 Task: Use LinkedIn's search filters to find people who work at 'Republic', talk about '#entrepreneur', speak 'English', offer 'Loans' services, attended 'Mumbai University', work in 'Correctional' industry, and are located in 'Xinjiang'.
Action: Mouse moved to (693, 86)
Screenshot: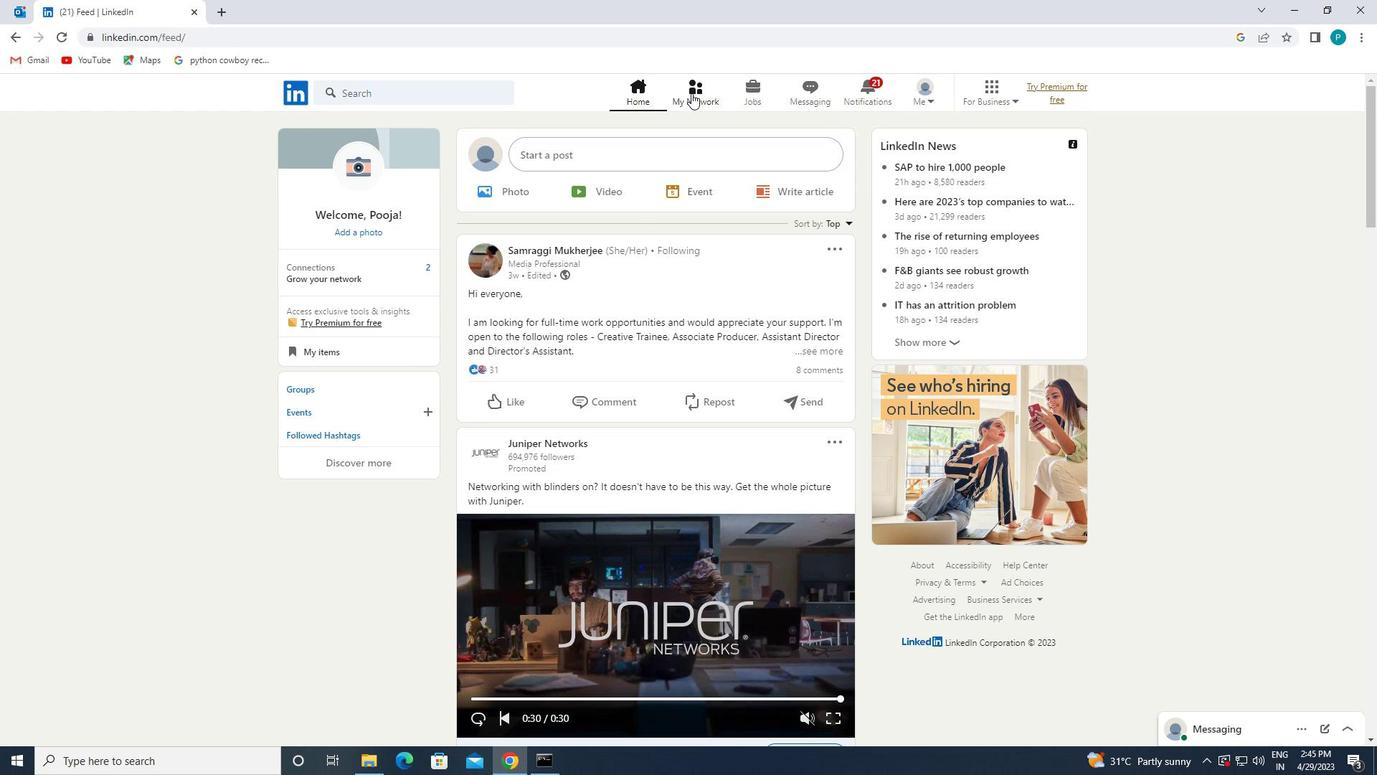 
Action: Mouse pressed left at (693, 86)
Screenshot: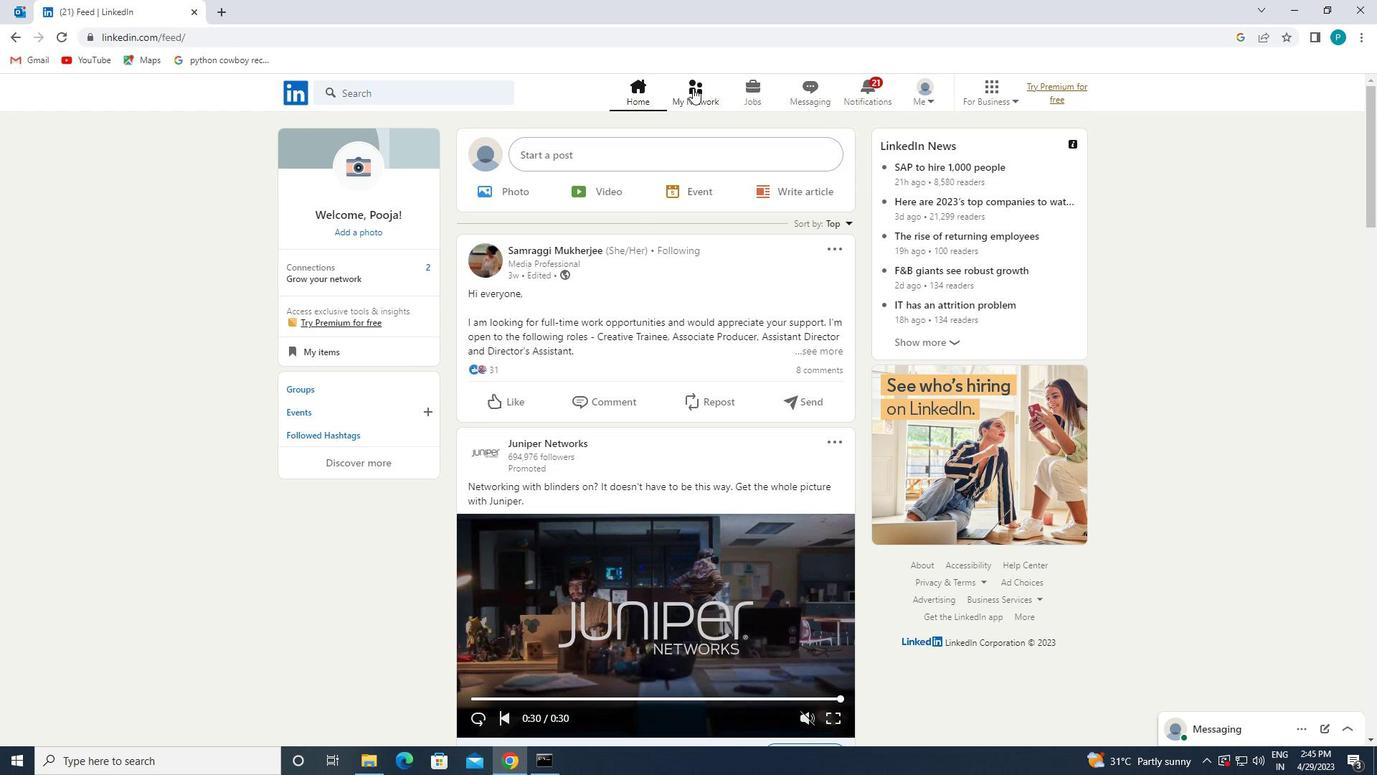 
Action: Mouse moved to (361, 180)
Screenshot: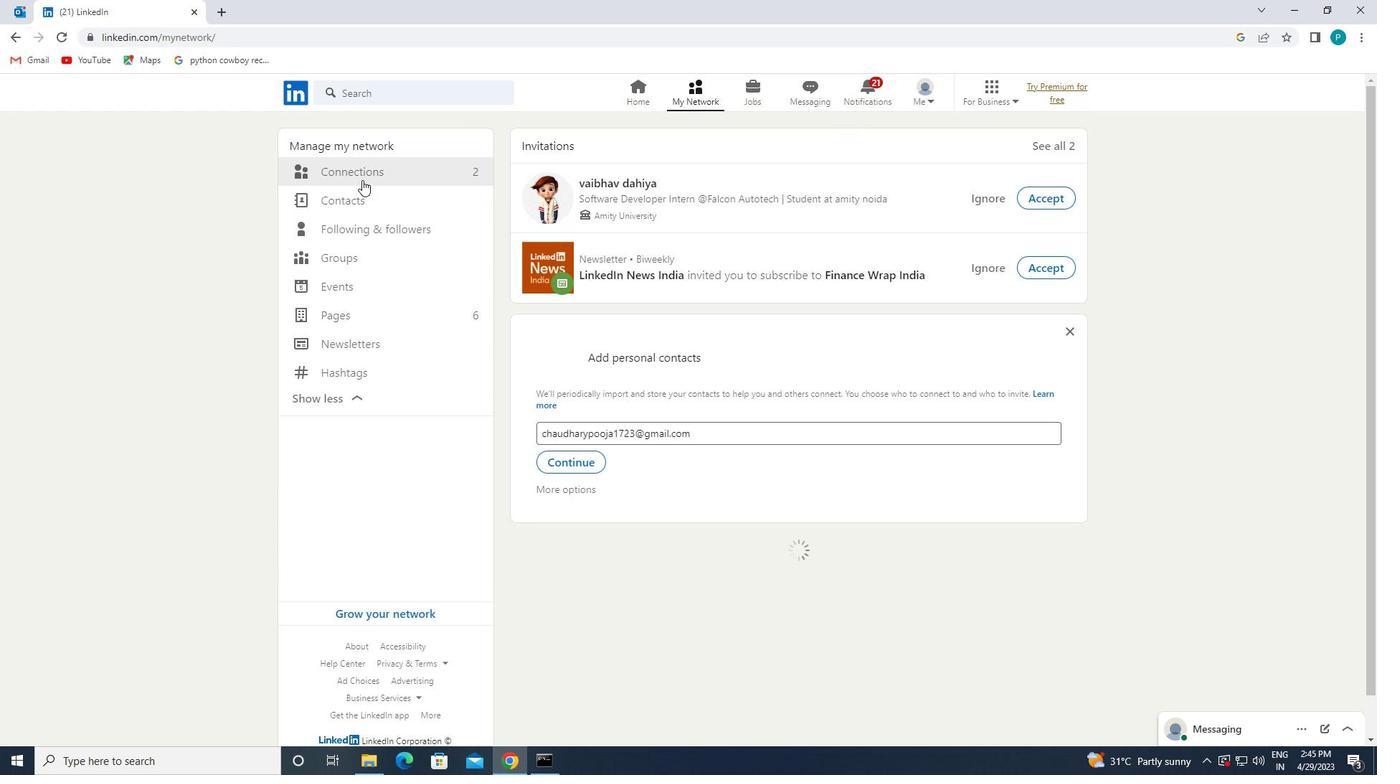 
Action: Mouse pressed left at (361, 180)
Screenshot: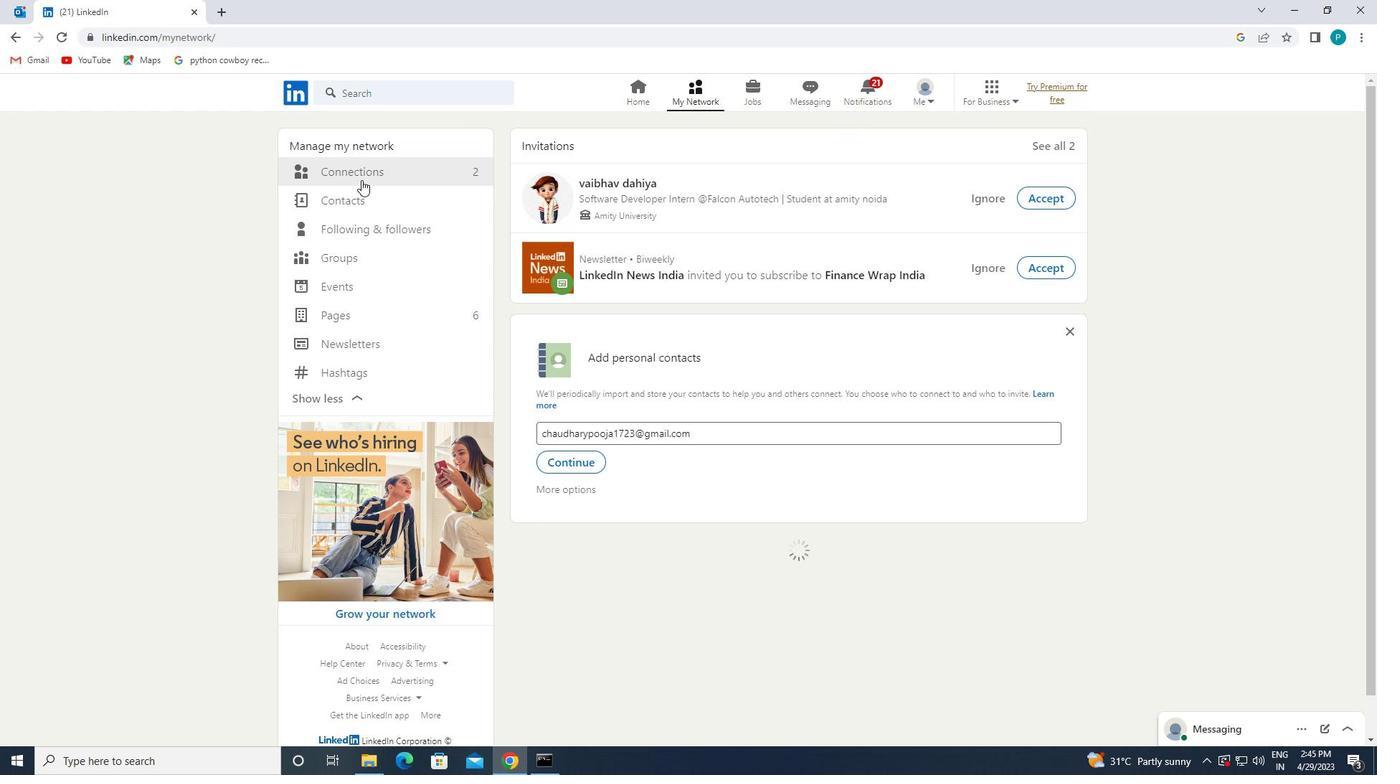
Action: Mouse moved to (391, 177)
Screenshot: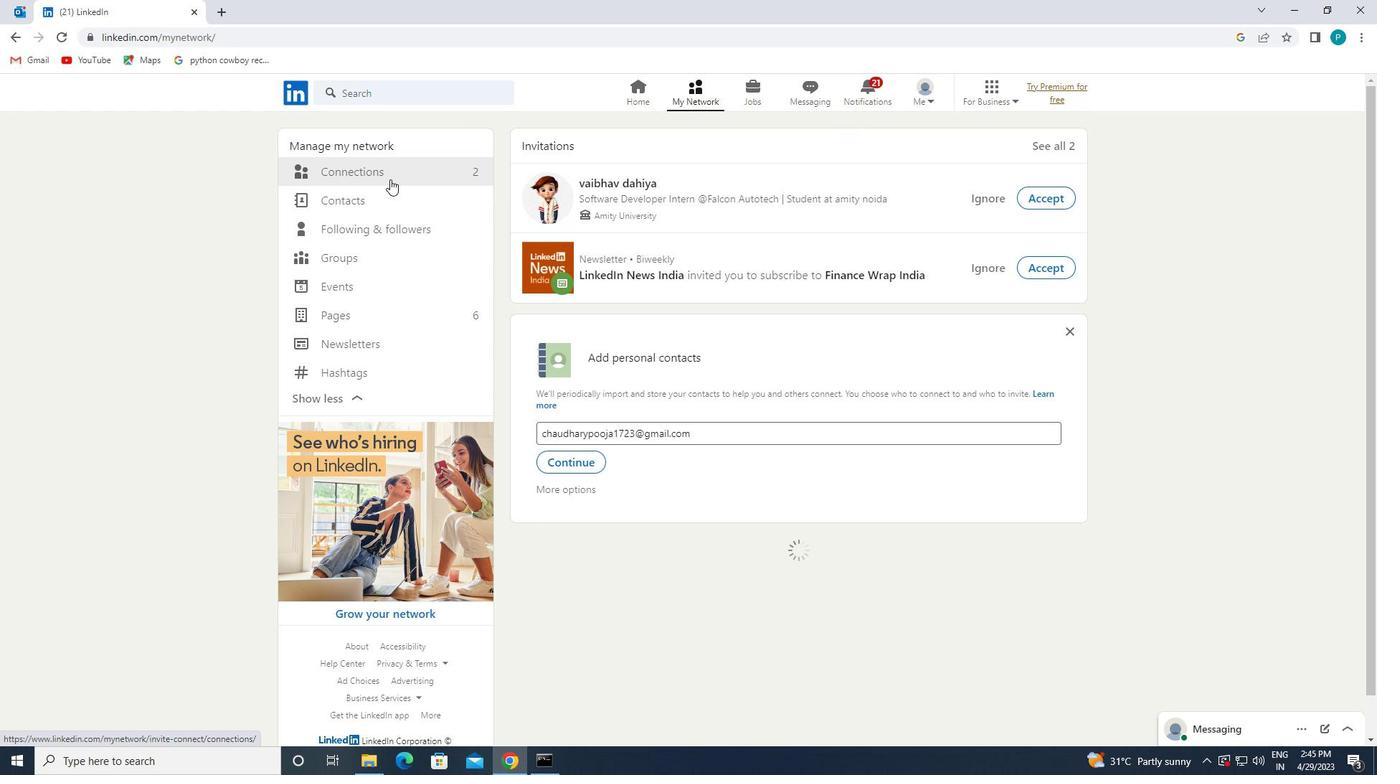 
Action: Mouse pressed left at (391, 177)
Screenshot: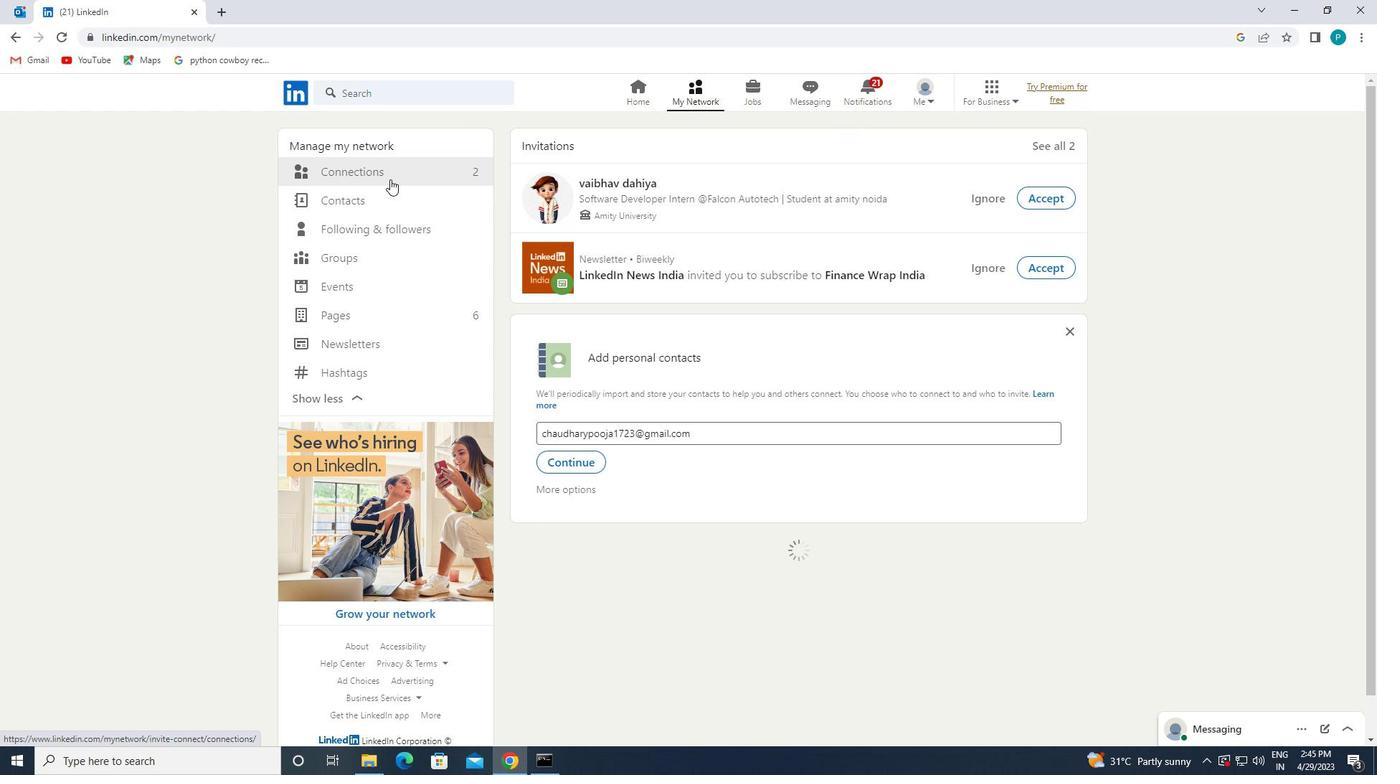 
Action: Mouse moved to (394, 166)
Screenshot: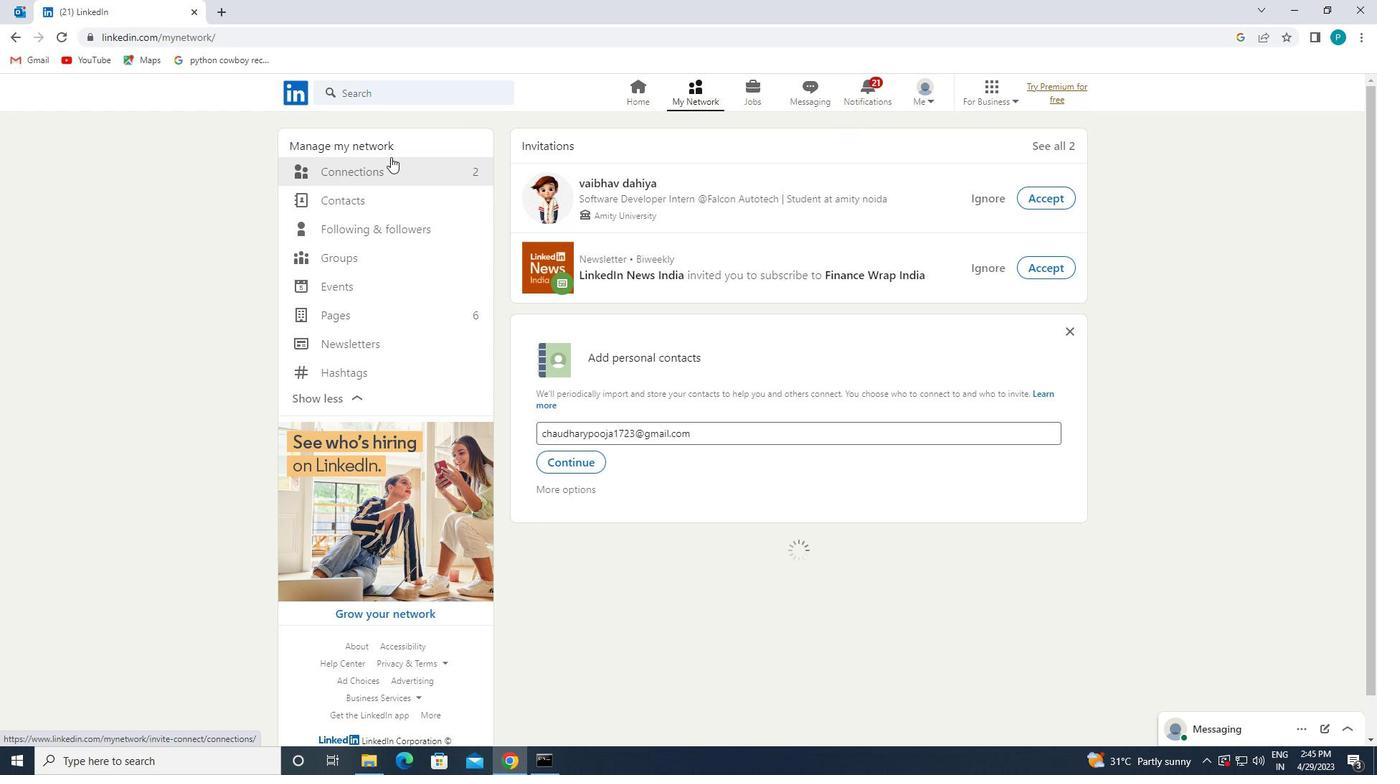 
Action: Mouse pressed left at (394, 166)
Screenshot: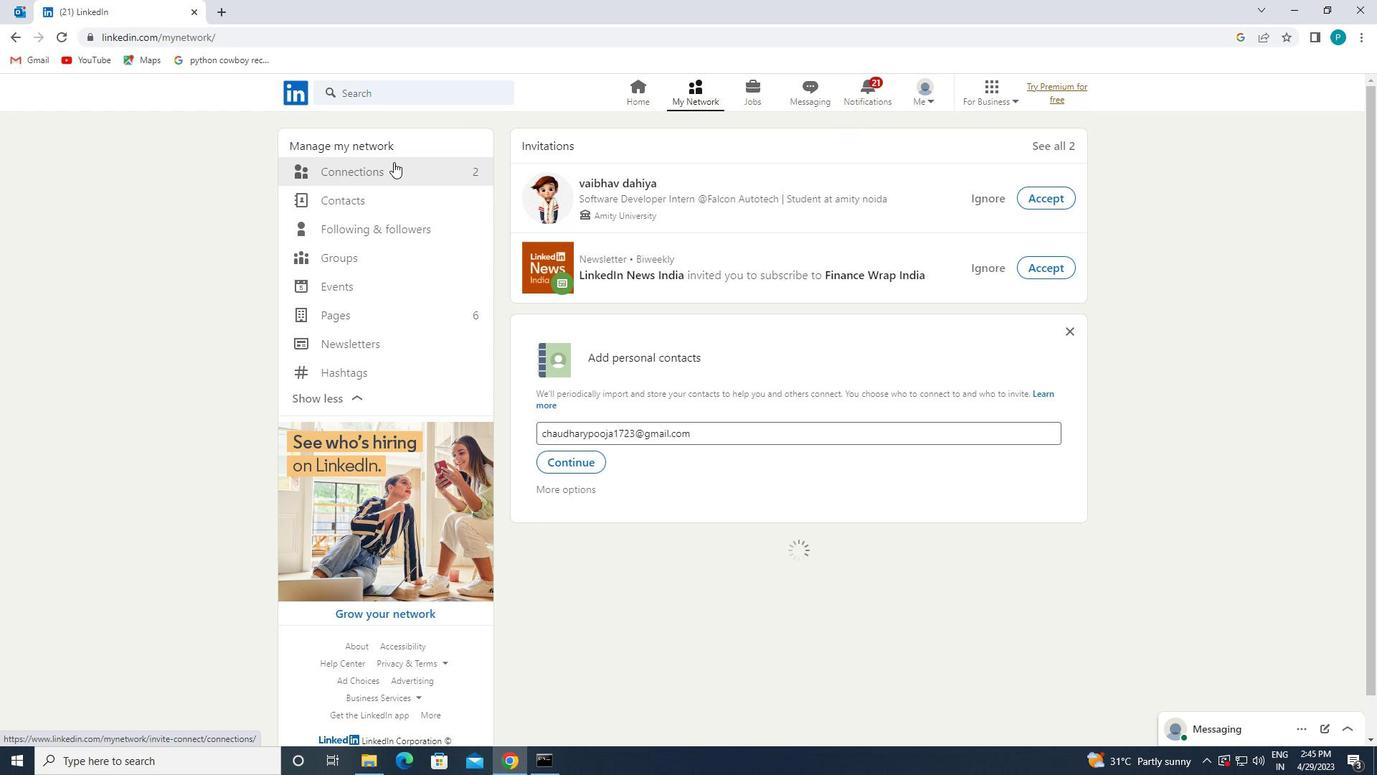 
Action: Mouse moved to (794, 170)
Screenshot: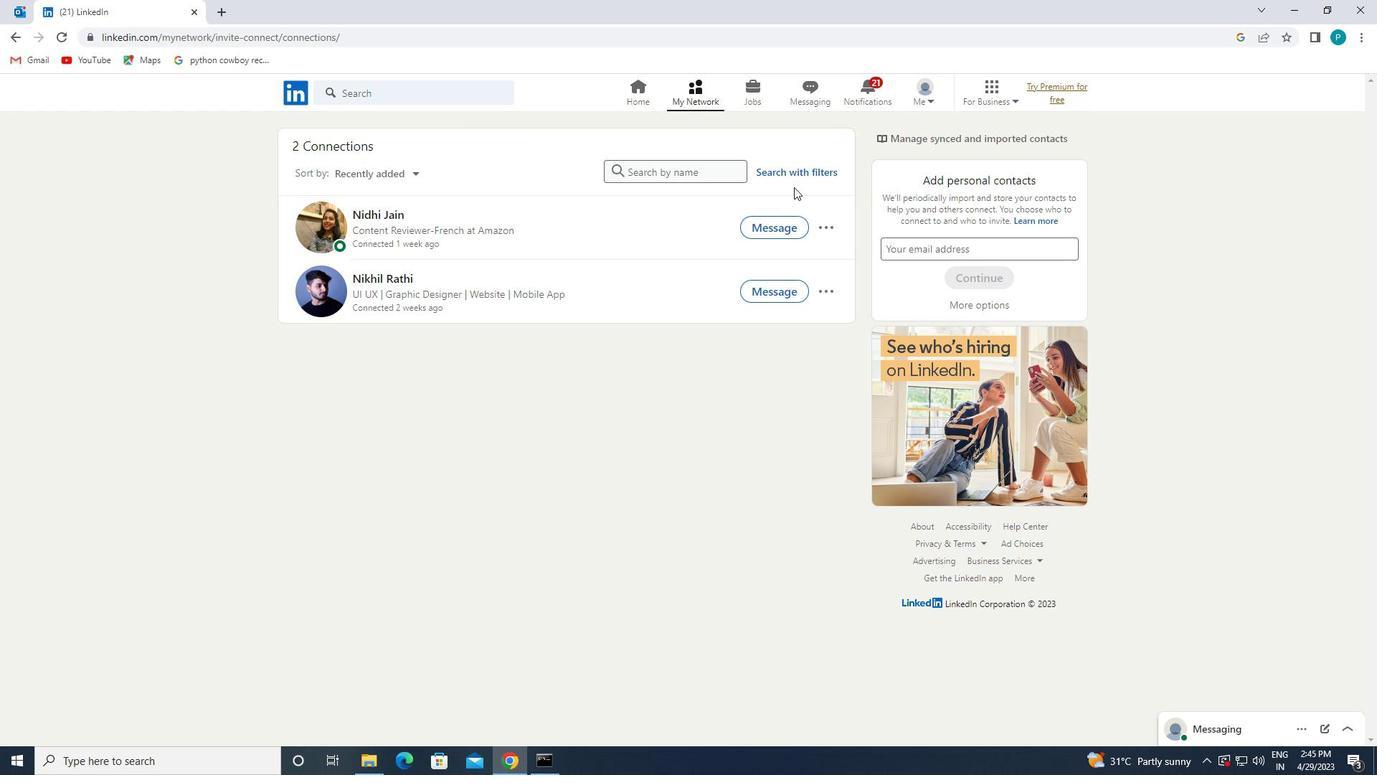 
Action: Mouse pressed left at (794, 170)
Screenshot: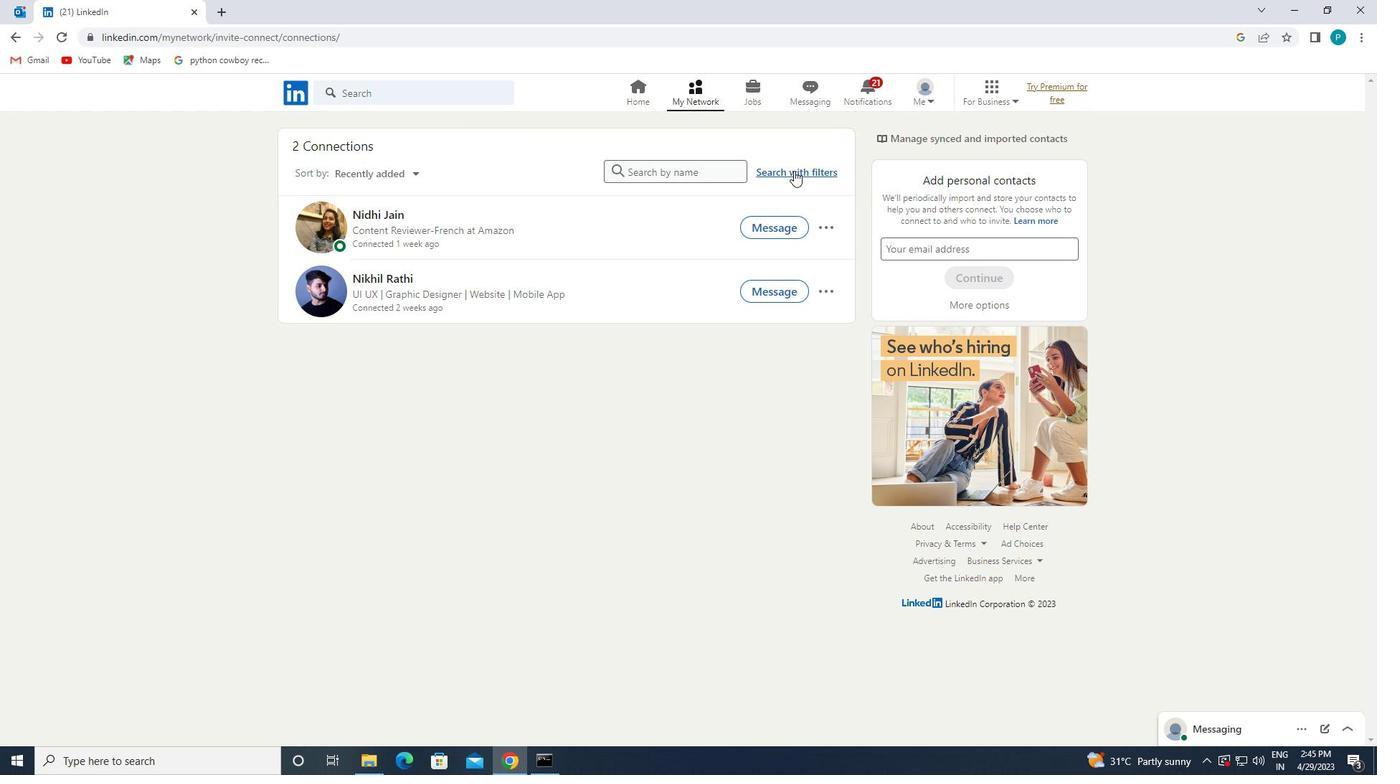 
Action: Mouse moved to (716, 136)
Screenshot: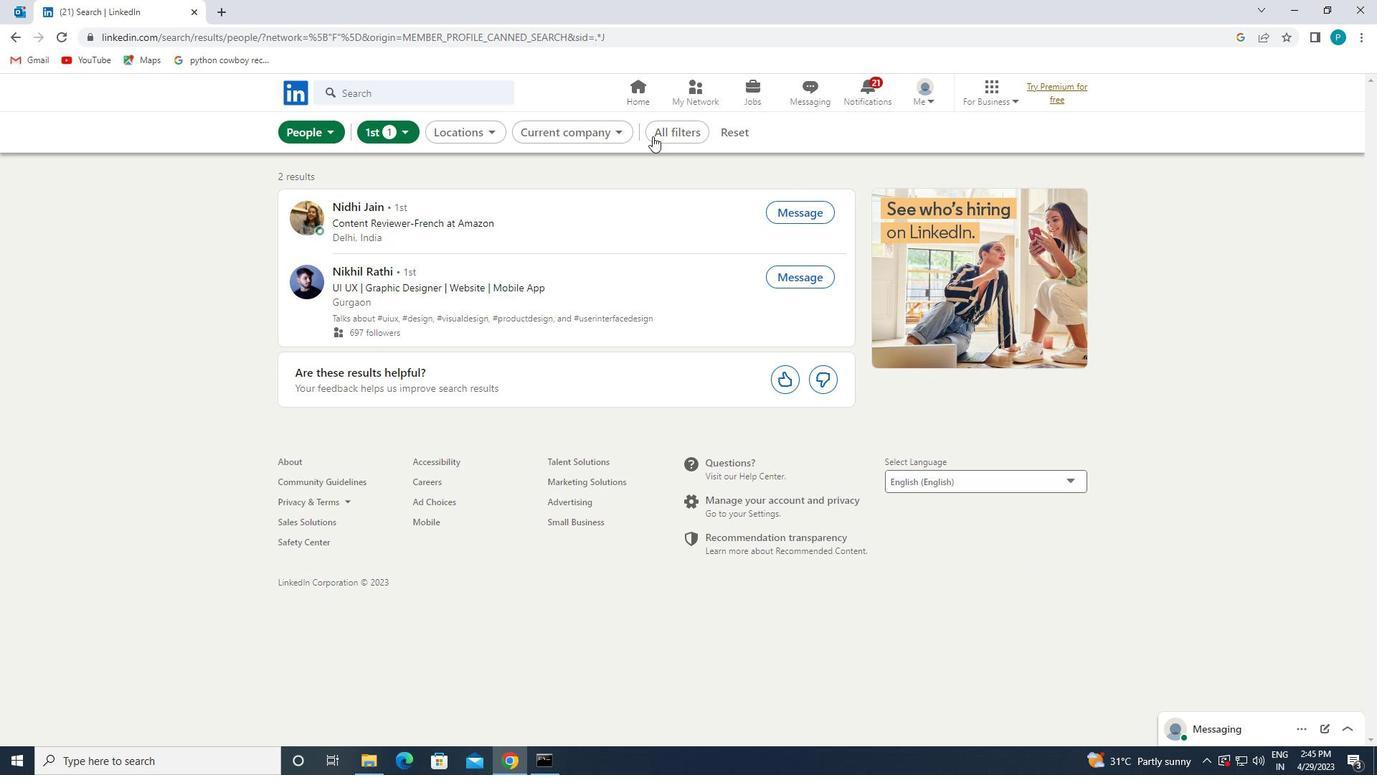 
Action: Mouse pressed left at (716, 136)
Screenshot: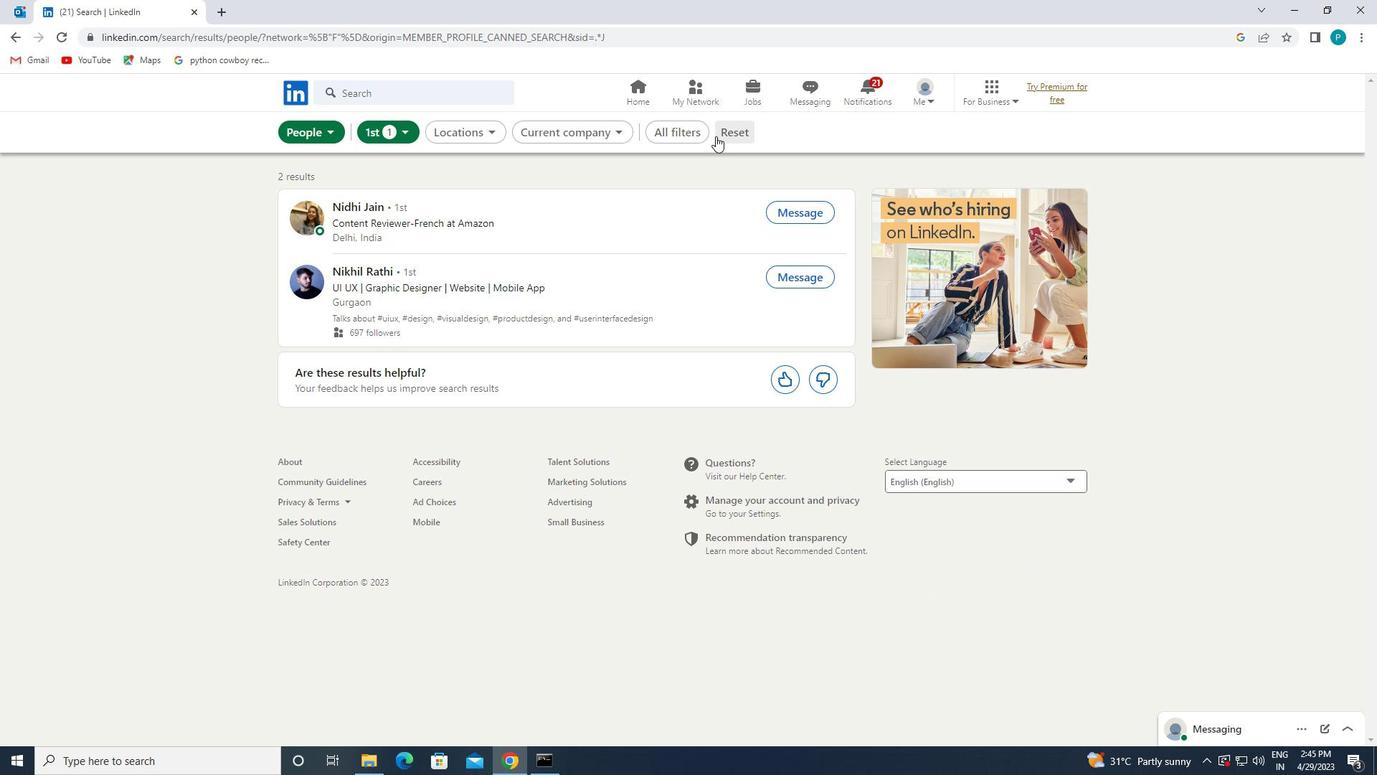 
Action: Mouse moved to (707, 131)
Screenshot: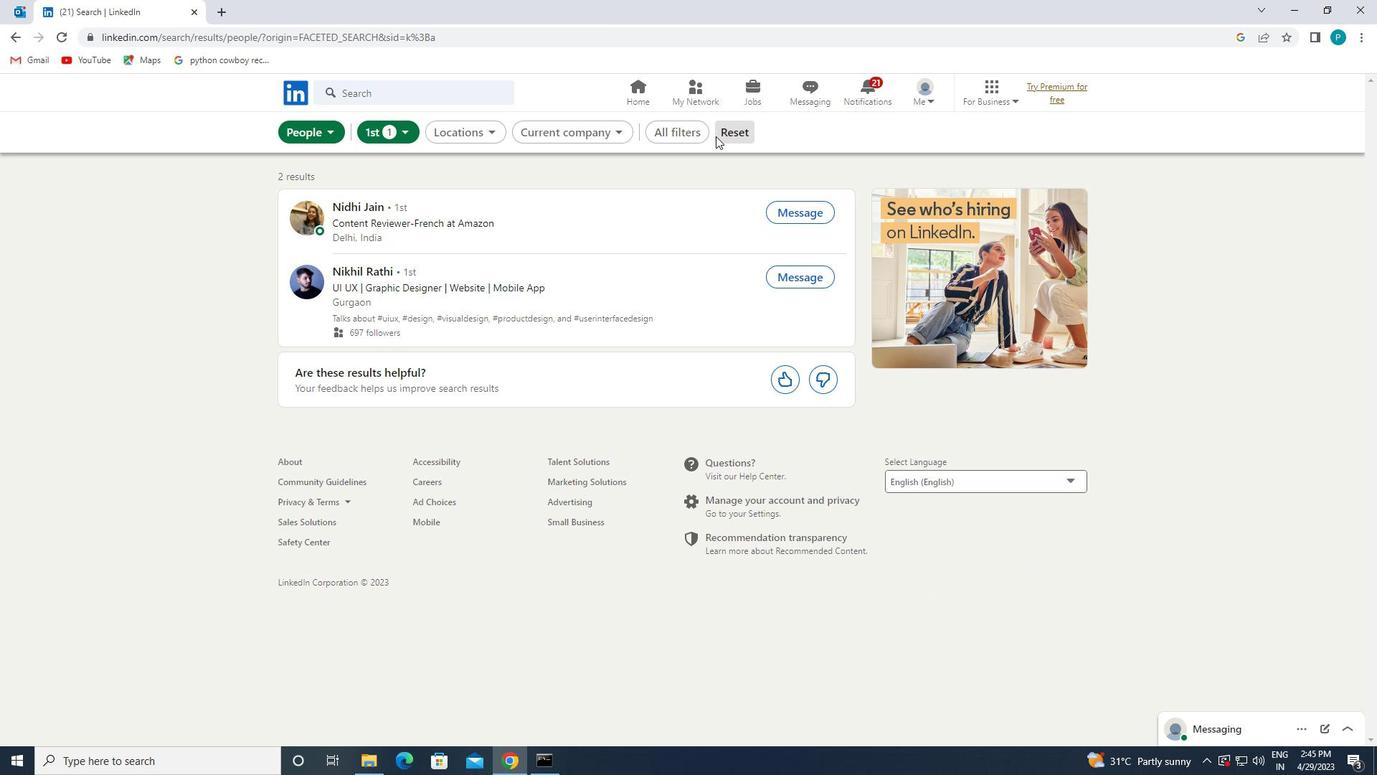 
Action: Mouse pressed left at (707, 131)
Screenshot: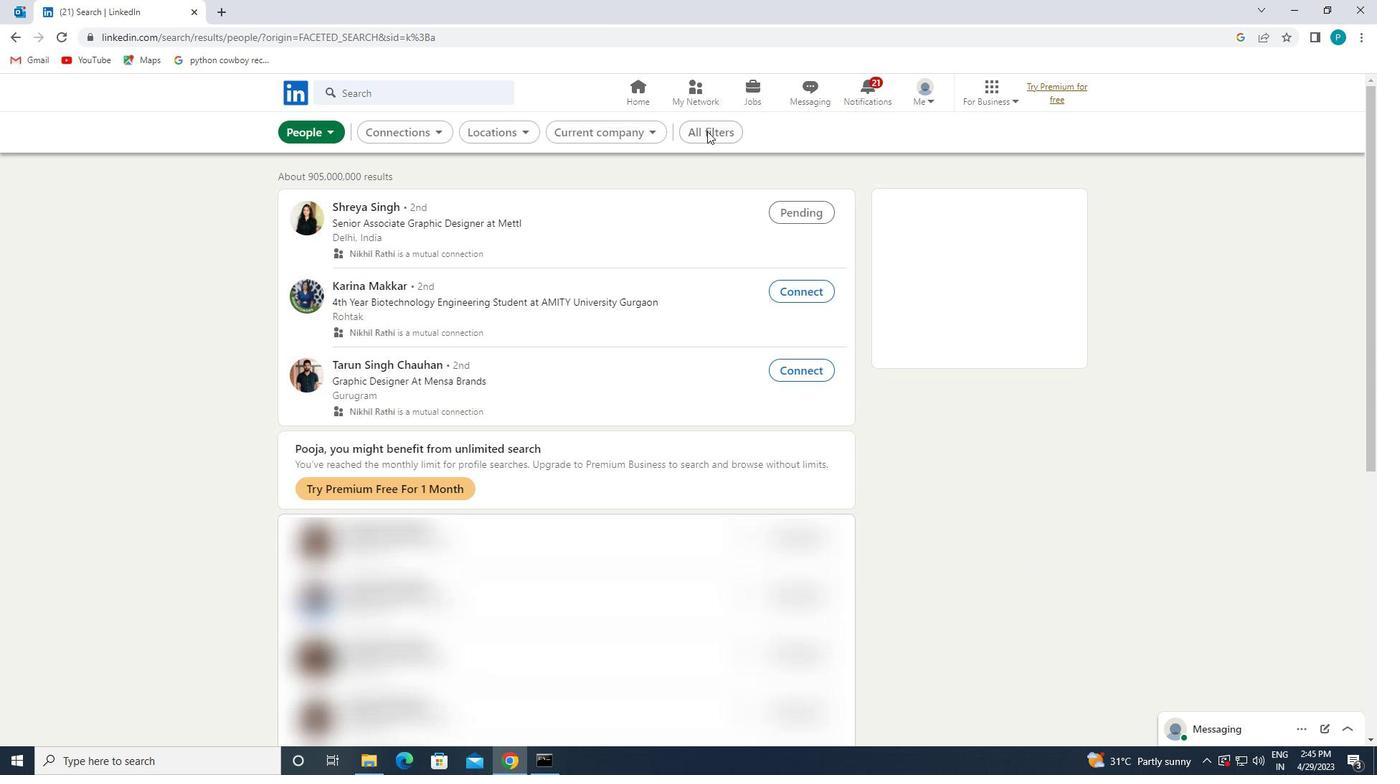 
Action: Mouse moved to (1318, 383)
Screenshot: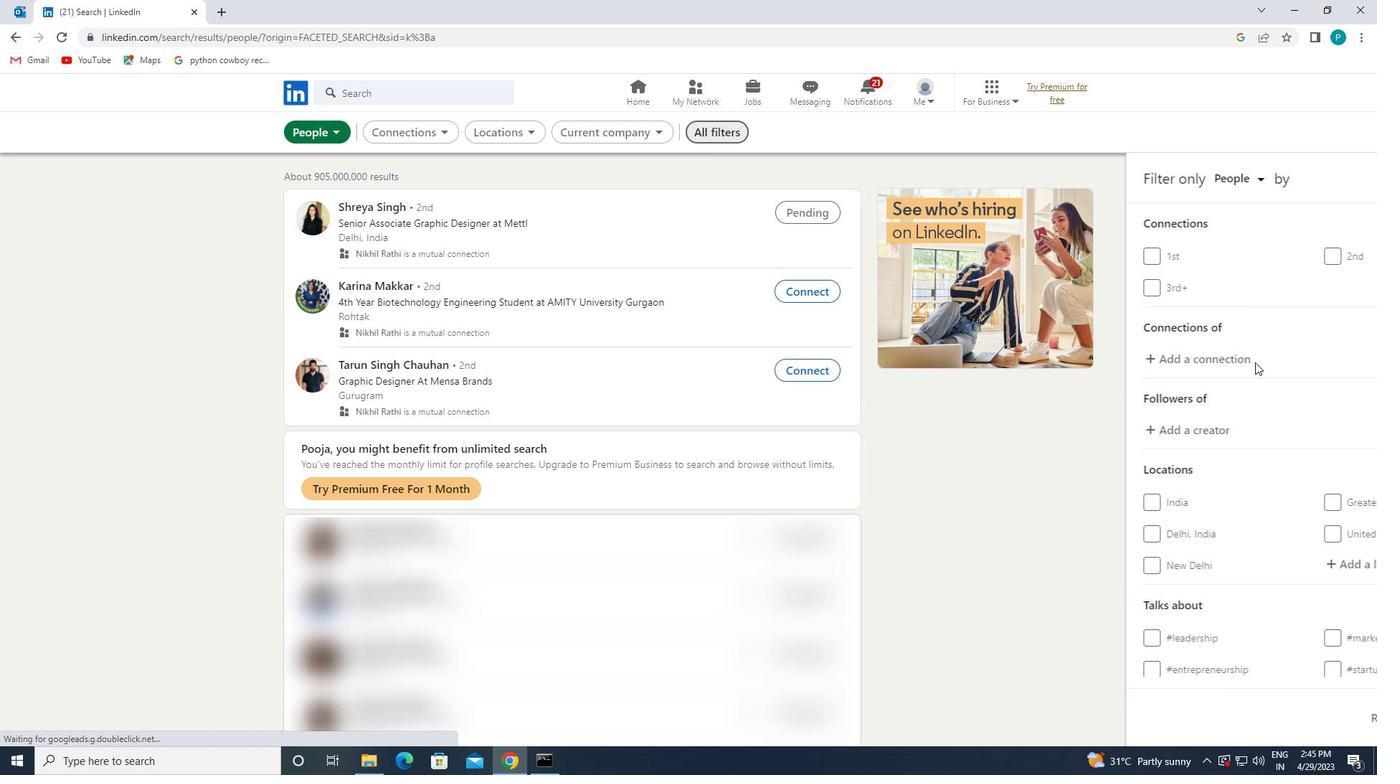 
Action: Mouse scrolled (1318, 383) with delta (0, 0)
Screenshot: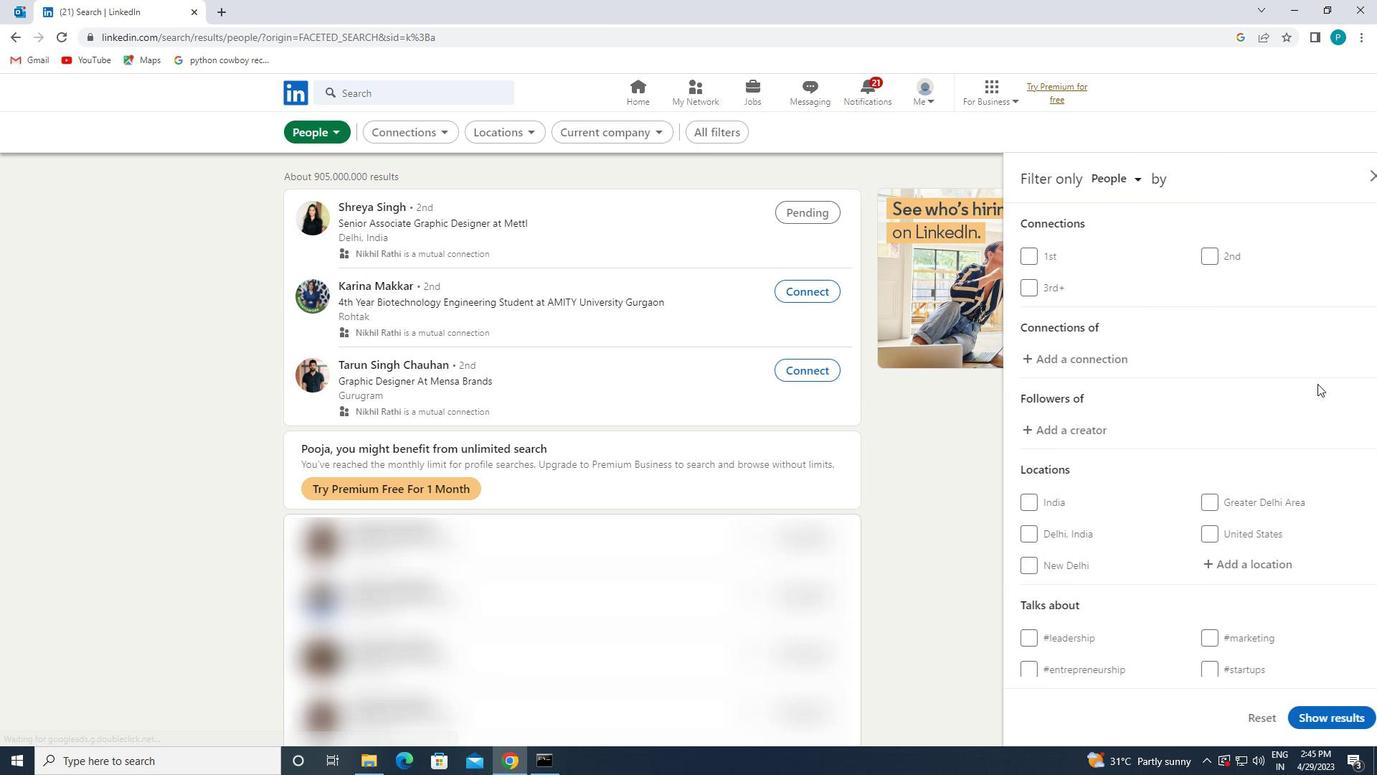
Action: Mouse scrolled (1318, 383) with delta (0, 0)
Screenshot: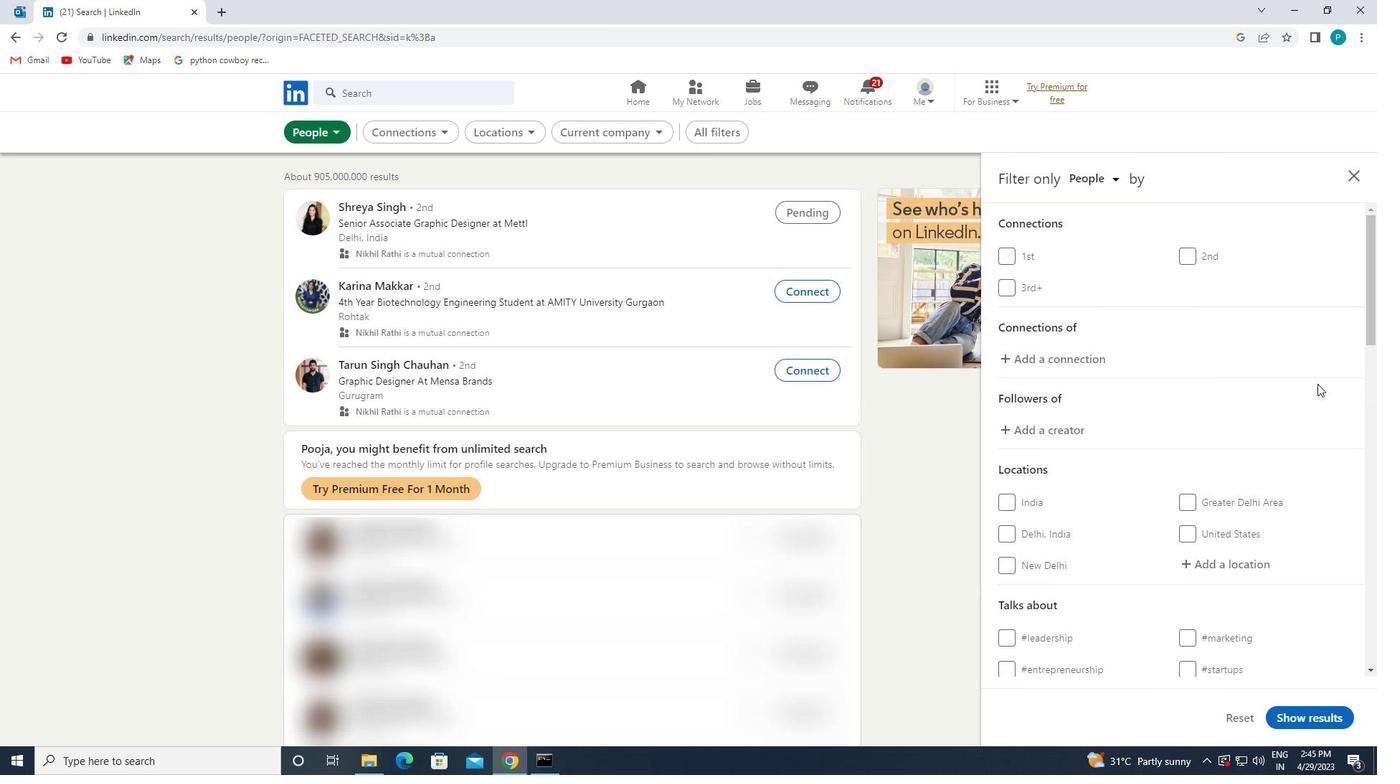 
Action: Mouse moved to (1273, 416)
Screenshot: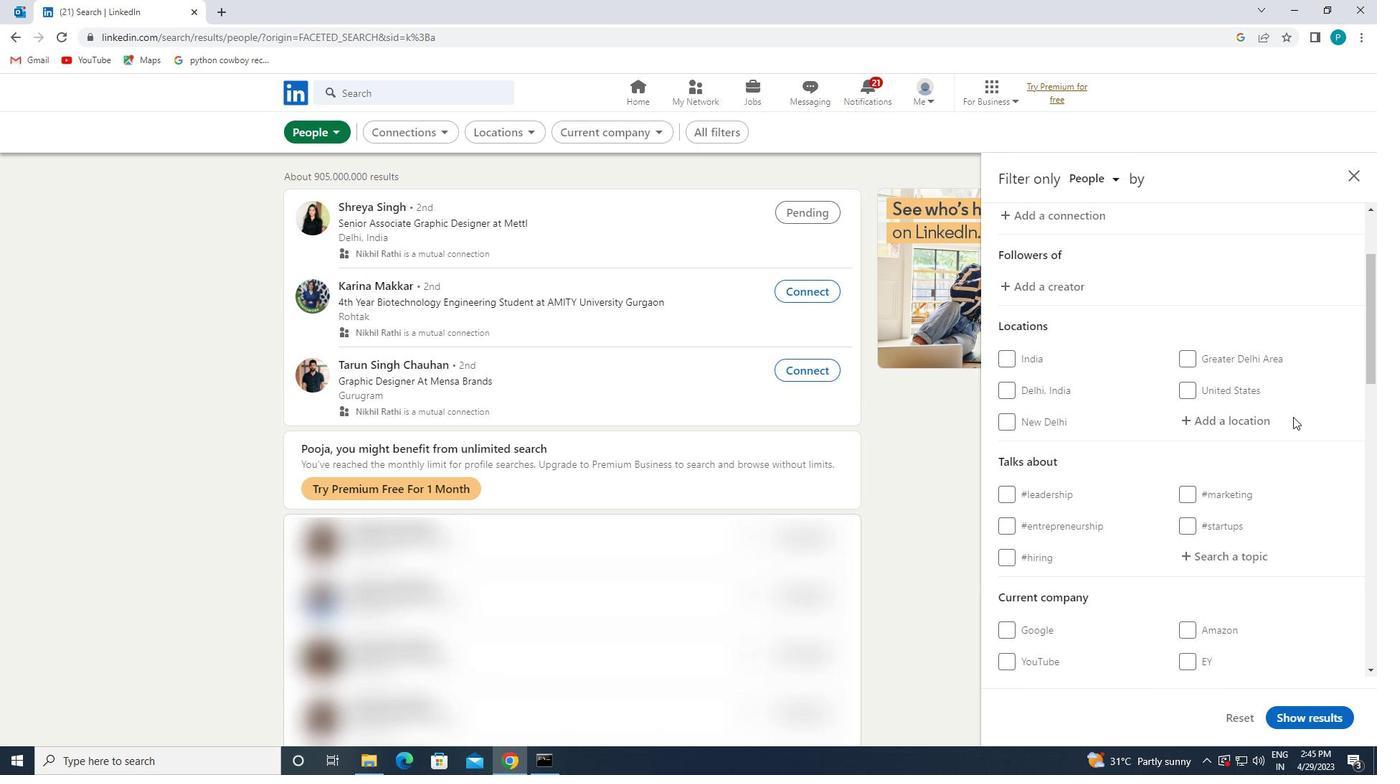 
Action: Mouse pressed left at (1273, 416)
Screenshot: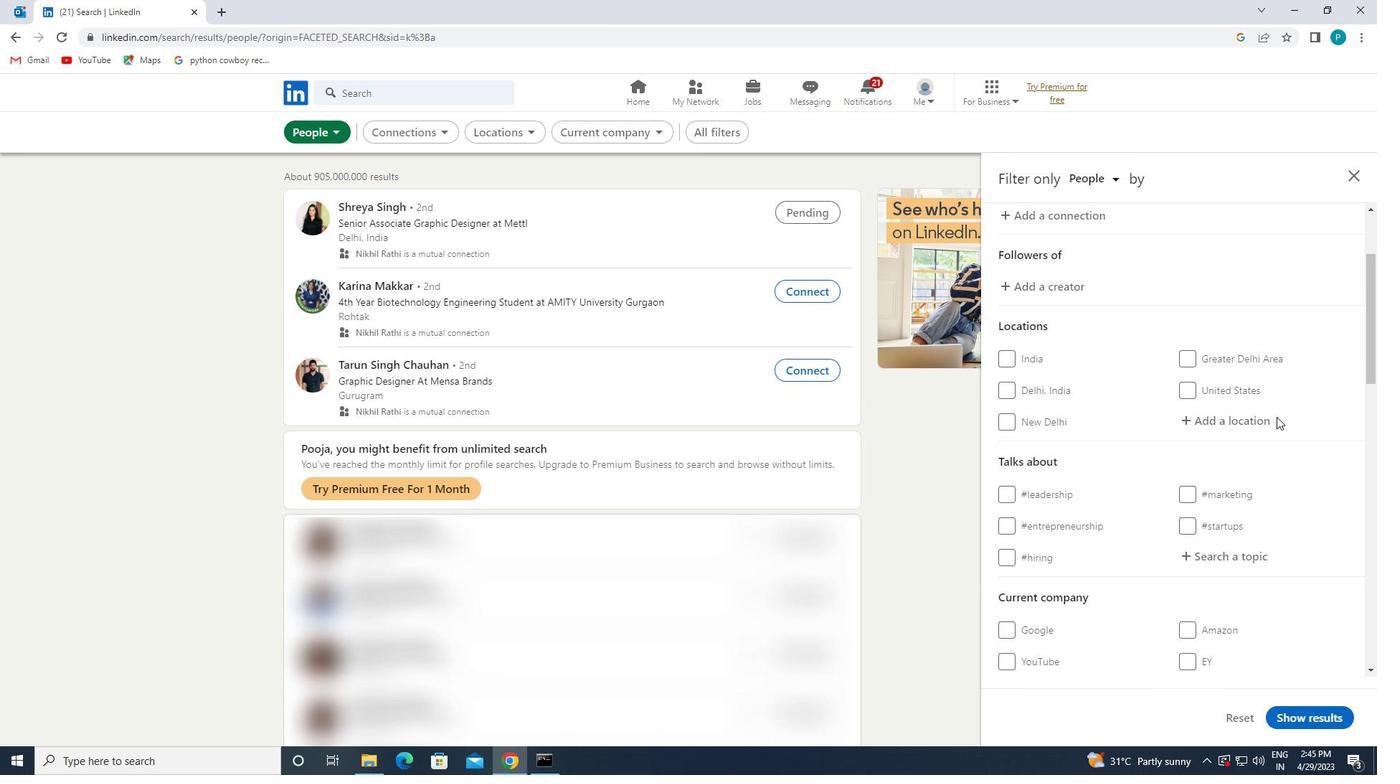 
Action: Key pressed <Key.caps_lock>x<Key.caps_lock>inji
Screenshot: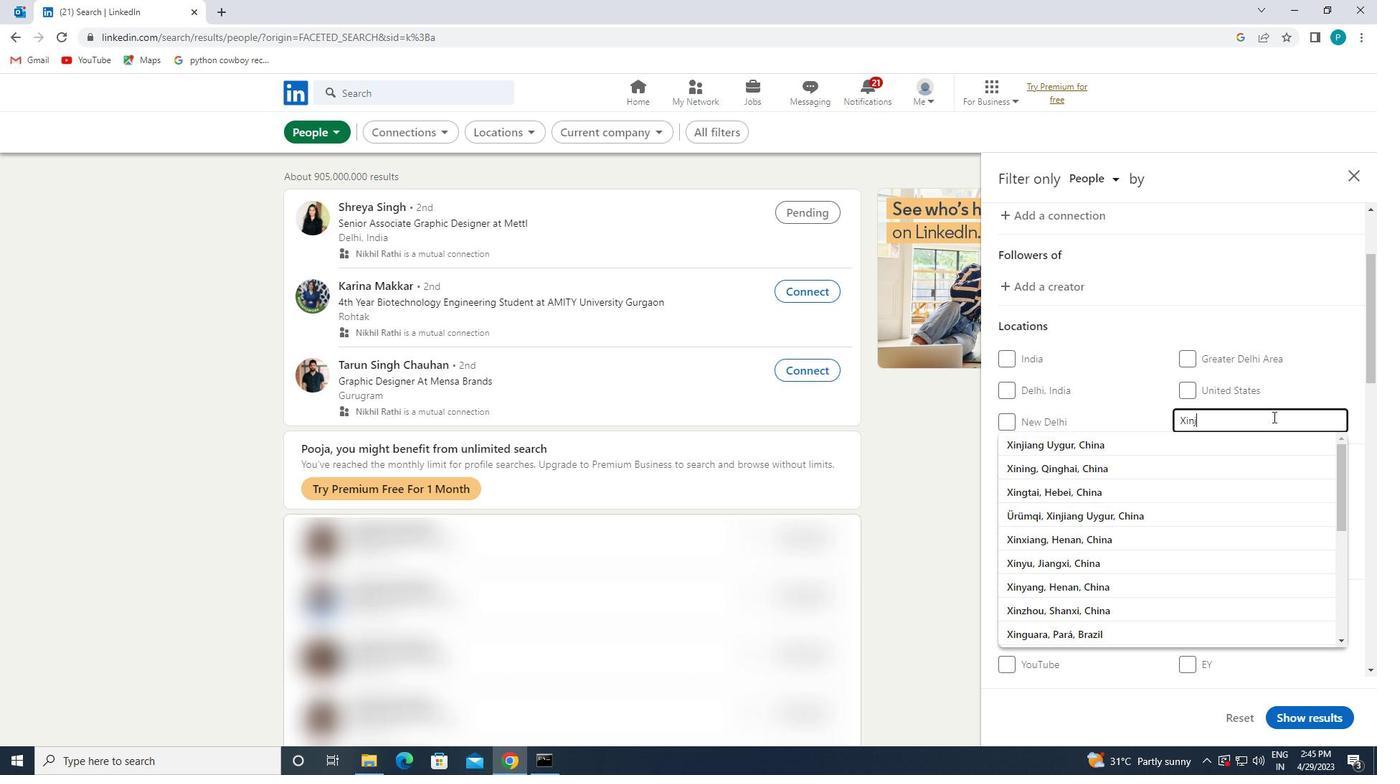 
Action: Mouse moved to (1269, 434)
Screenshot: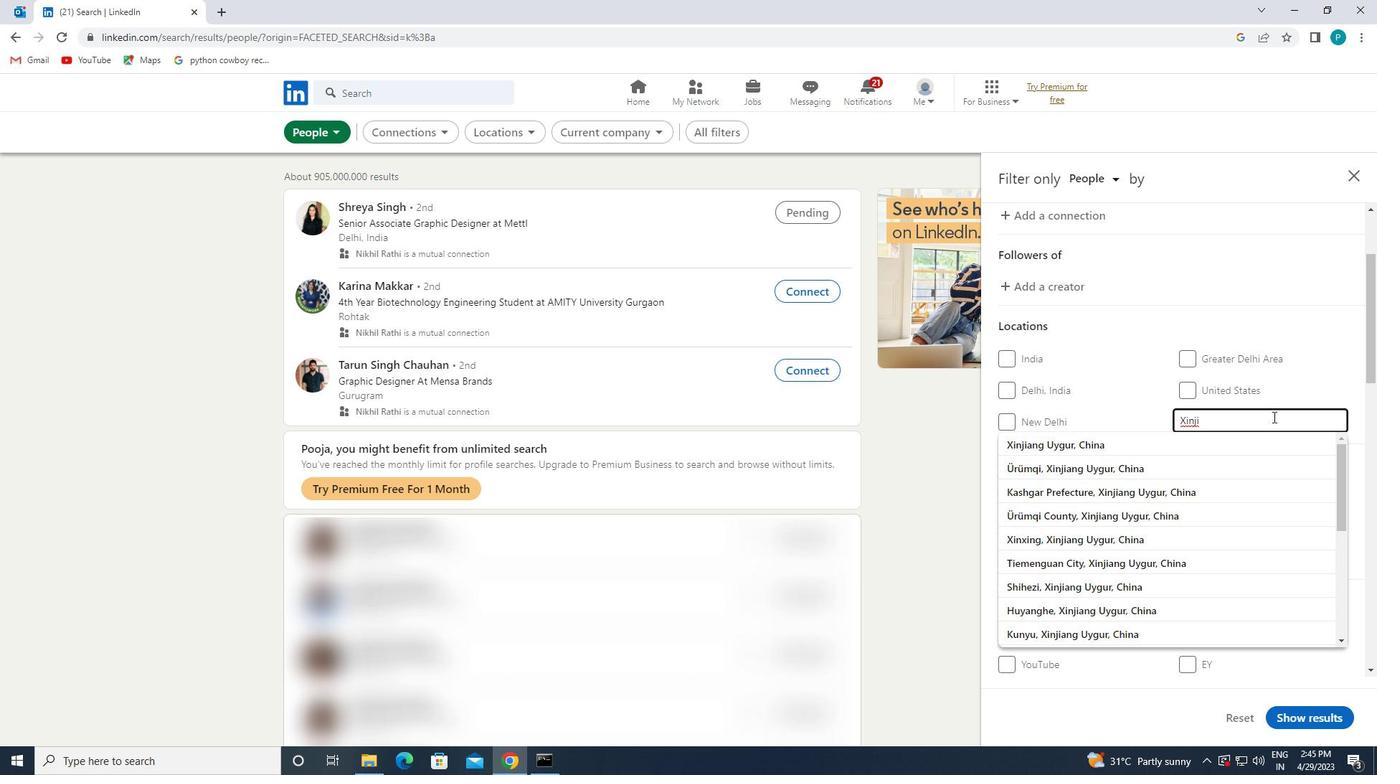
Action: Key pressed <Key.enter>
Screenshot: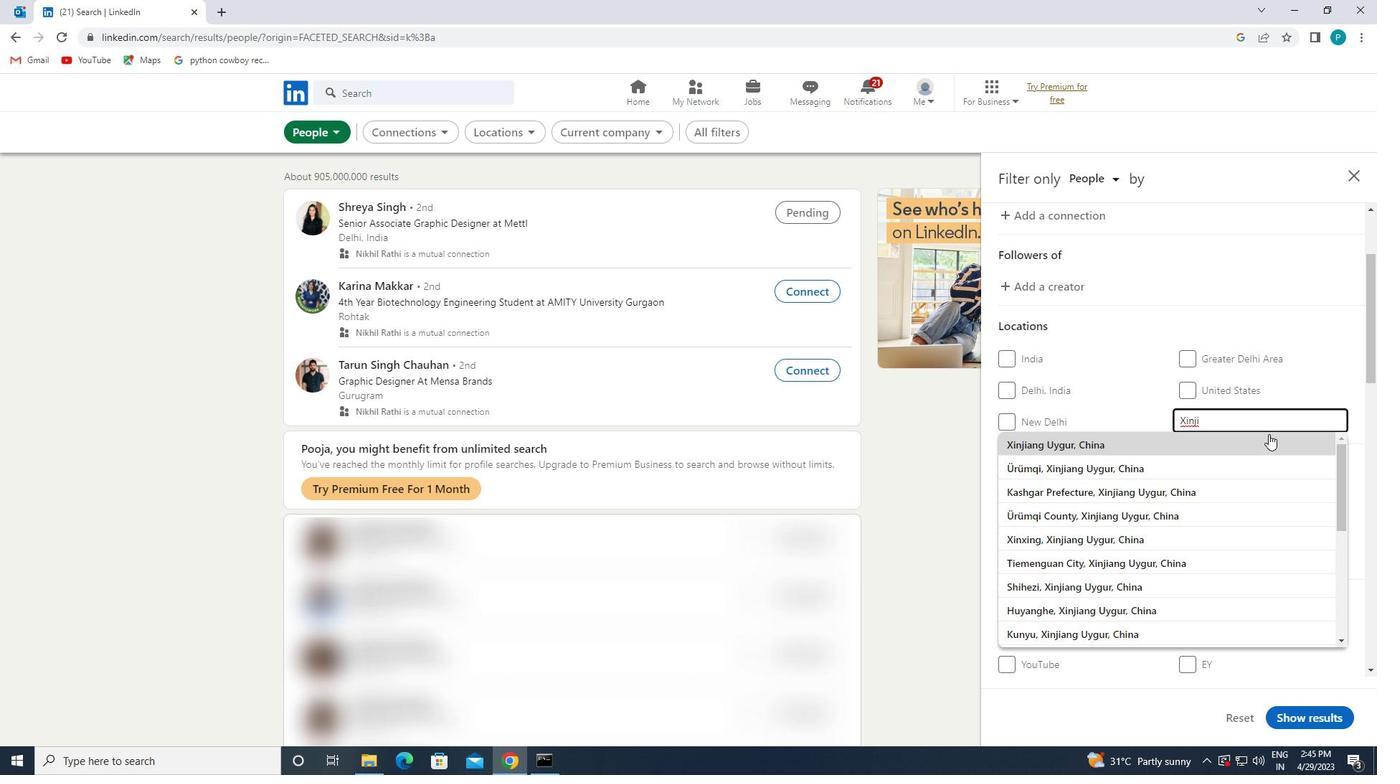 
Action: Mouse moved to (1229, 550)
Screenshot: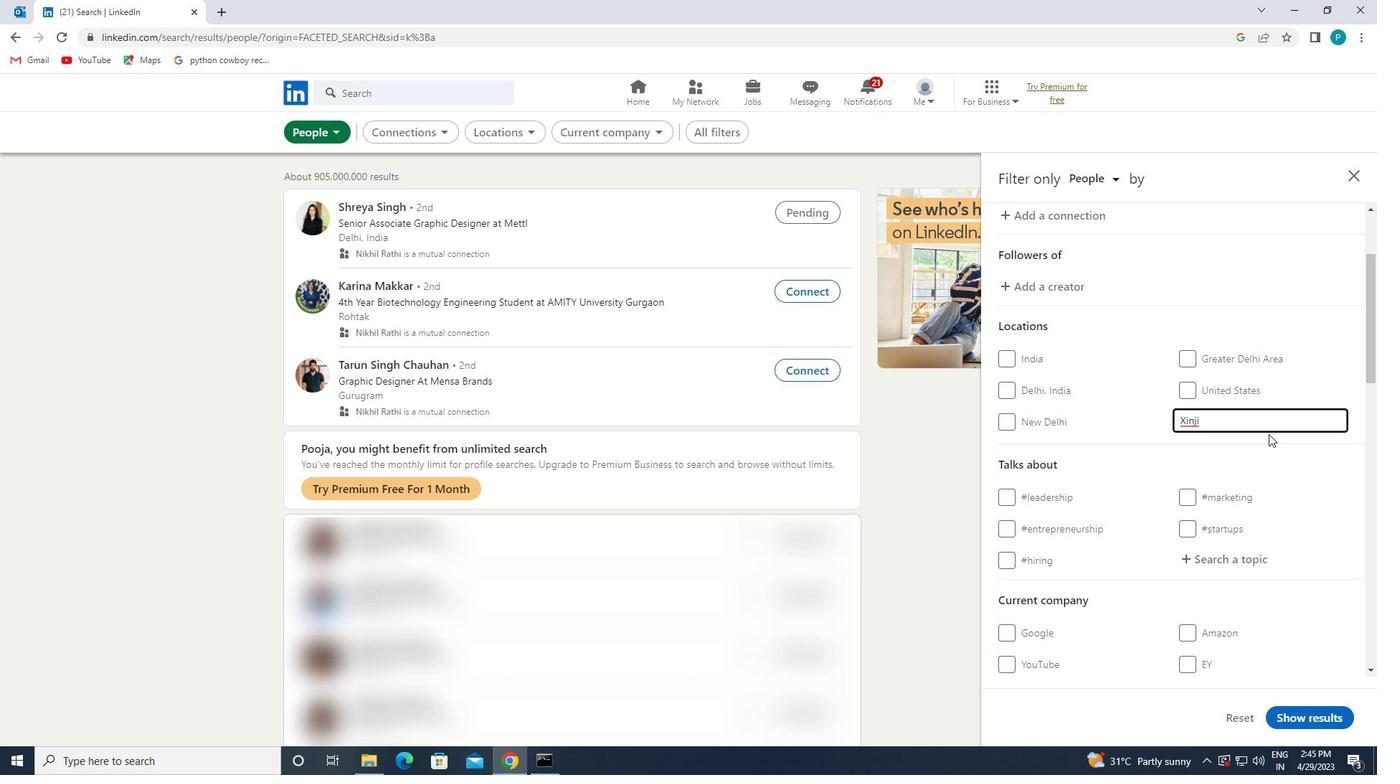 
Action: Mouse pressed left at (1229, 550)
Screenshot: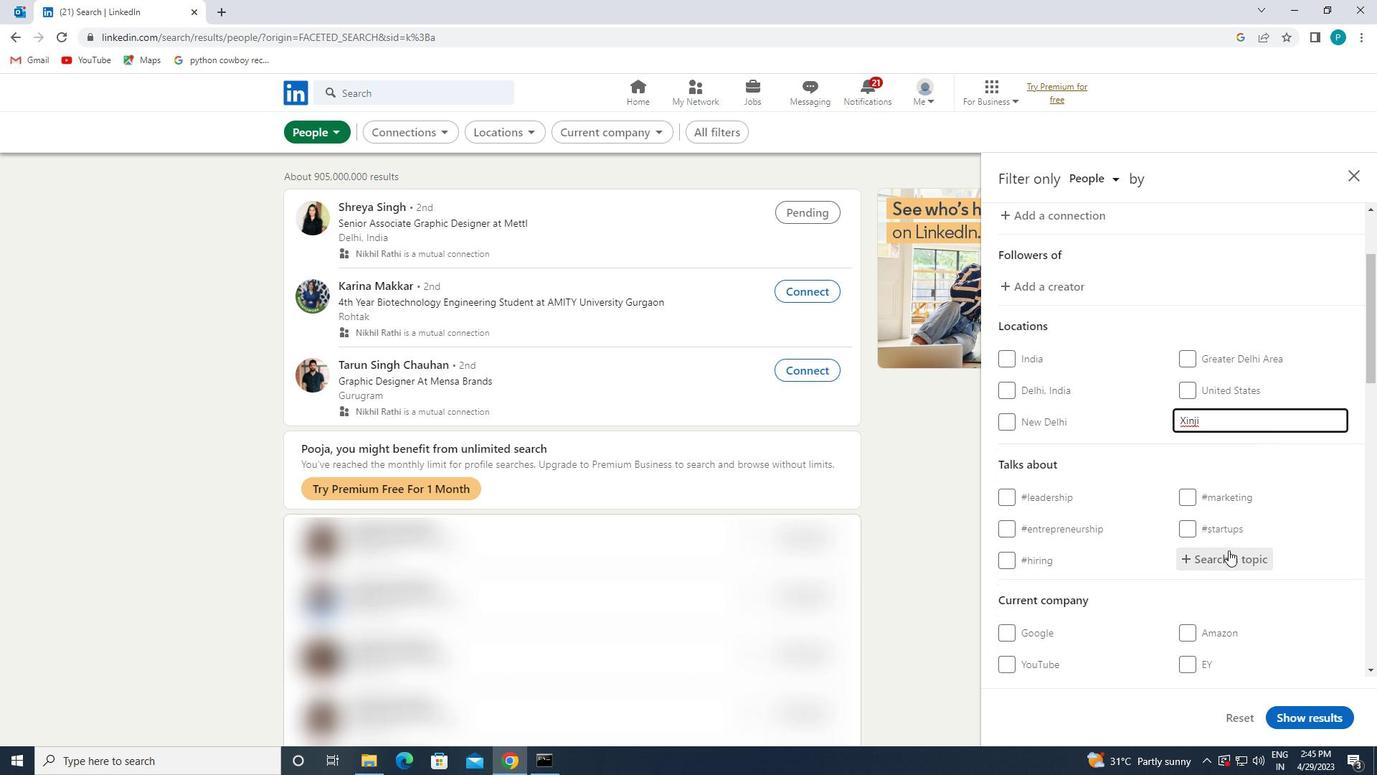 
Action: Key pressed <Key.shift>#ENTREPRENEUR
Screenshot: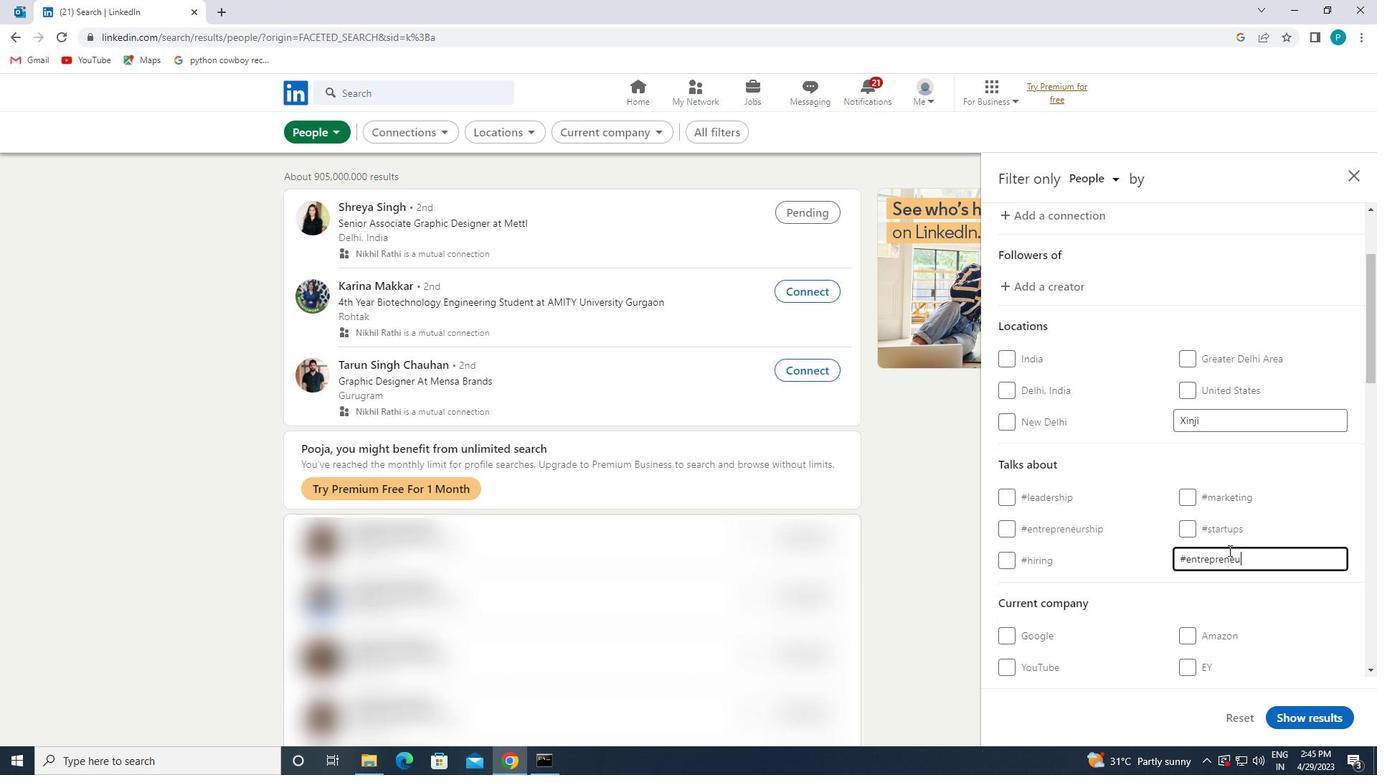 
Action: Mouse moved to (1204, 548)
Screenshot: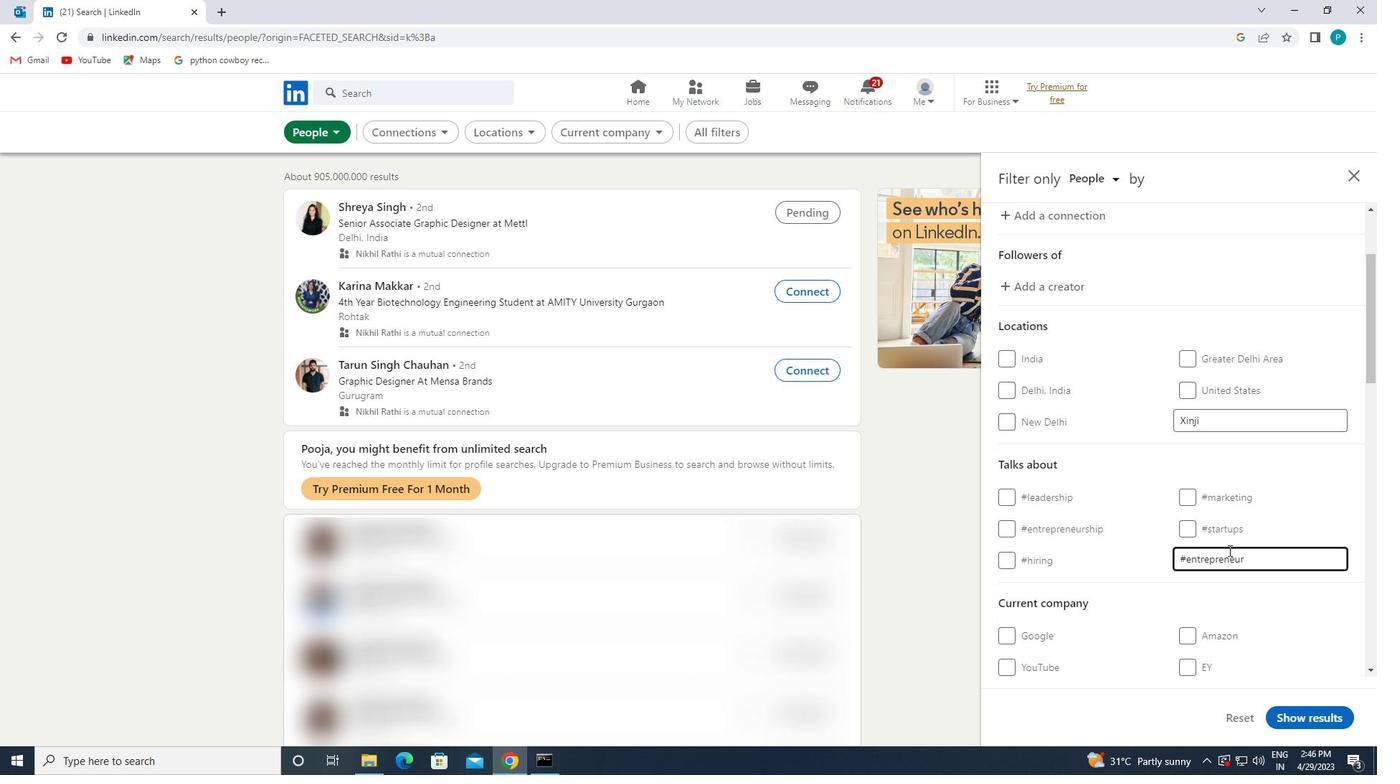 
Action: Mouse scrolled (1204, 548) with delta (0, 0)
Screenshot: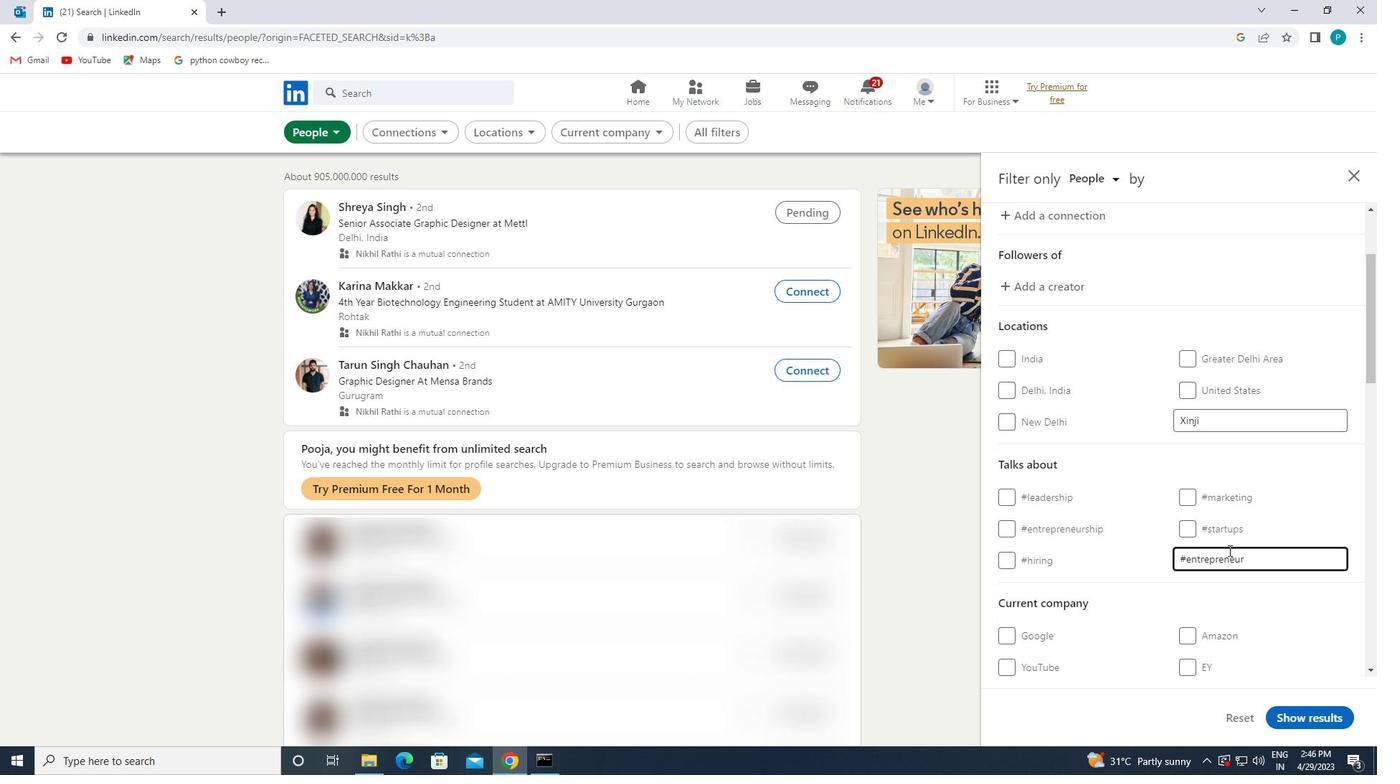 
Action: Mouse scrolled (1204, 548) with delta (0, 0)
Screenshot: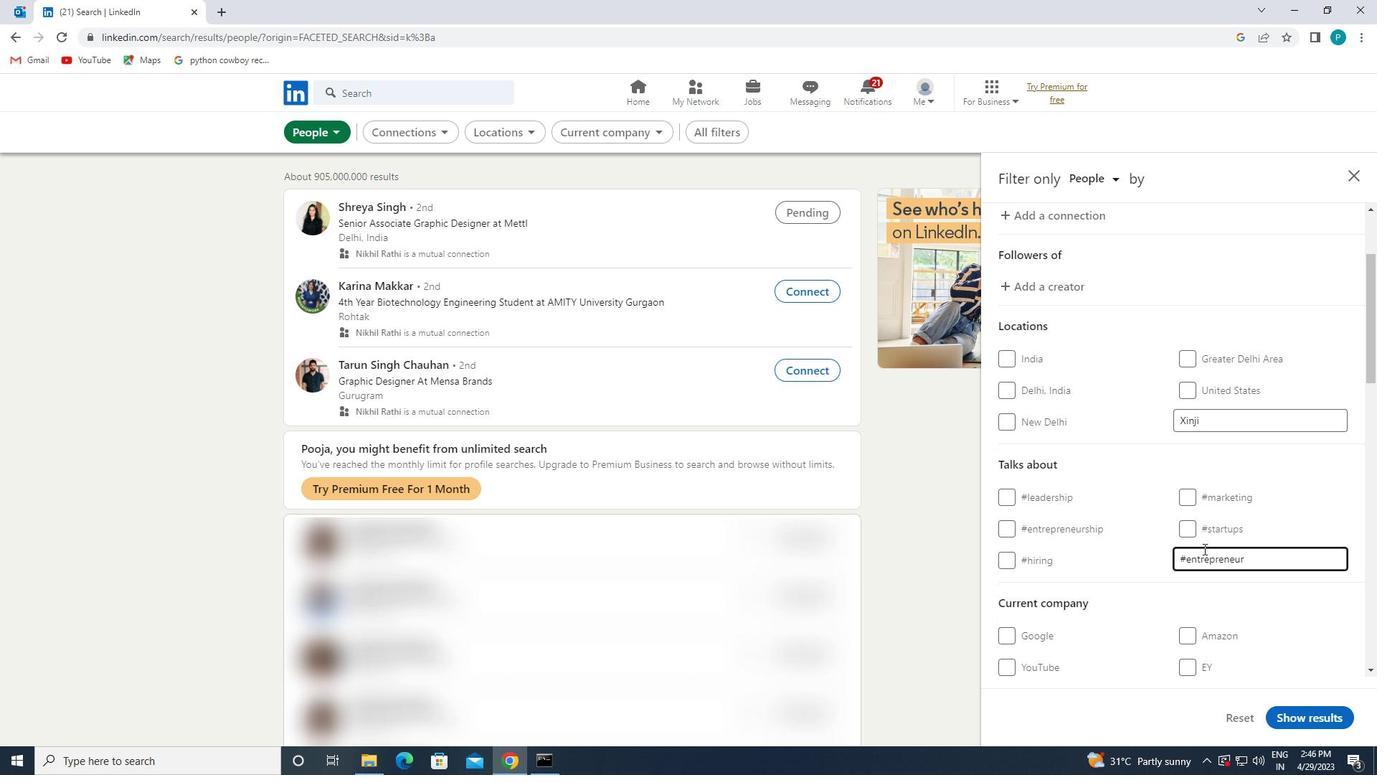 
Action: Mouse scrolled (1204, 548) with delta (0, 0)
Screenshot: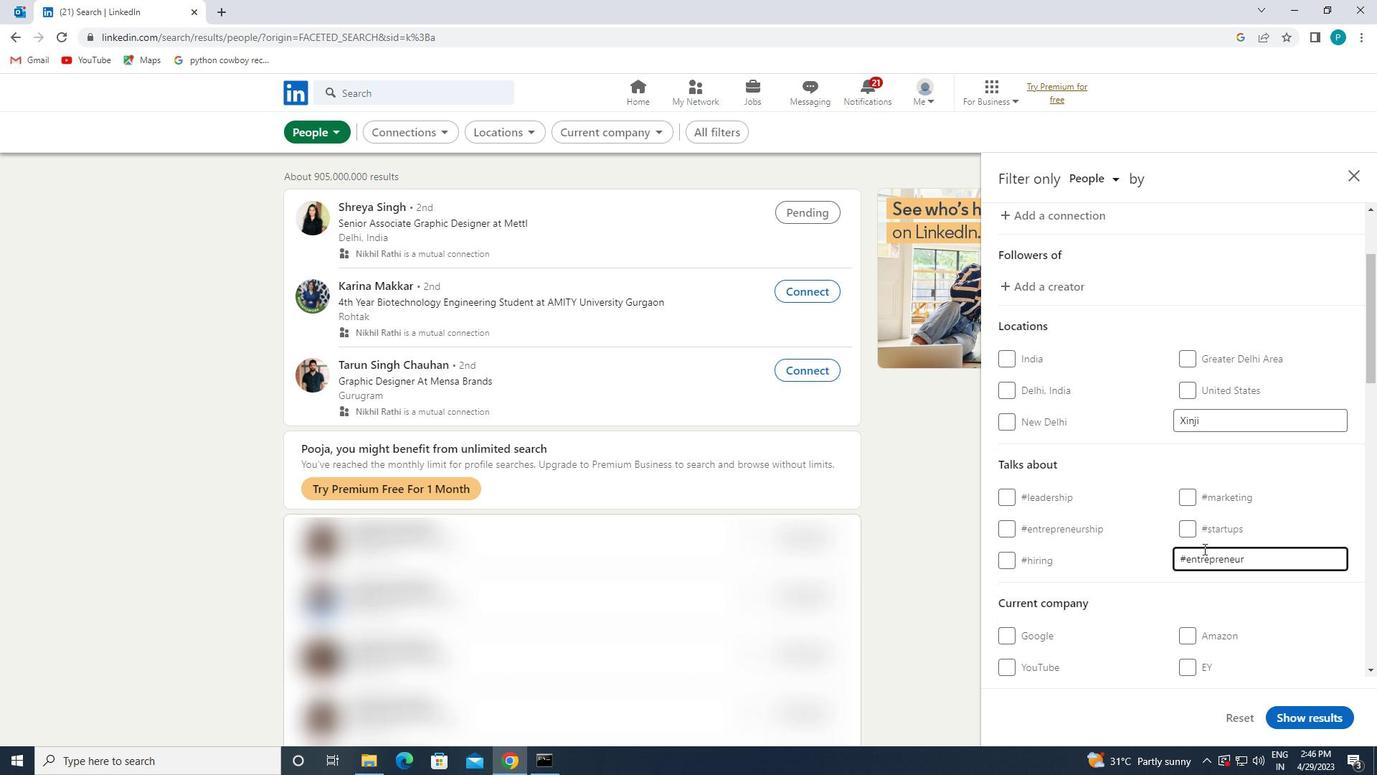 
Action: Mouse moved to (1182, 494)
Screenshot: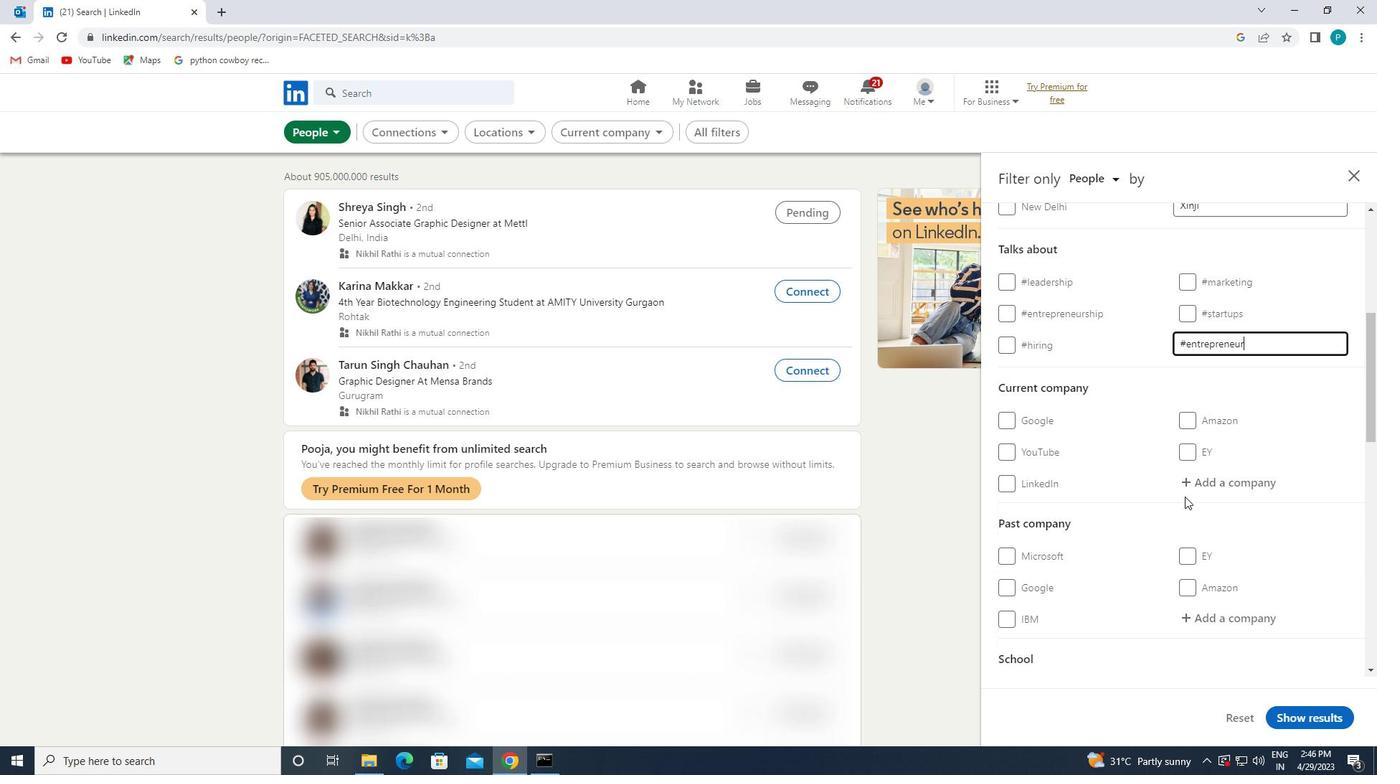 
Action: Mouse scrolled (1182, 493) with delta (0, 0)
Screenshot: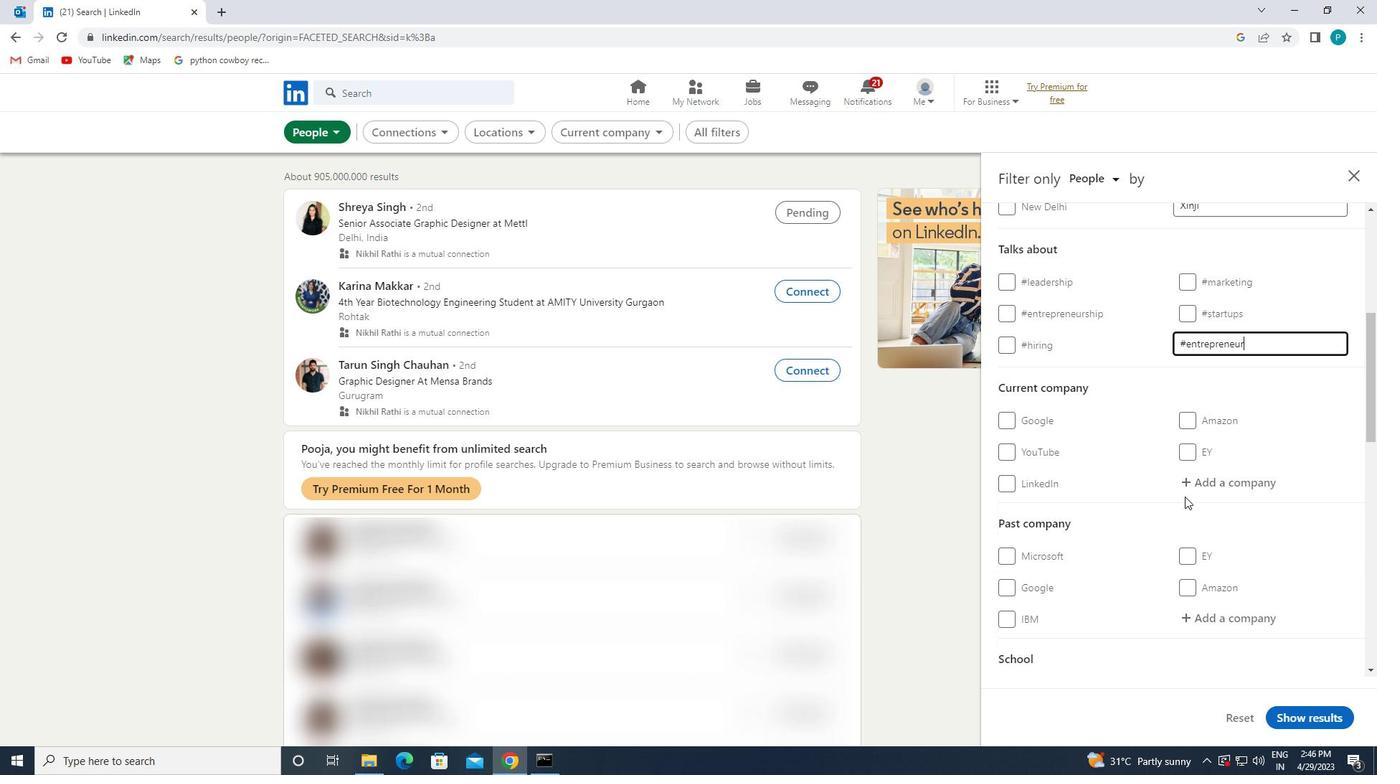 
Action: Mouse moved to (1157, 500)
Screenshot: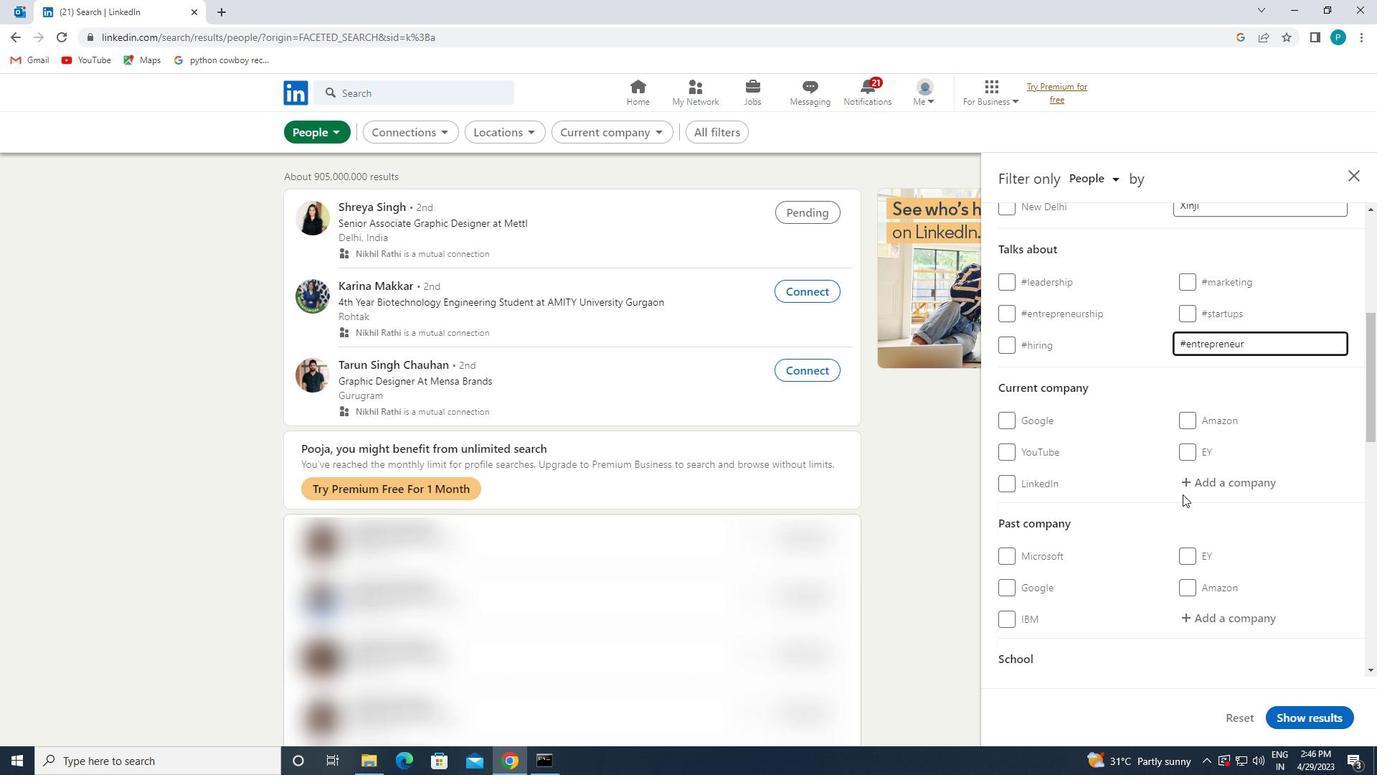 
Action: Mouse scrolled (1157, 500) with delta (0, 0)
Screenshot: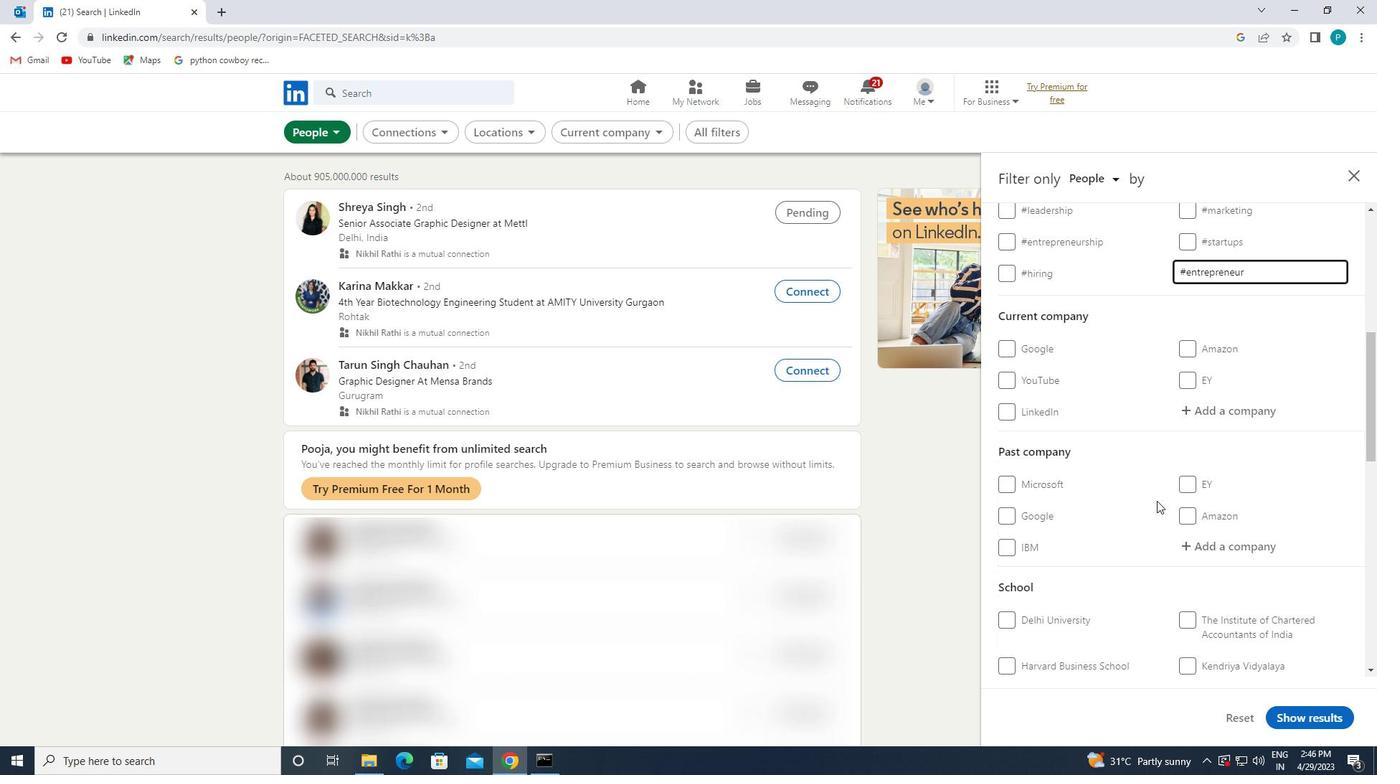 
Action: Mouse scrolled (1157, 500) with delta (0, 0)
Screenshot: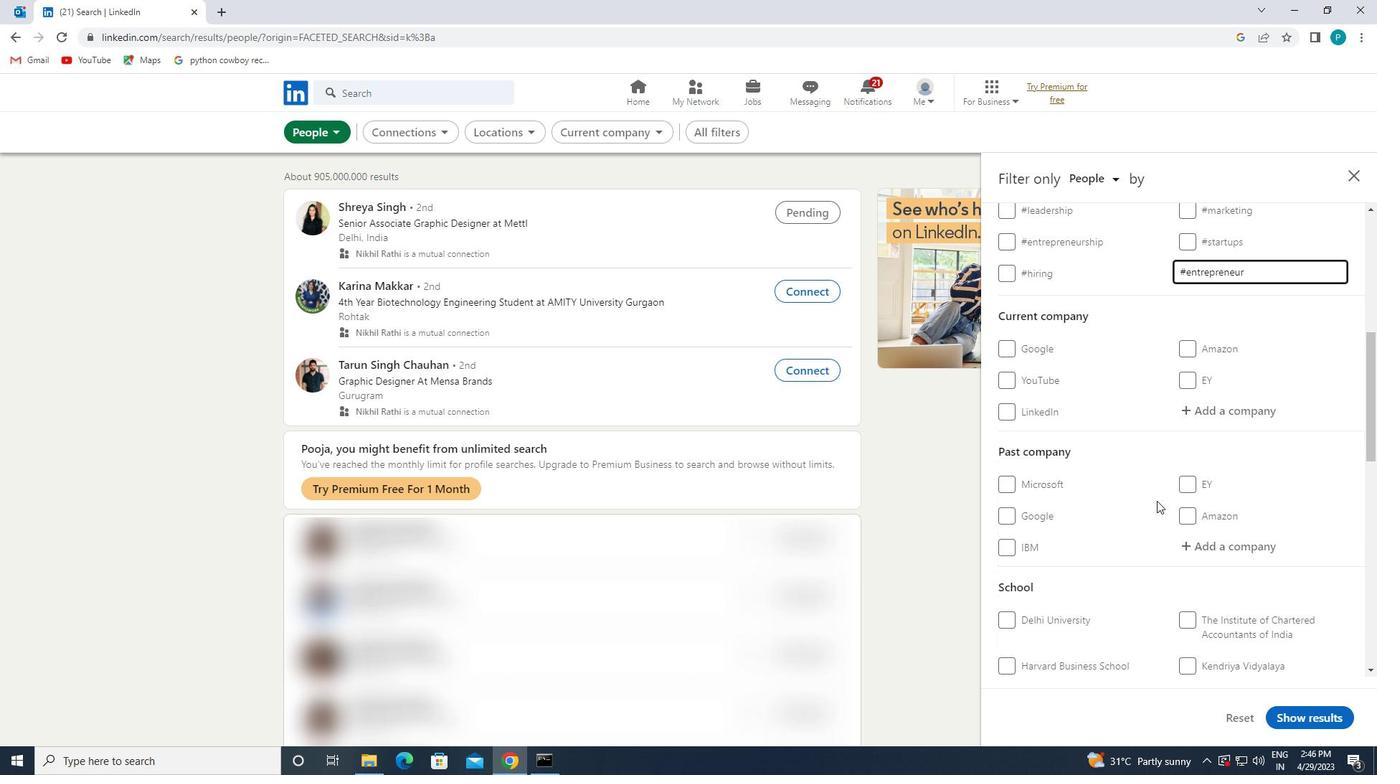 
Action: Mouse scrolled (1157, 500) with delta (0, 0)
Screenshot: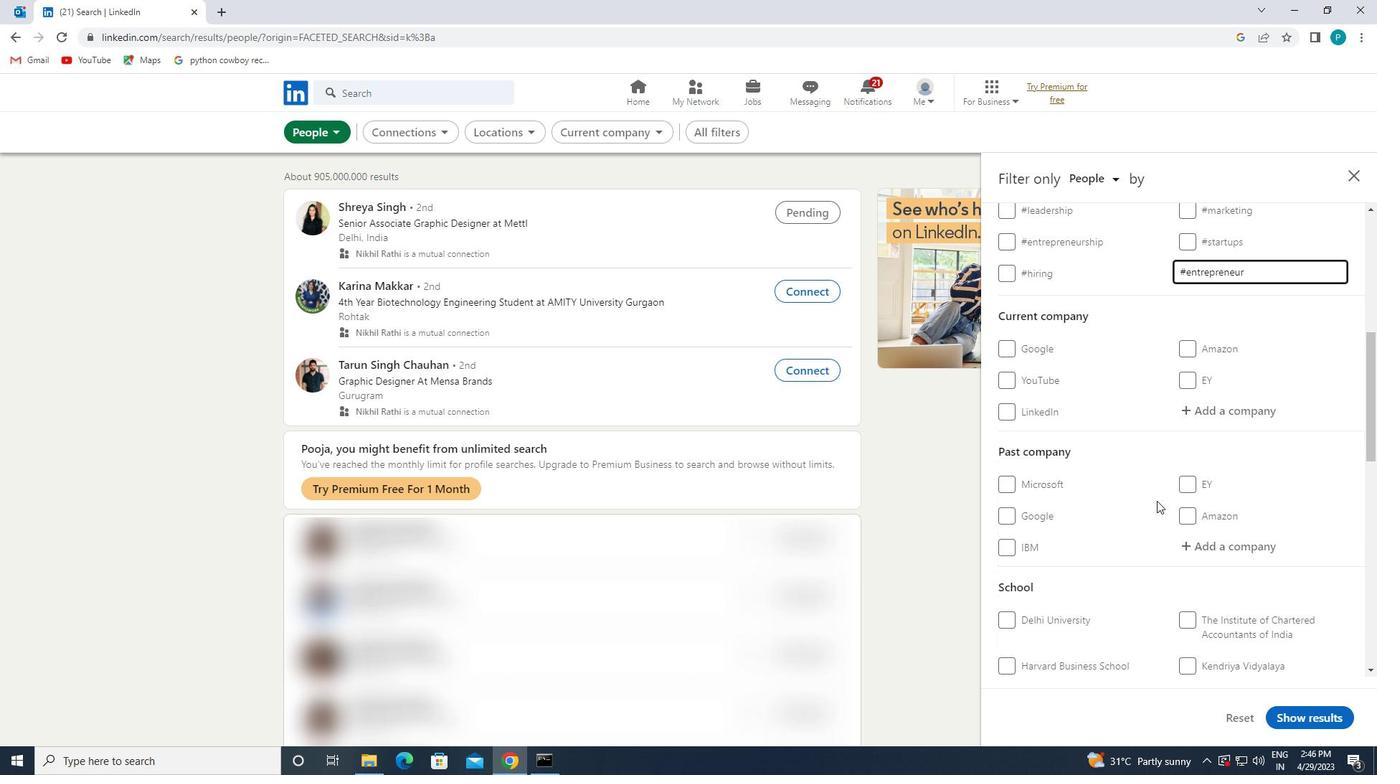 
Action: Mouse moved to (1156, 500)
Screenshot: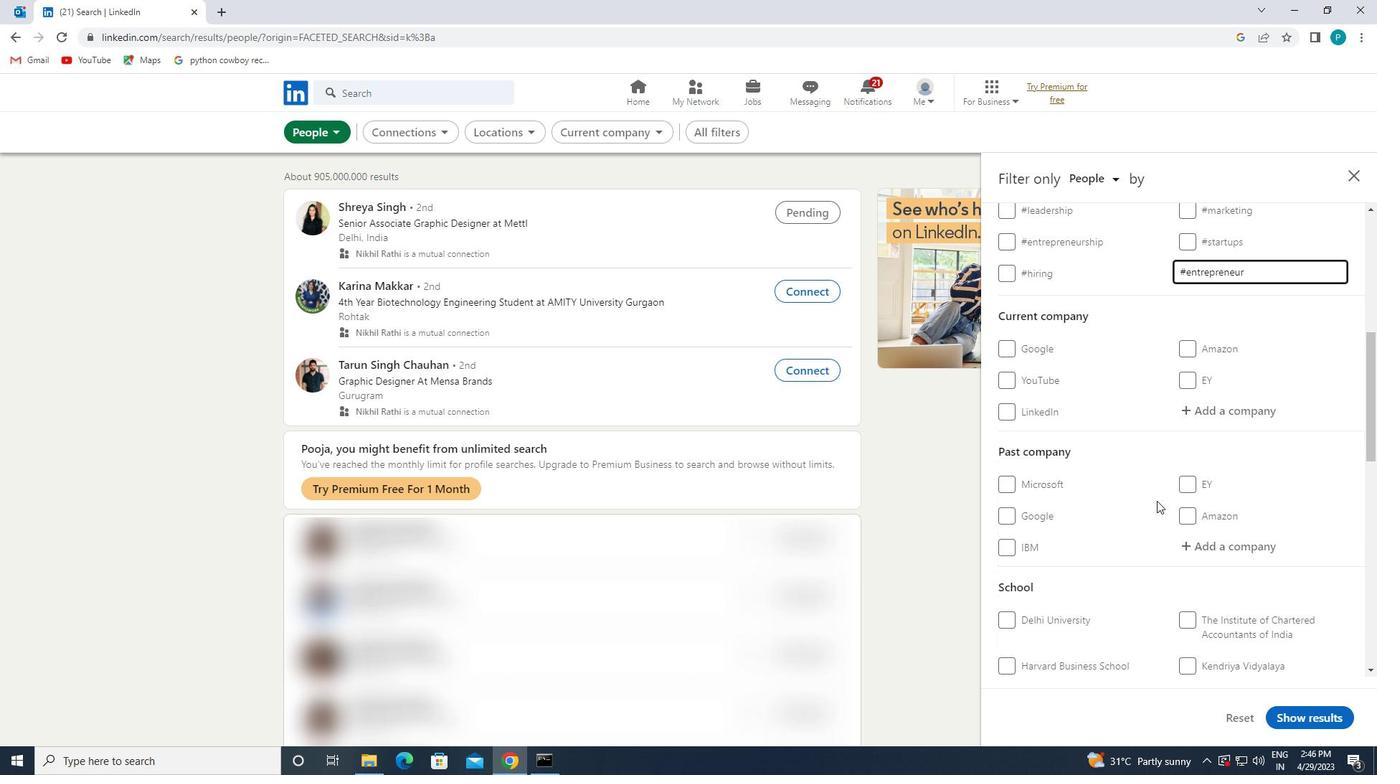 
Action: Mouse scrolled (1156, 500) with delta (0, 0)
Screenshot: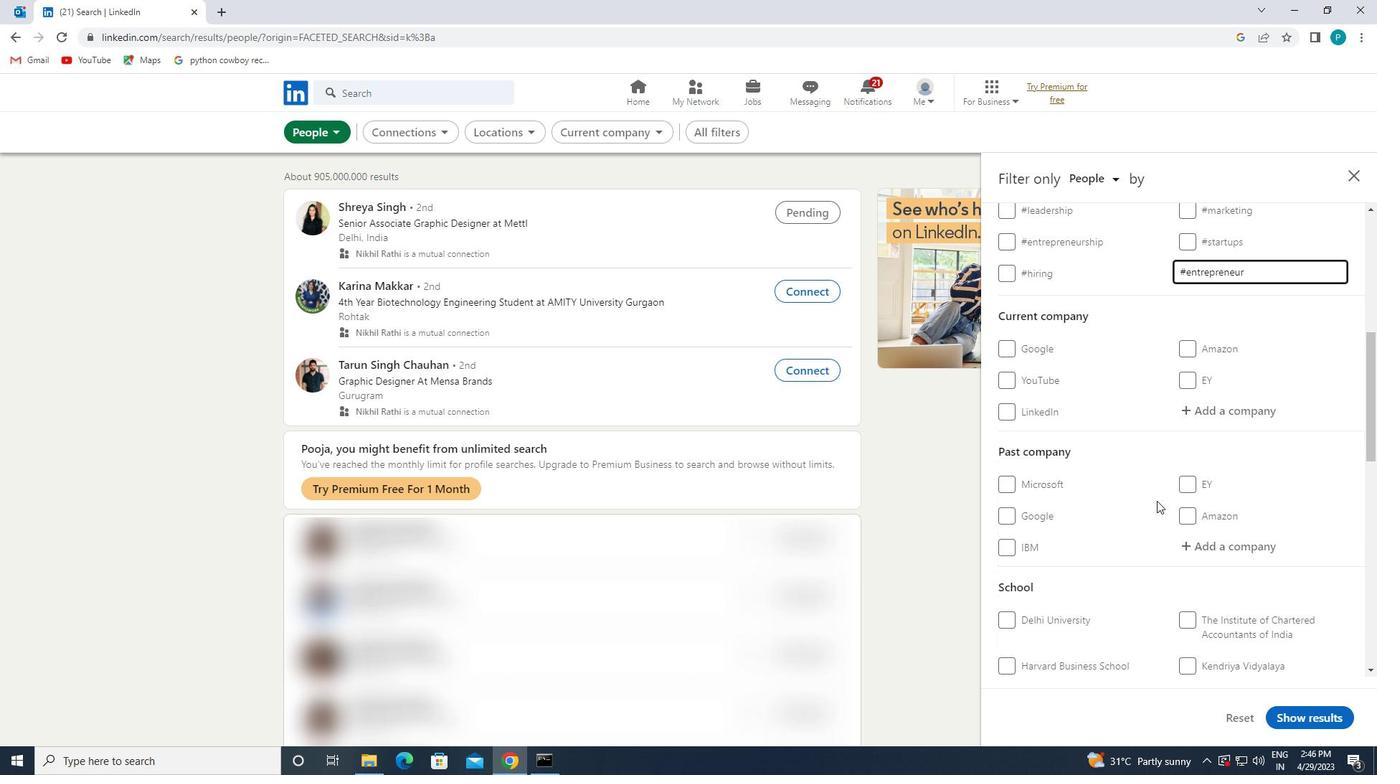 
Action: Mouse moved to (1153, 500)
Screenshot: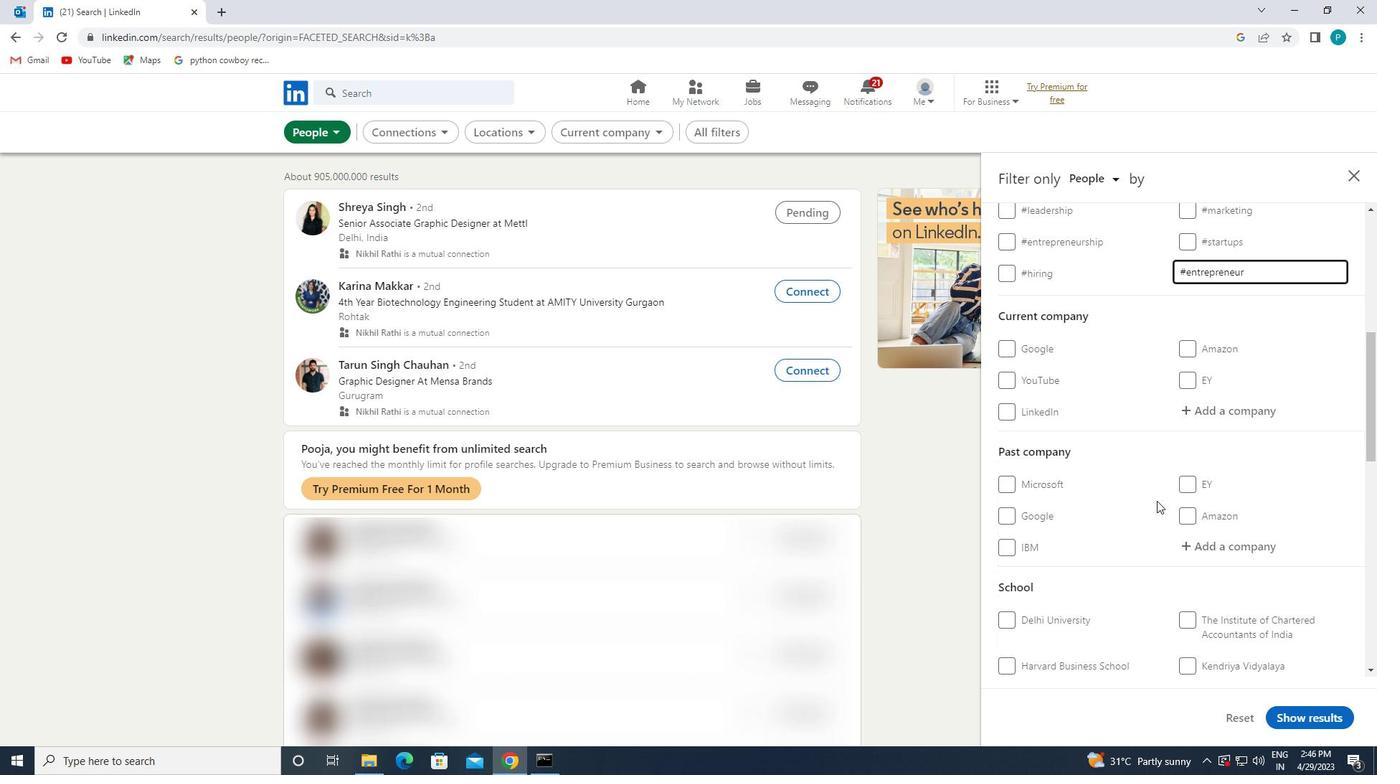 
Action: Mouse scrolled (1153, 500) with delta (0, 0)
Screenshot: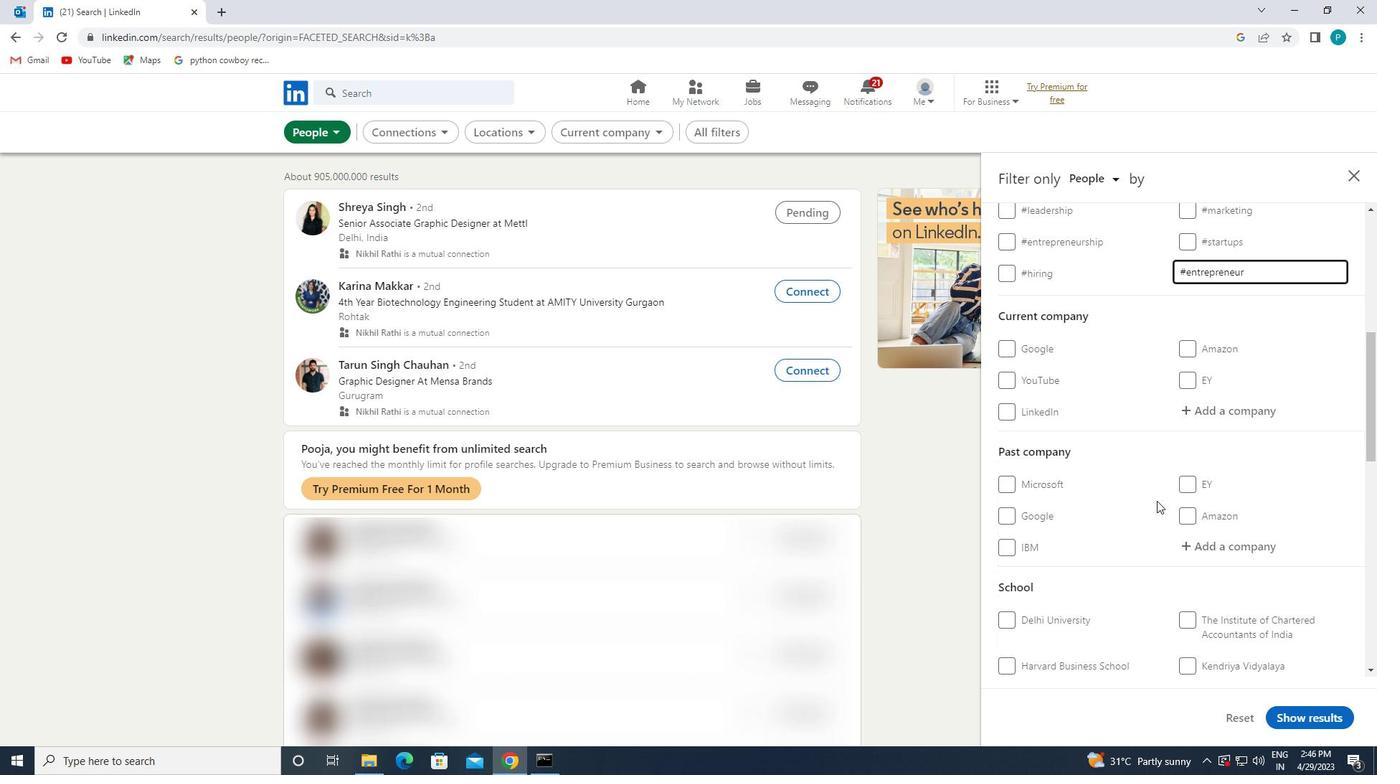 
Action: Mouse moved to (1100, 500)
Screenshot: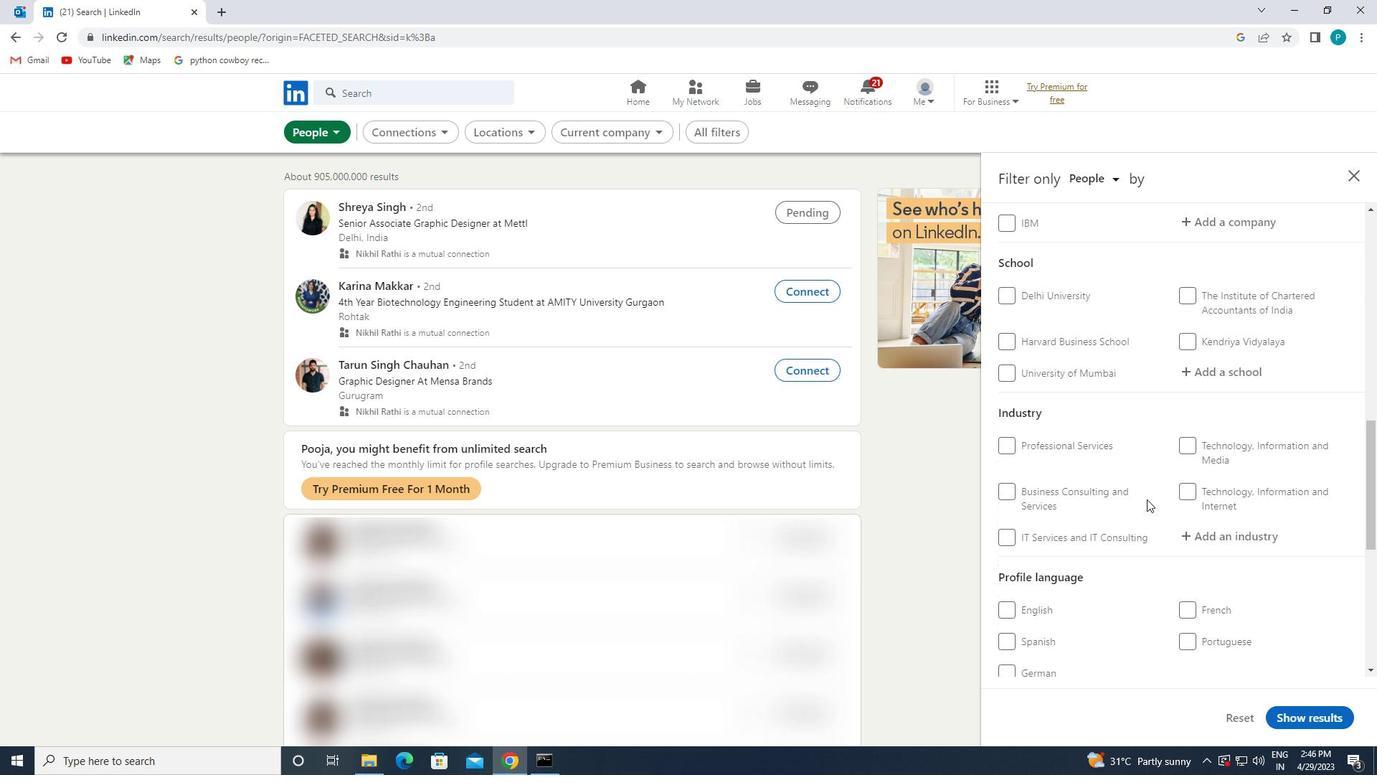 
Action: Mouse scrolled (1100, 500) with delta (0, 0)
Screenshot: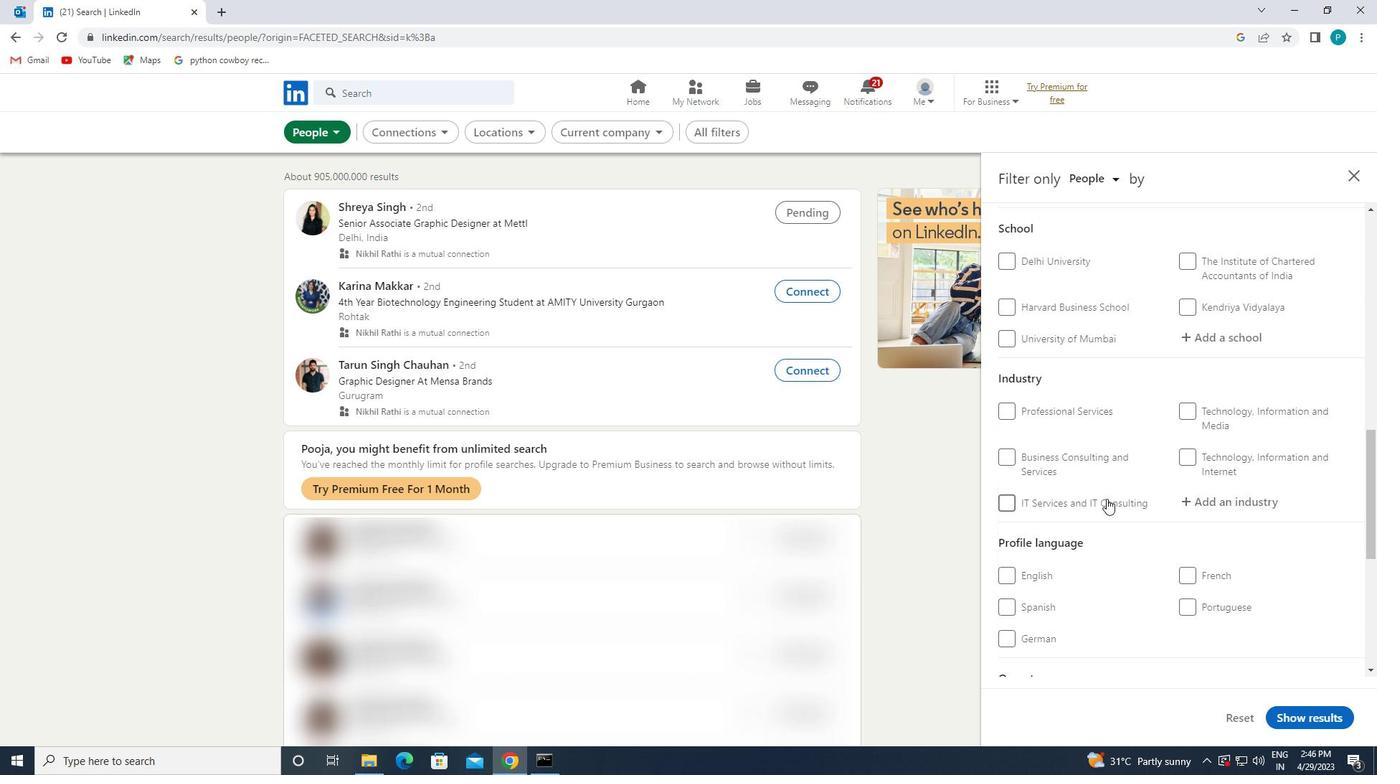 
Action: Mouse scrolled (1100, 500) with delta (0, 0)
Screenshot: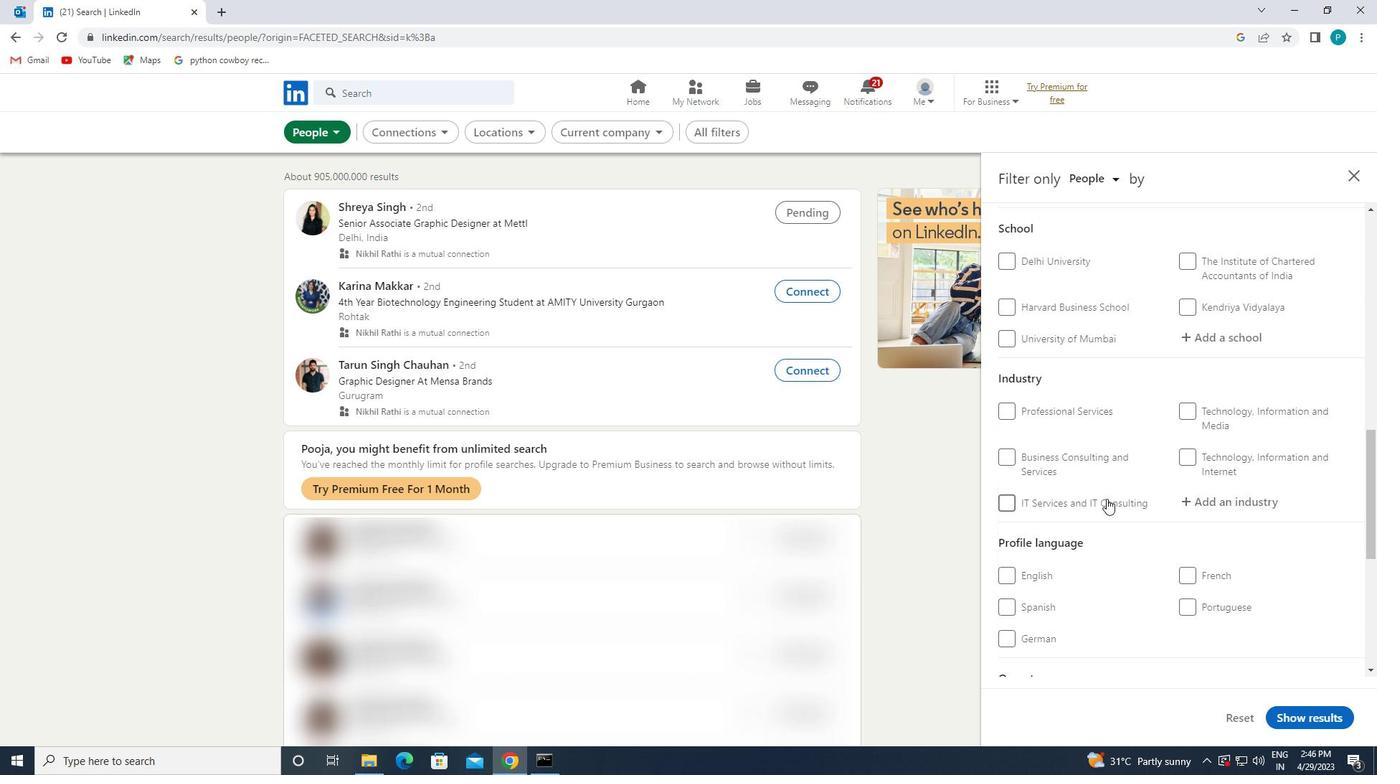 
Action: Mouse scrolled (1100, 500) with delta (0, 0)
Screenshot: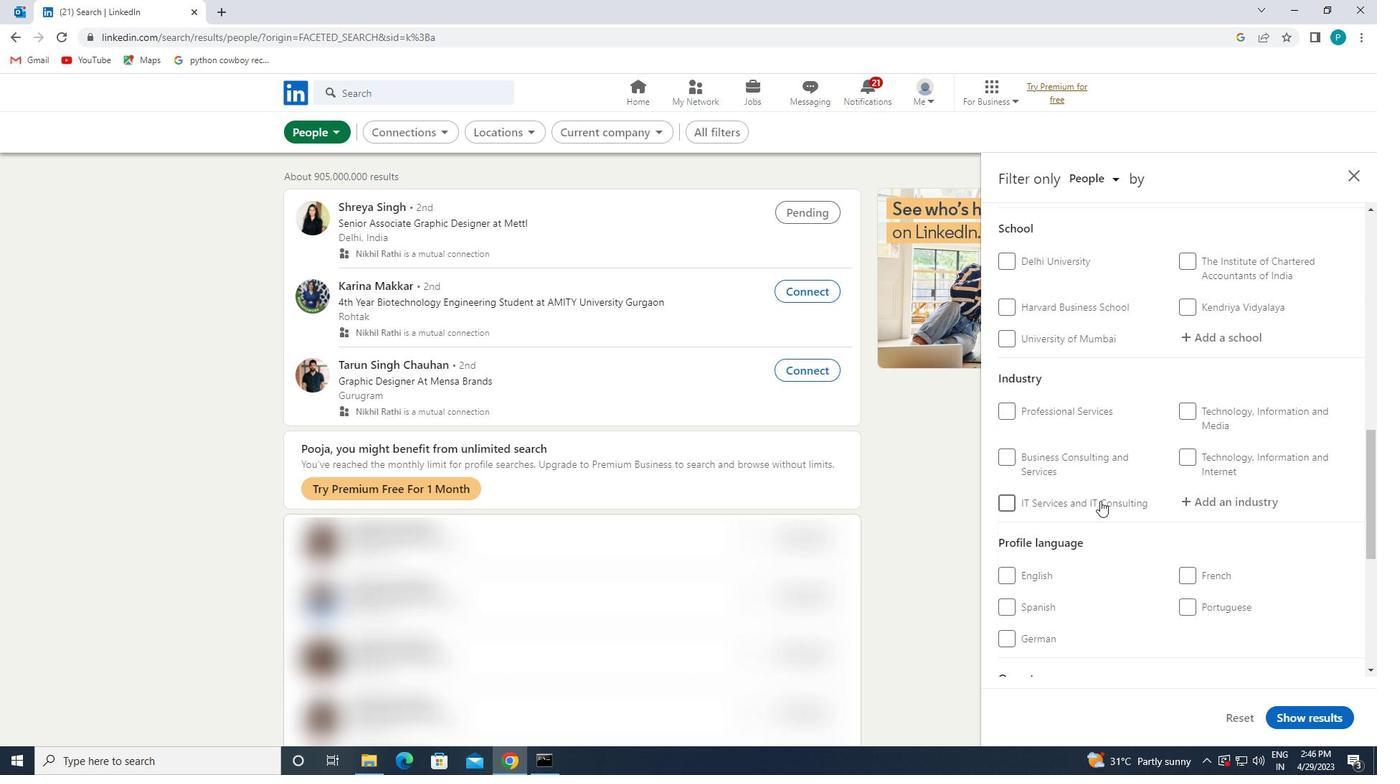 
Action: Mouse moved to (1006, 361)
Screenshot: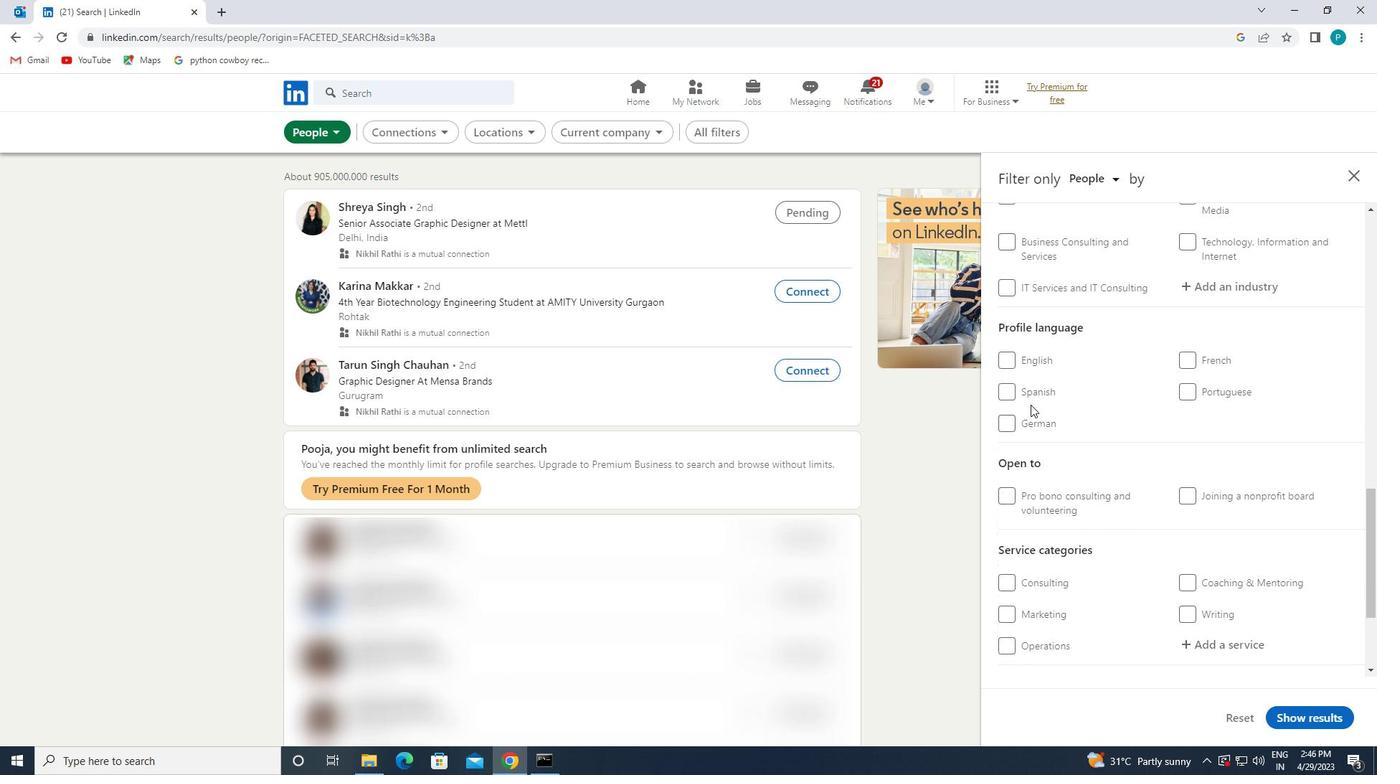 
Action: Mouse pressed left at (1006, 361)
Screenshot: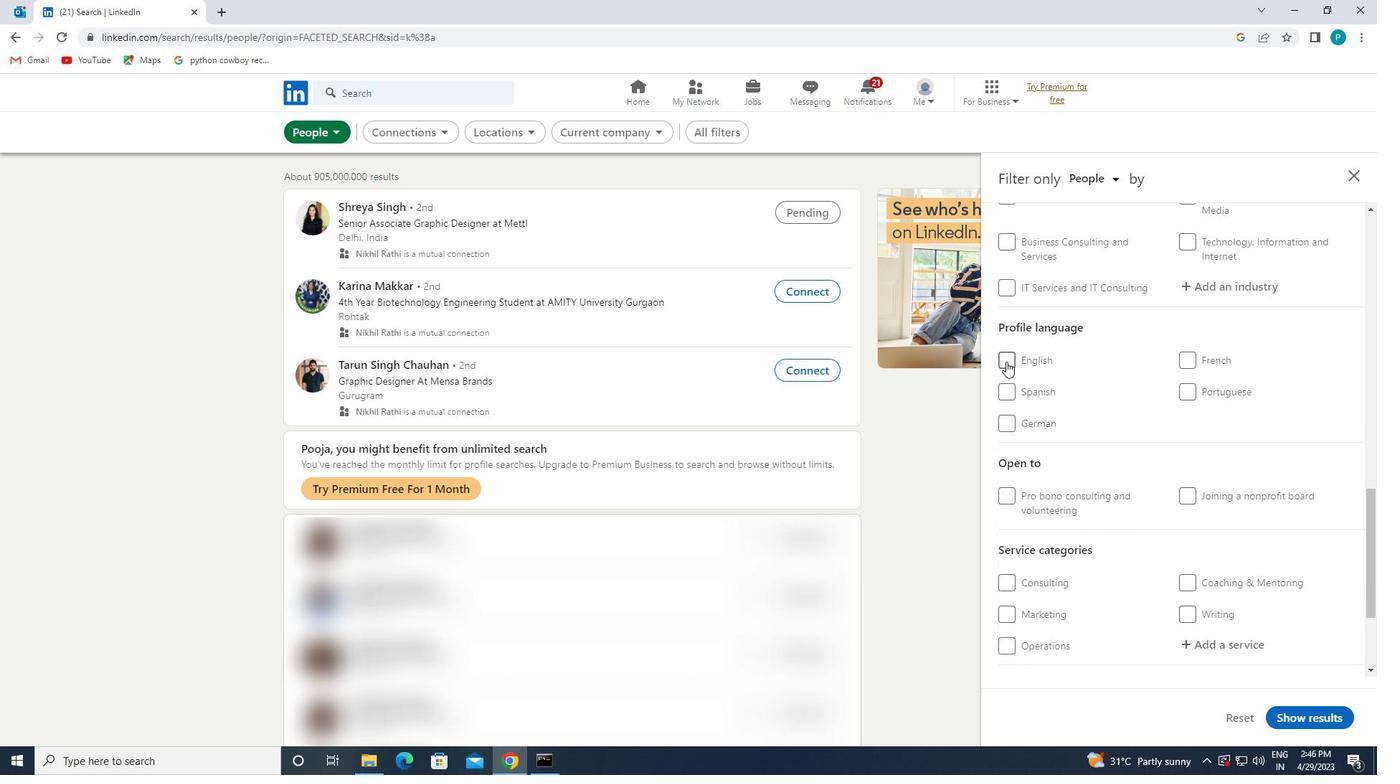 
Action: Mouse moved to (1081, 388)
Screenshot: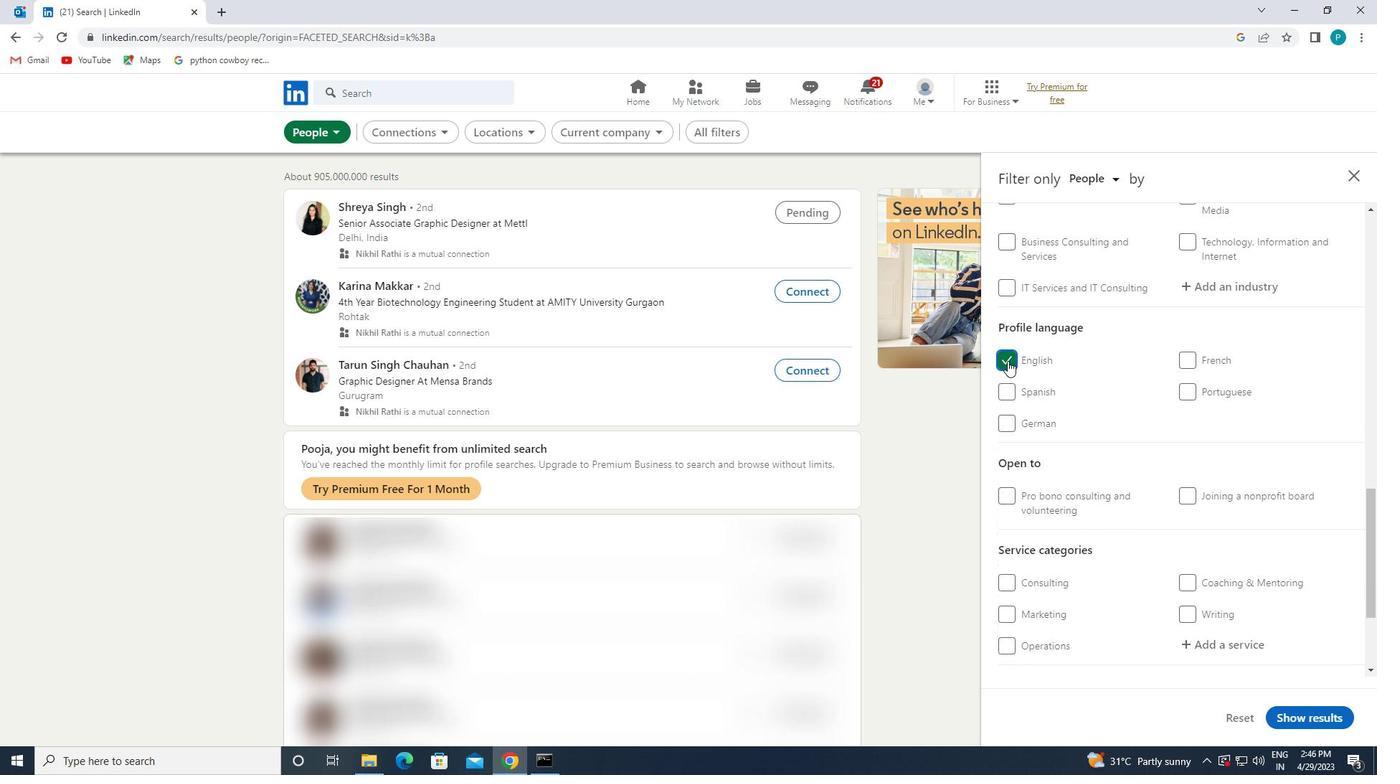 
Action: Mouse scrolled (1081, 388) with delta (0, 0)
Screenshot: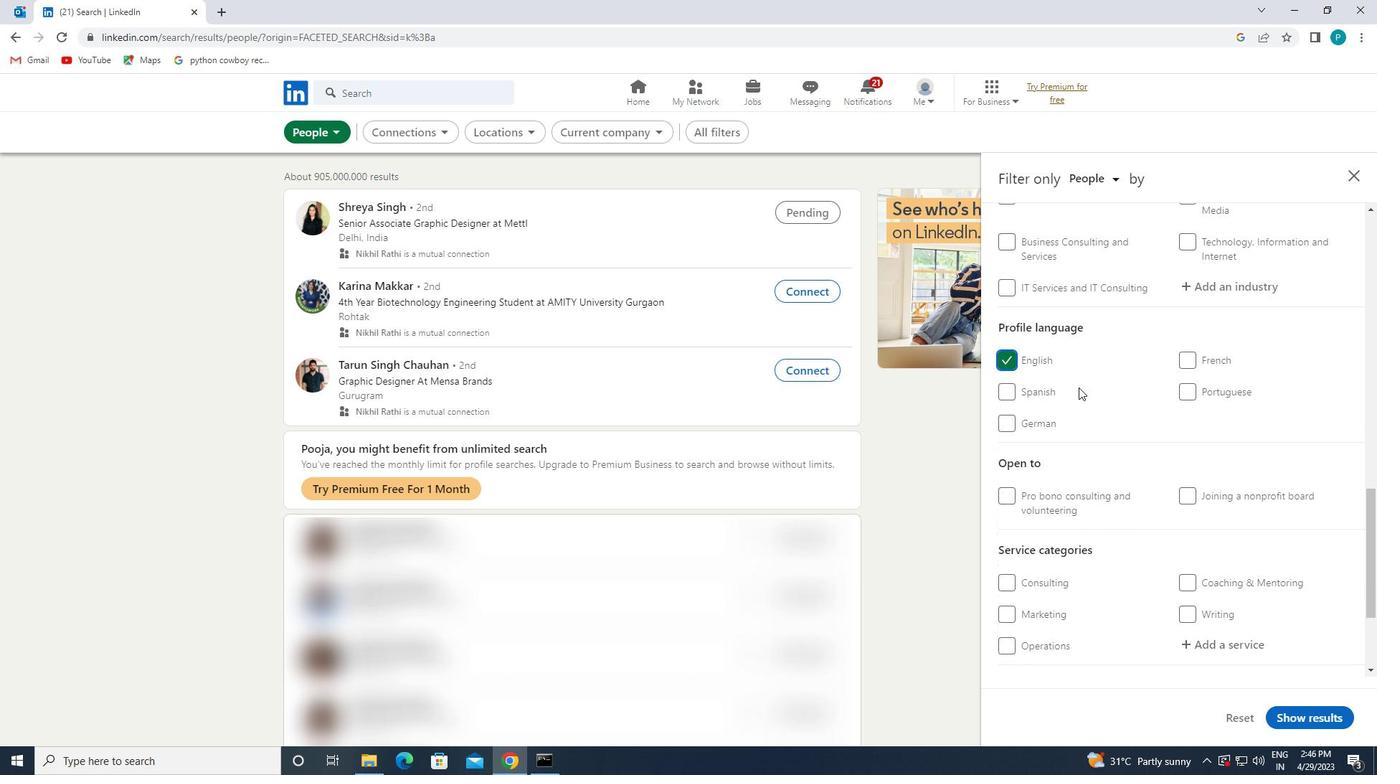 
Action: Mouse scrolled (1081, 388) with delta (0, 0)
Screenshot: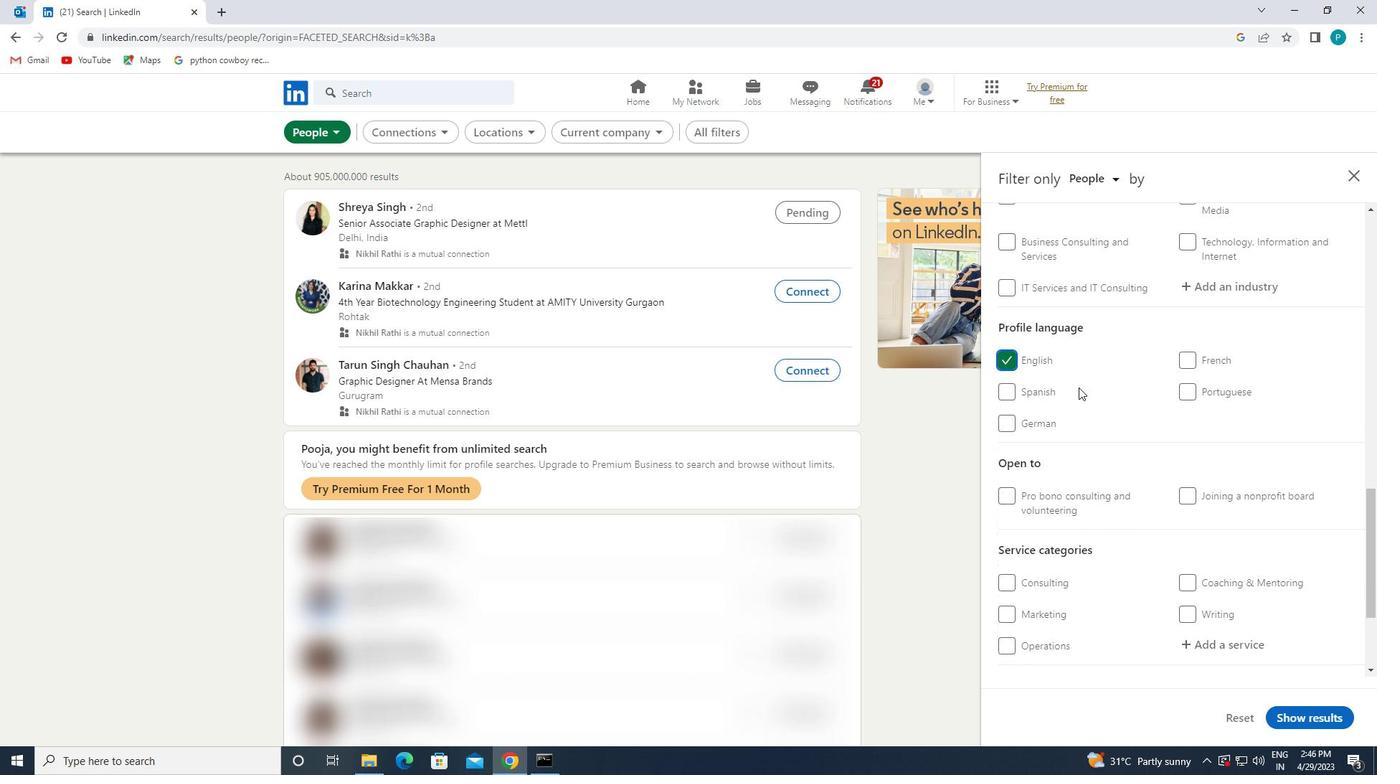 
Action: Mouse scrolled (1081, 388) with delta (0, 0)
Screenshot: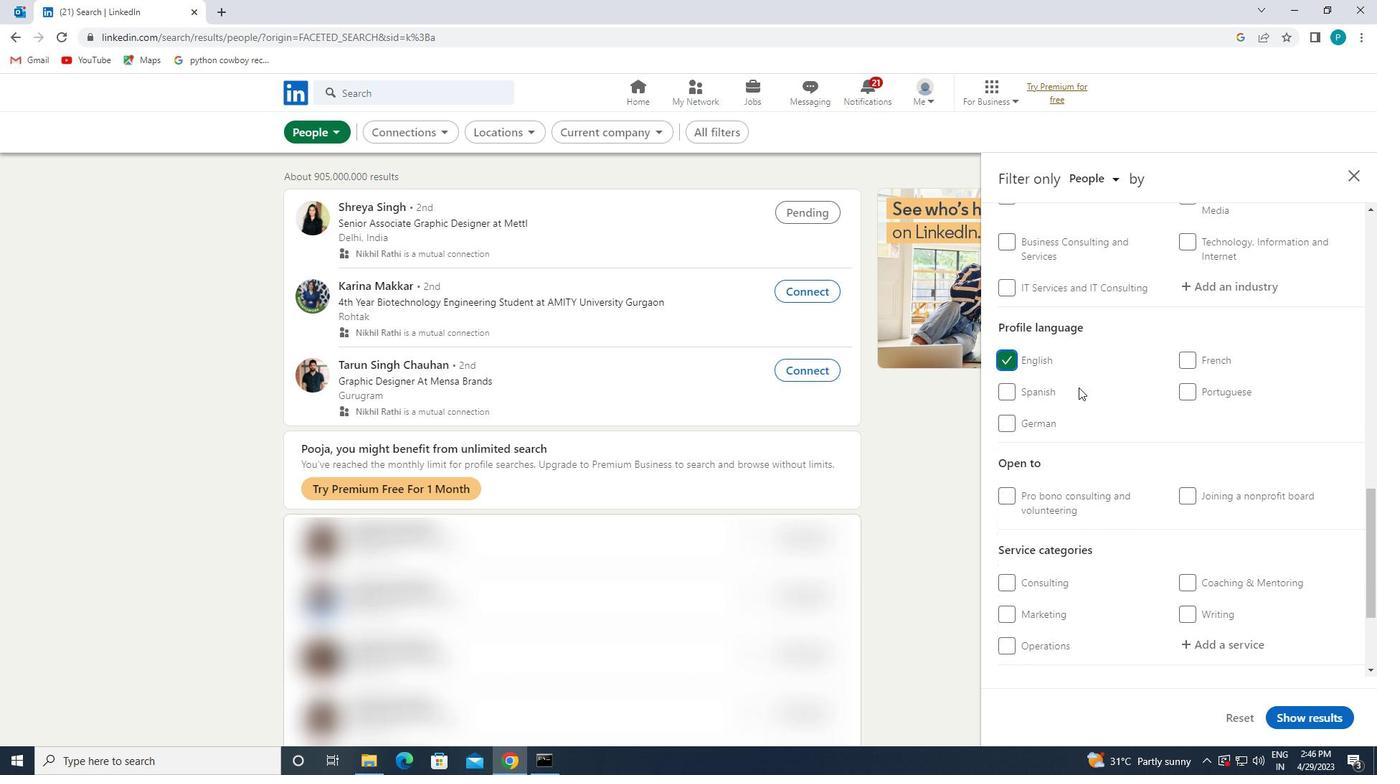 
Action: Mouse scrolled (1081, 388) with delta (0, 0)
Screenshot: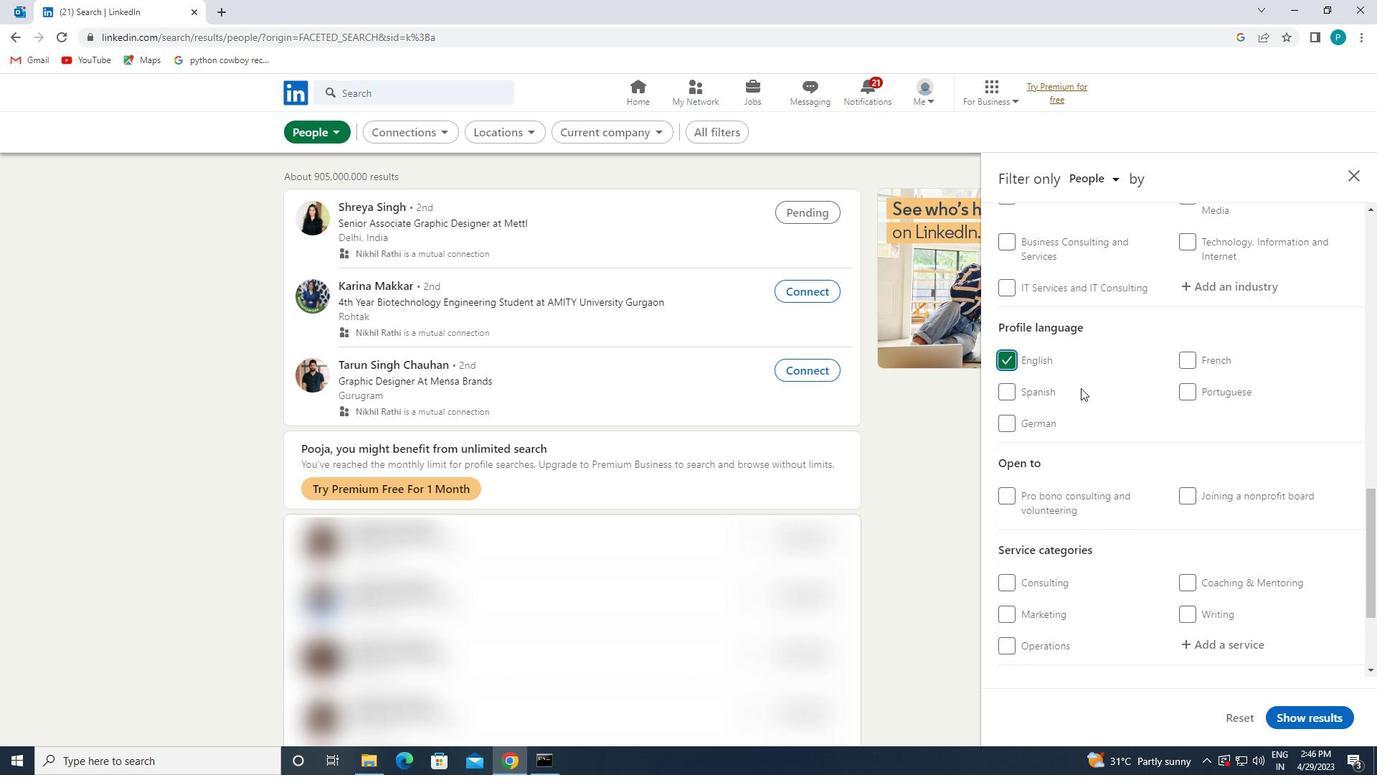 
Action: Mouse scrolled (1081, 388) with delta (0, 0)
Screenshot: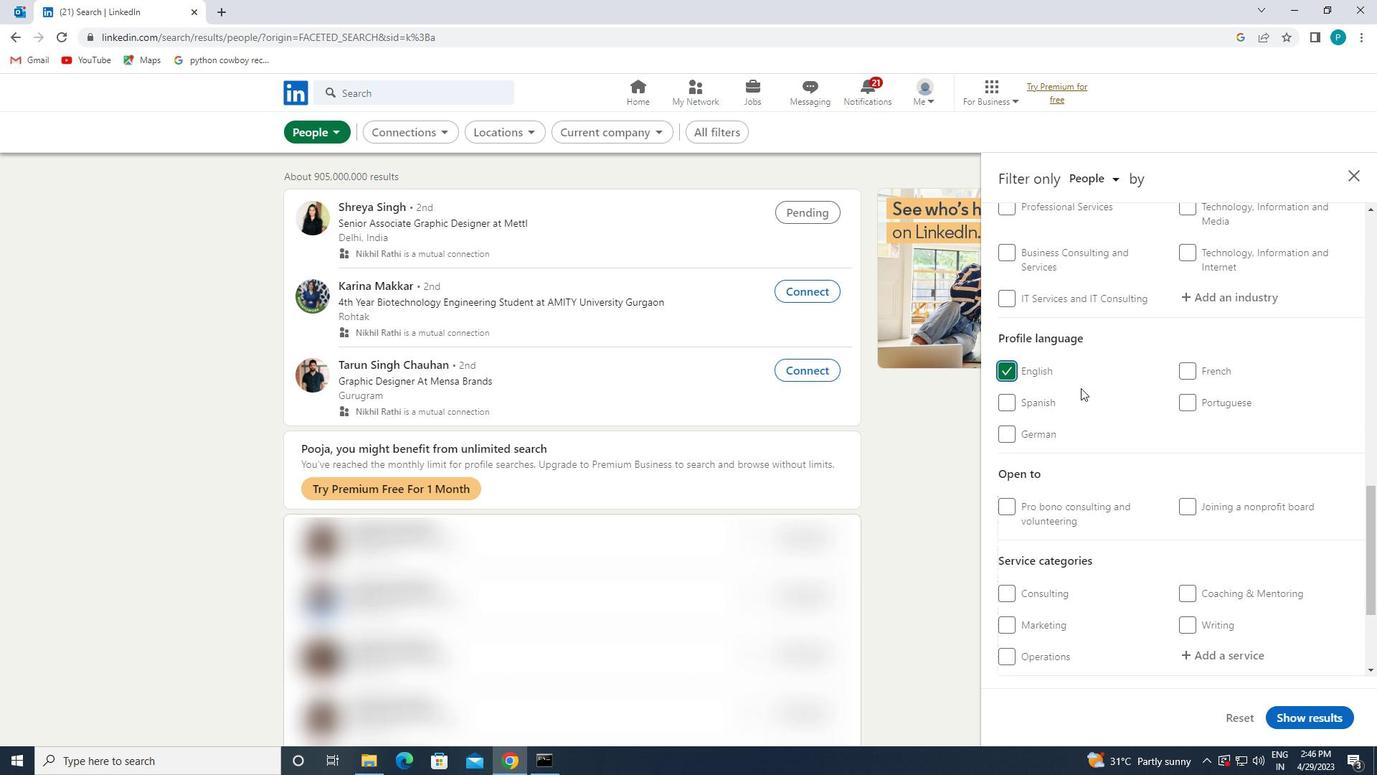 
Action: Mouse moved to (1082, 389)
Screenshot: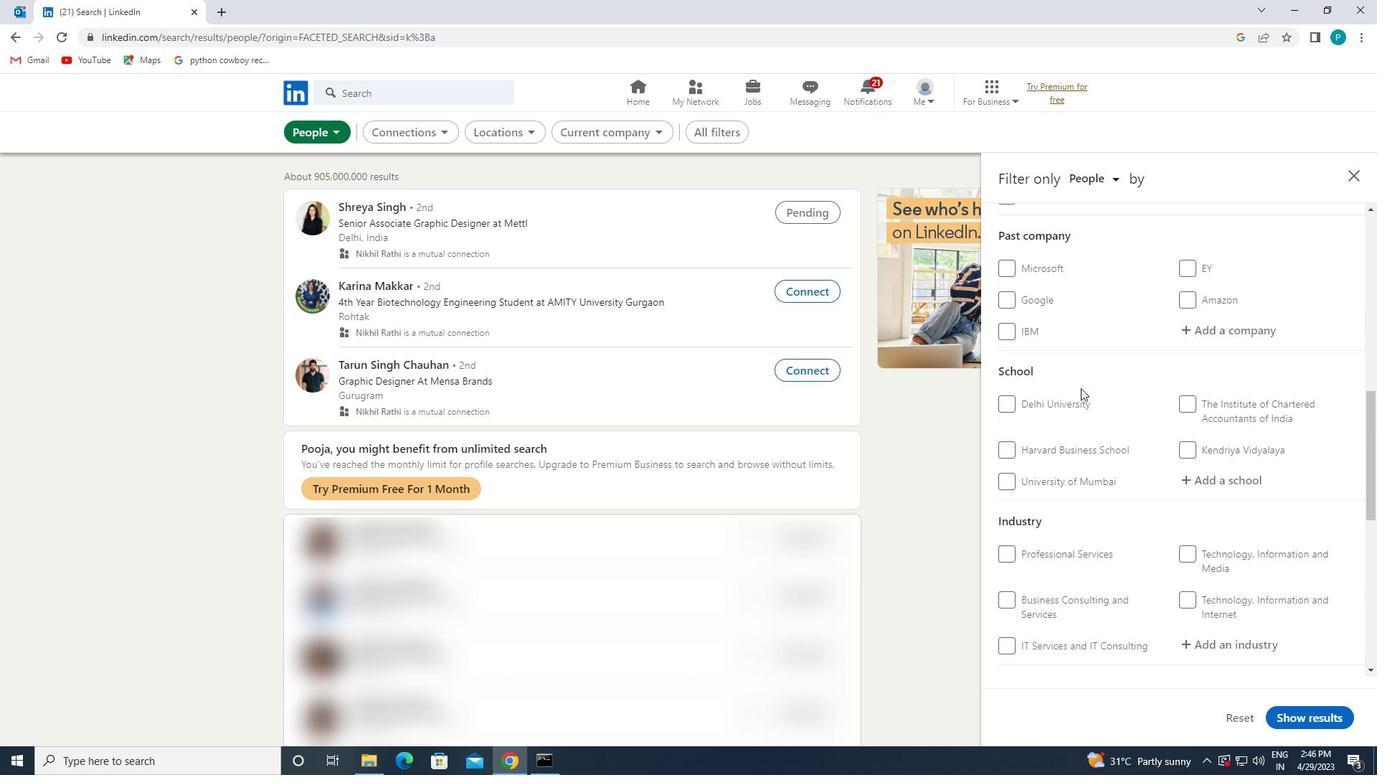 
Action: Mouse scrolled (1082, 390) with delta (0, 0)
Screenshot: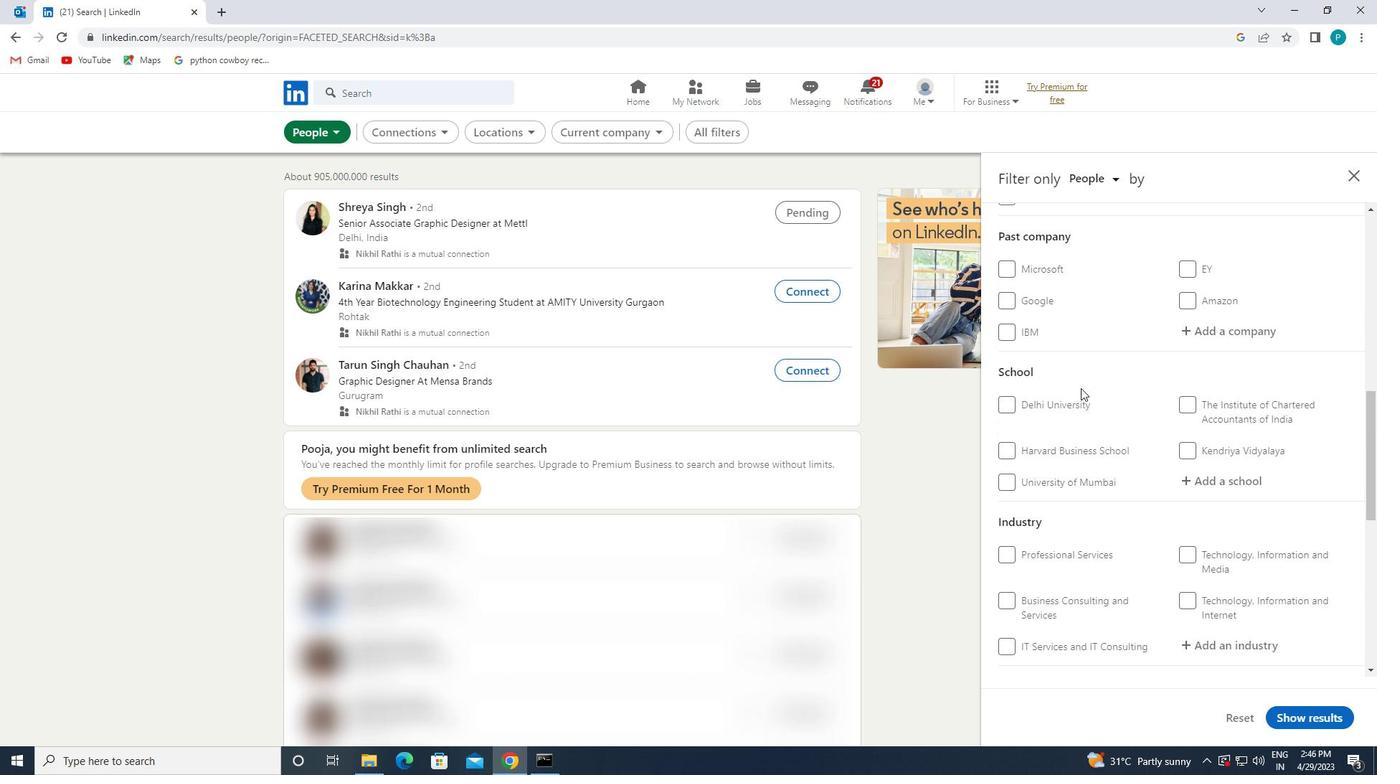 
Action: Mouse scrolled (1082, 390) with delta (0, 0)
Screenshot: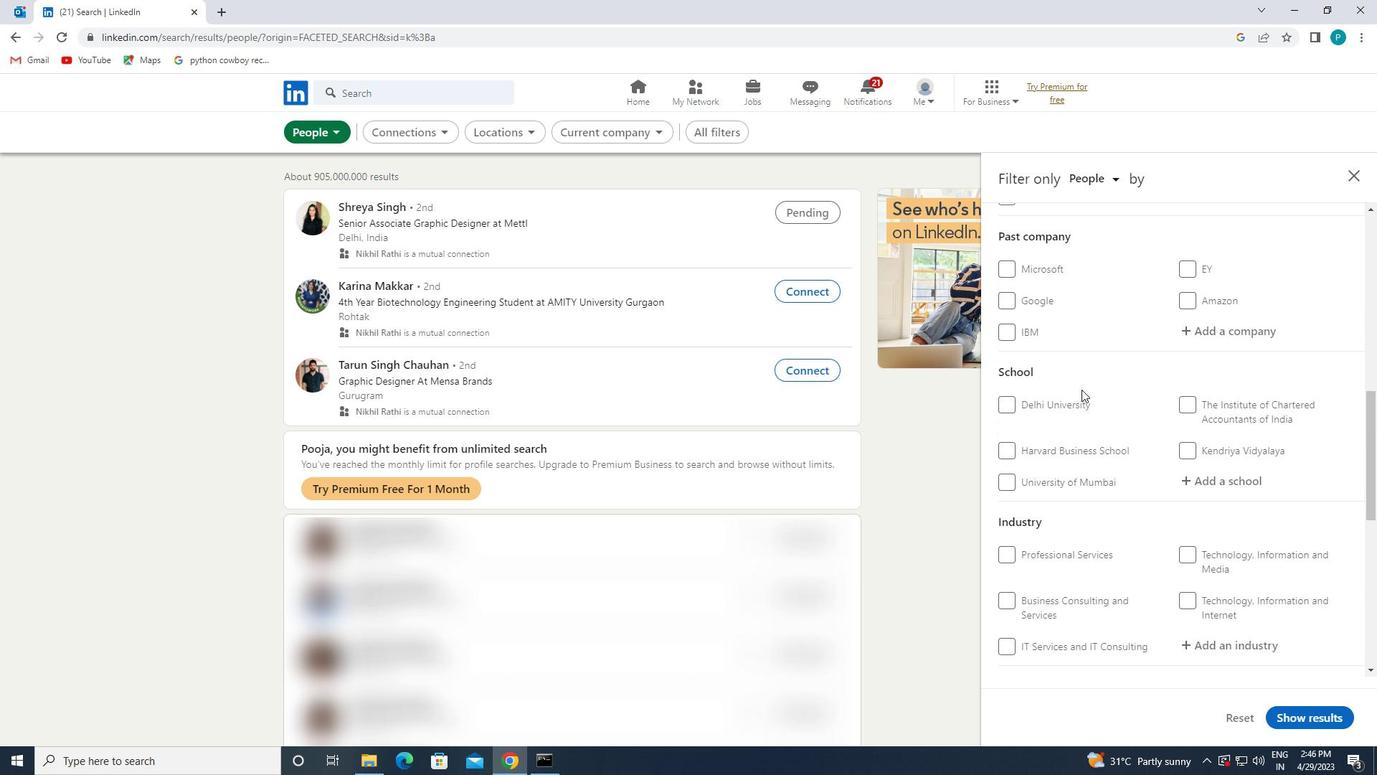 
Action: Mouse scrolled (1082, 390) with delta (0, 0)
Screenshot: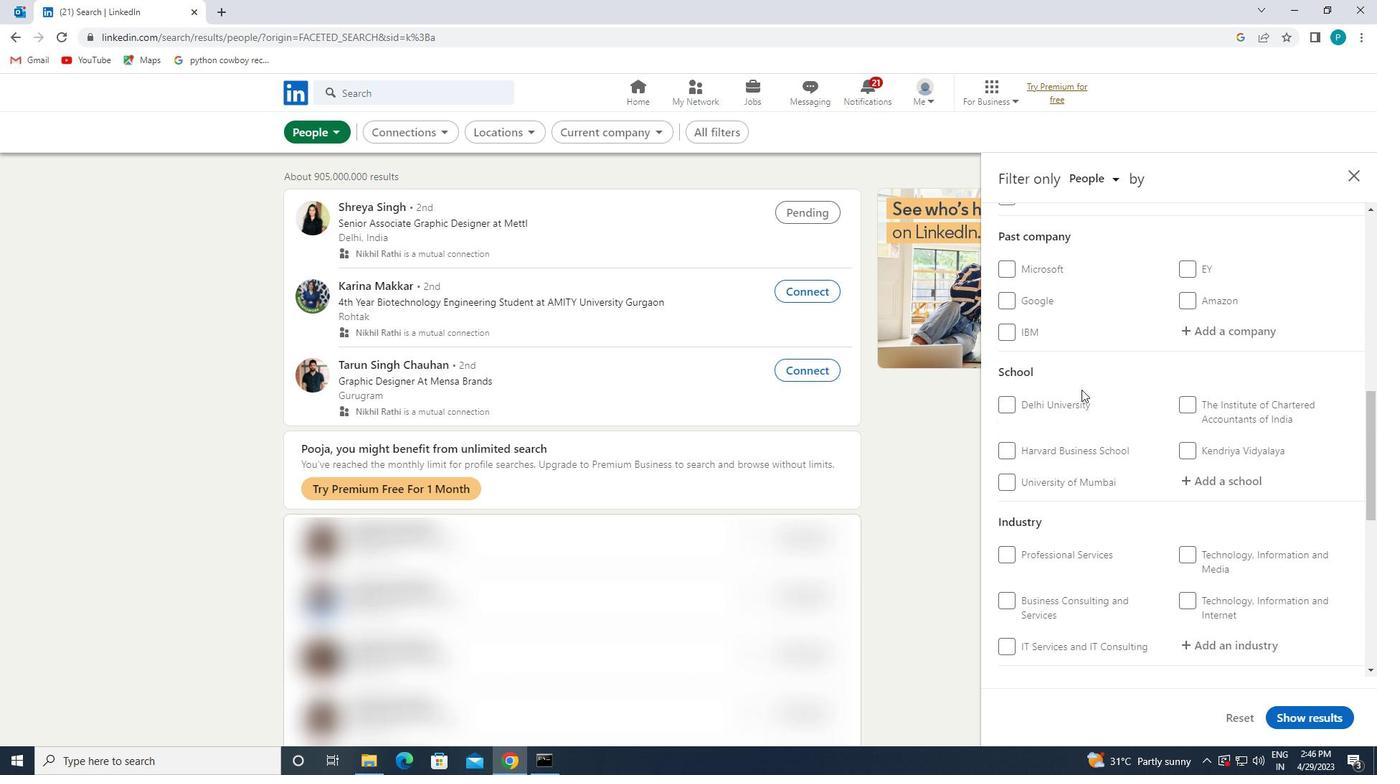 
Action: Mouse moved to (1204, 414)
Screenshot: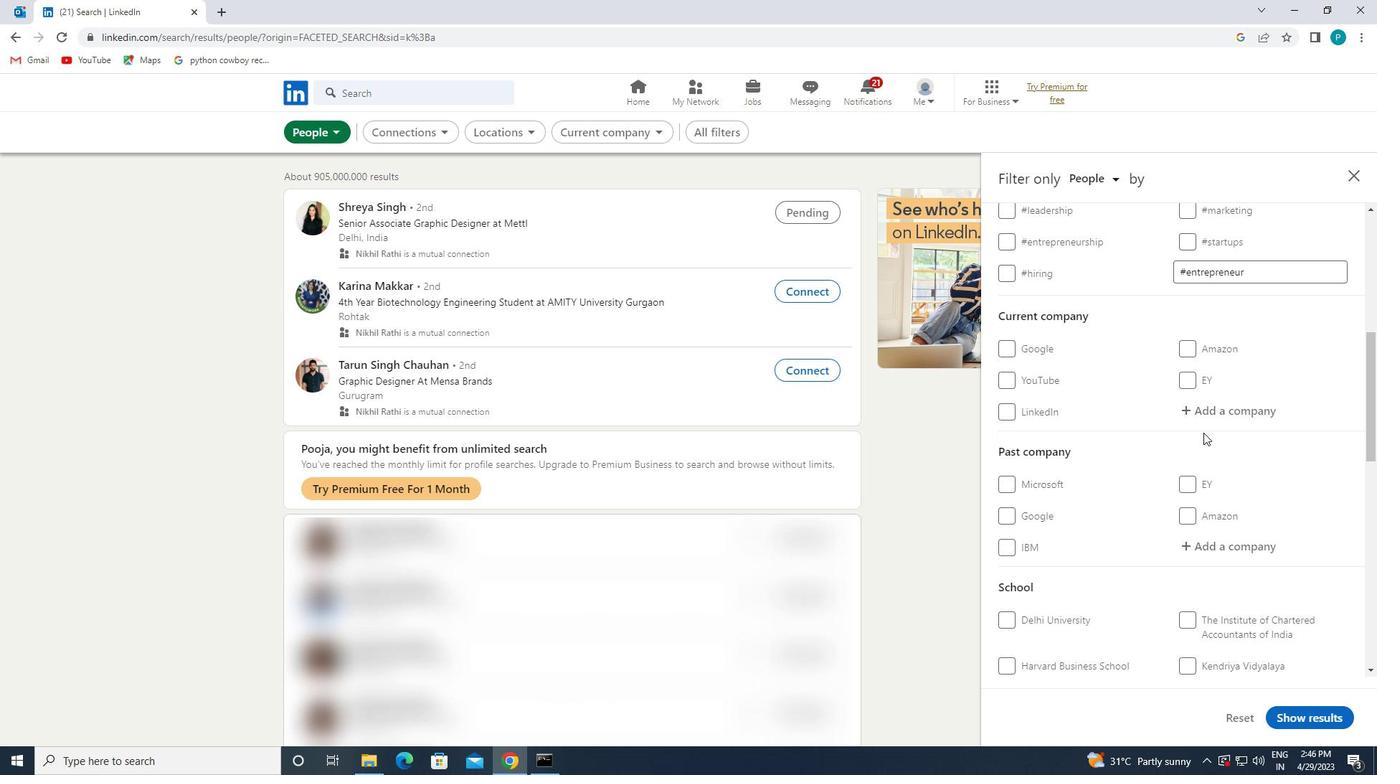 
Action: Mouse pressed left at (1204, 414)
Screenshot: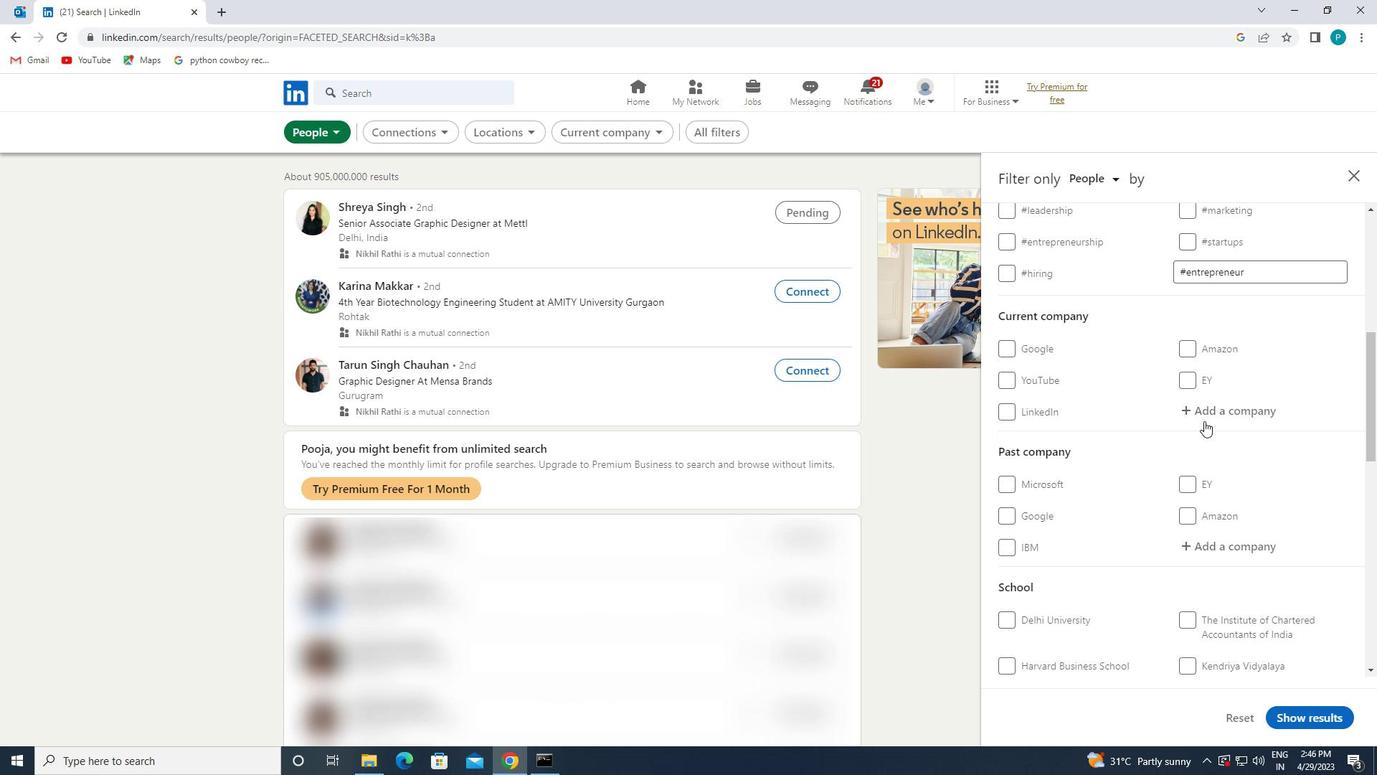 
Action: Key pressed <Key.caps_lock>R<Key.caps_lock>EPUBLIC
Screenshot: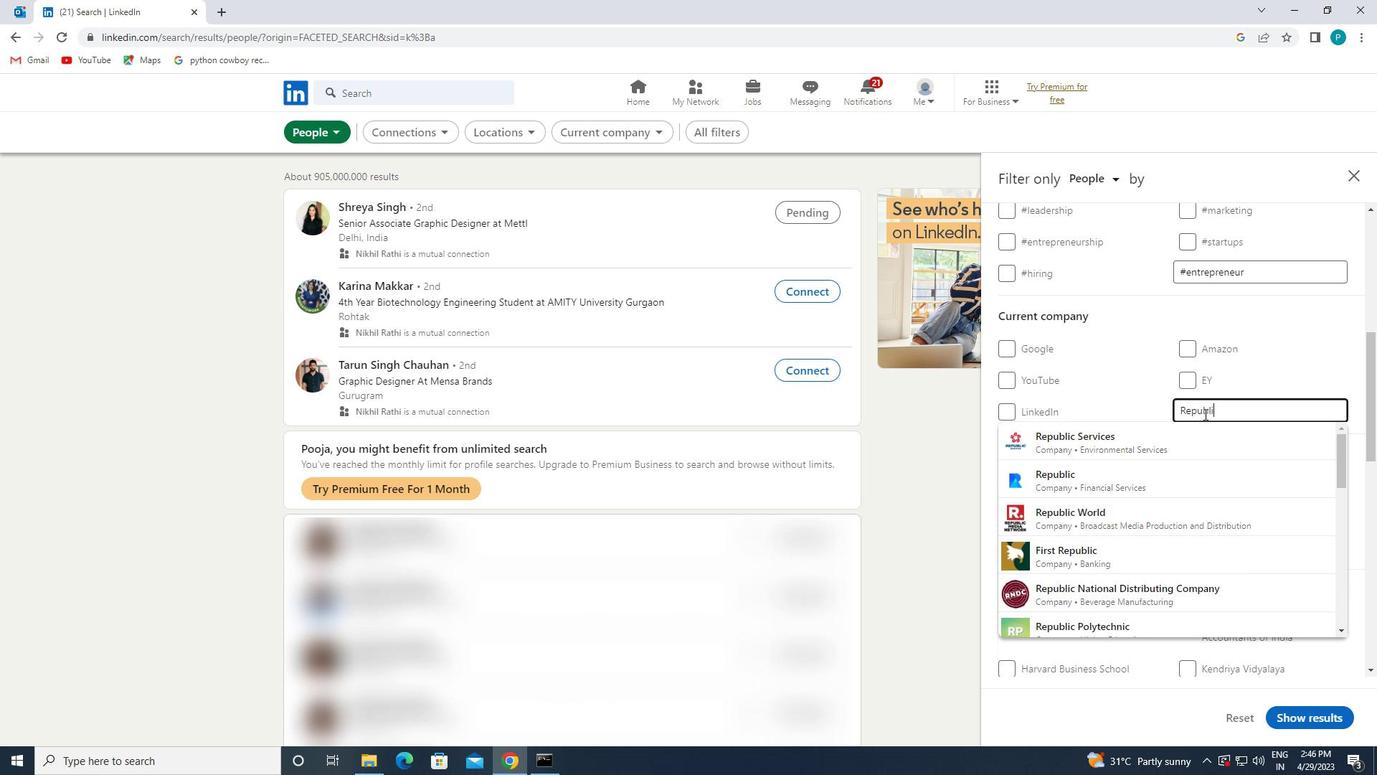 
Action: Mouse moved to (1217, 547)
Screenshot: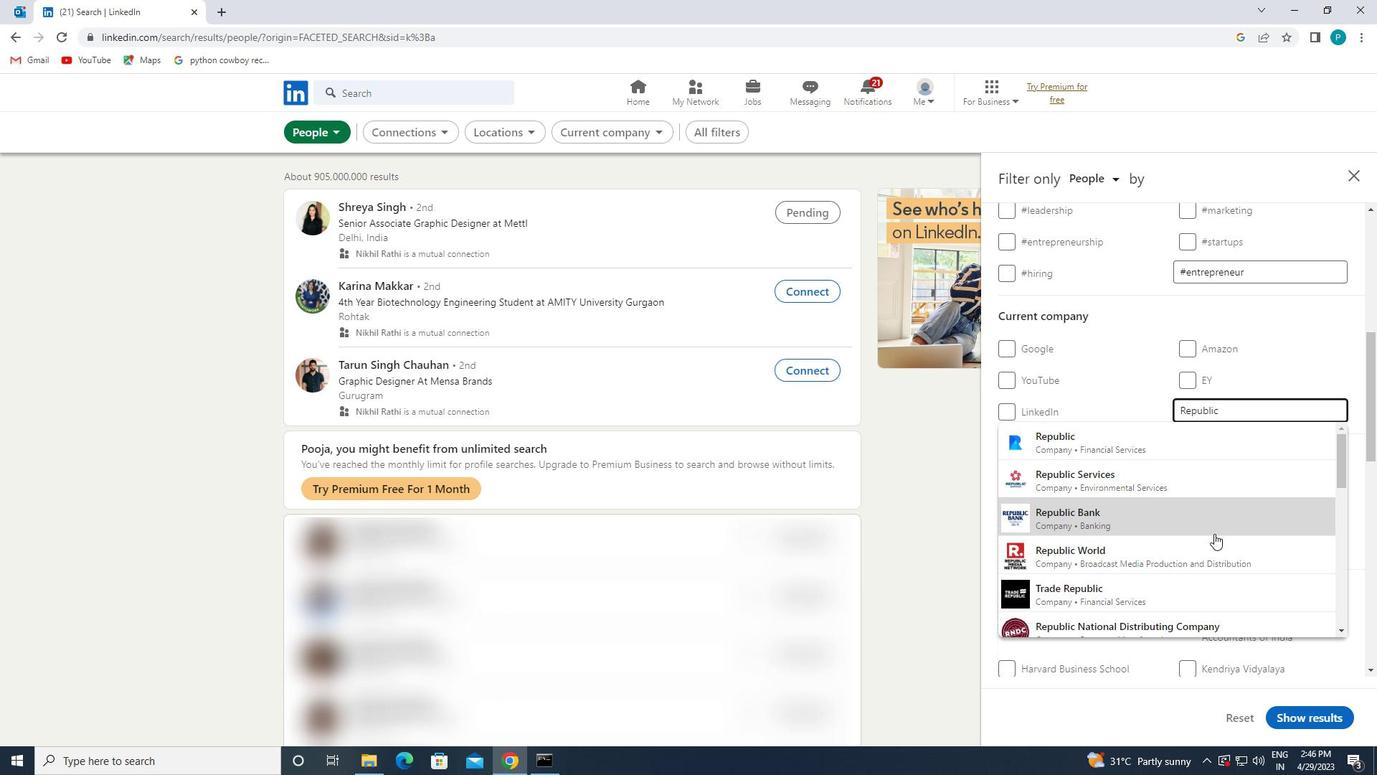 
Action: Mouse pressed left at (1217, 547)
Screenshot: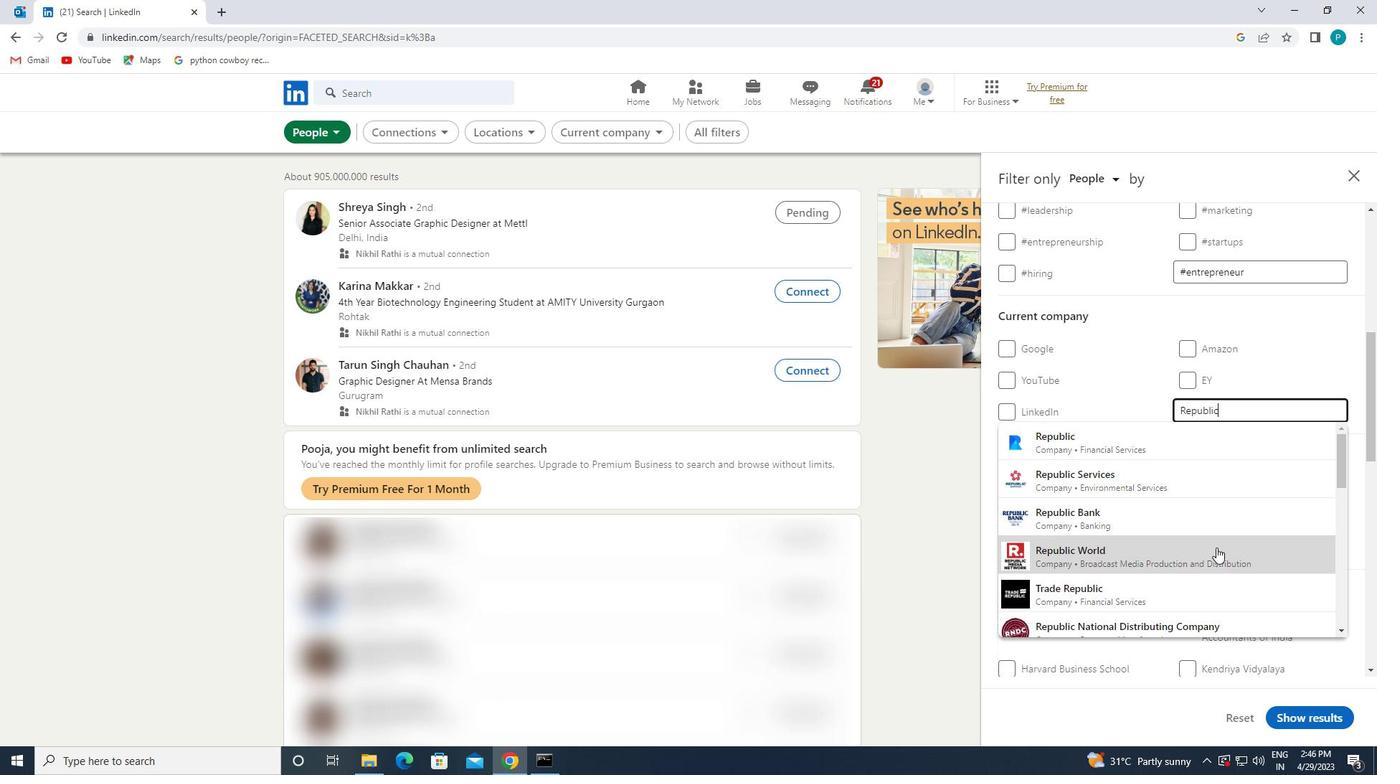 
Action: Mouse scrolled (1217, 546) with delta (0, 0)
Screenshot: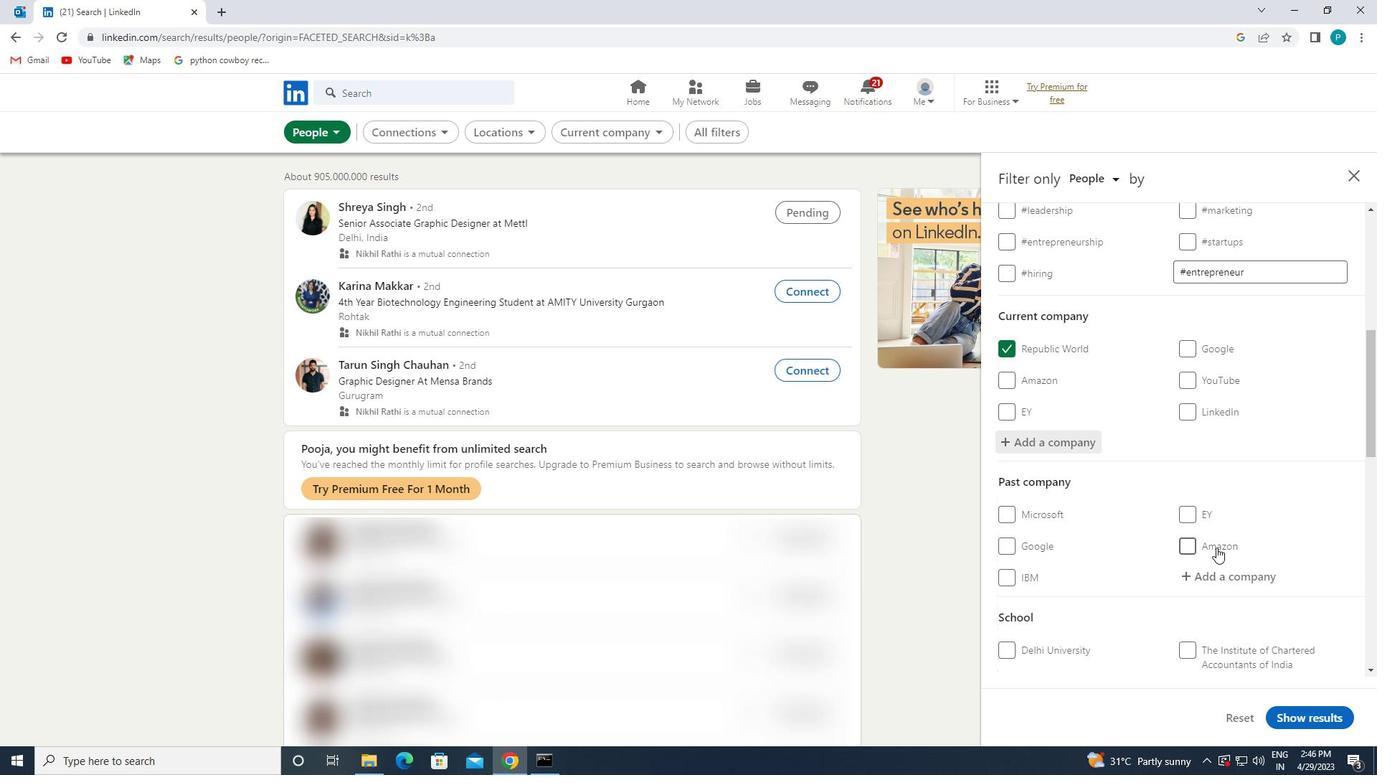 
Action: Mouse scrolled (1217, 546) with delta (0, 0)
Screenshot: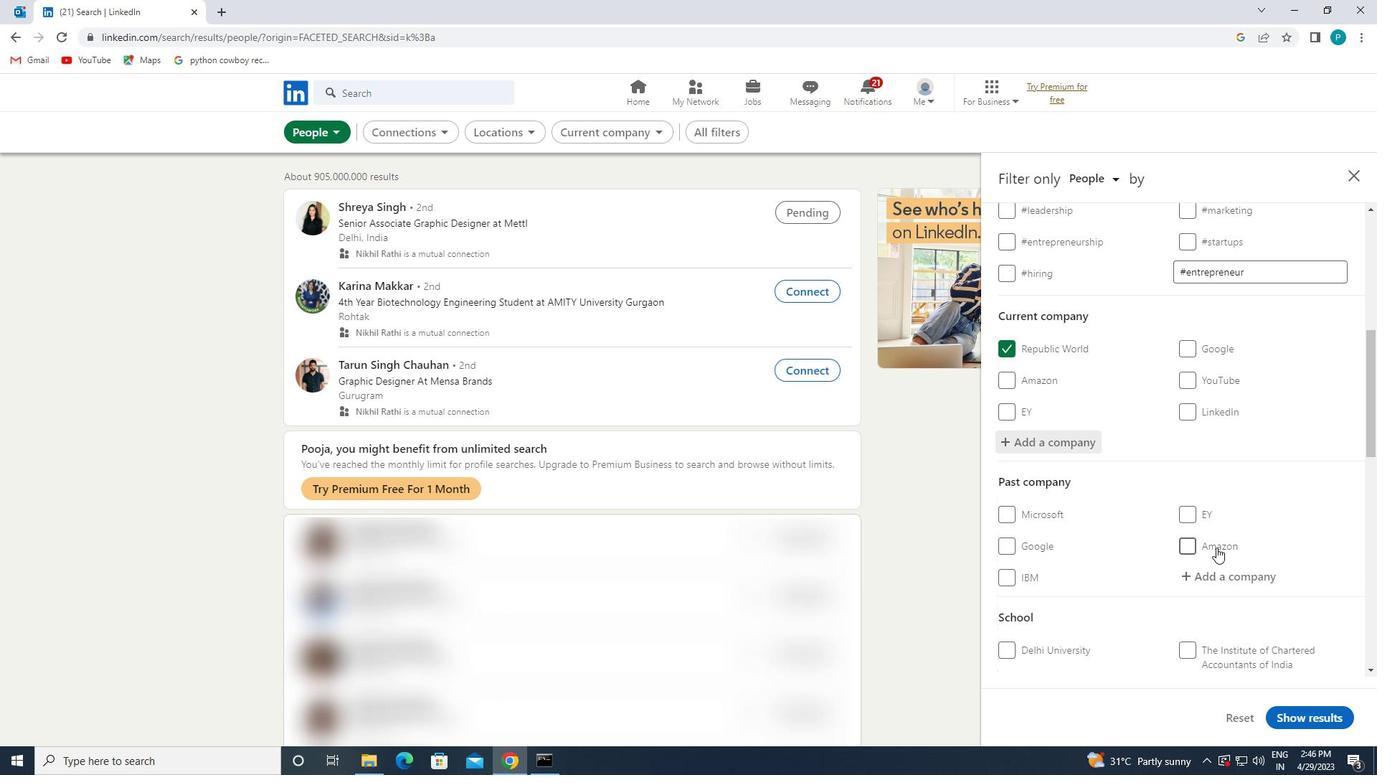 
Action: Mouse scrolled (1217, 546) with delta (0, 0)
Screenshot: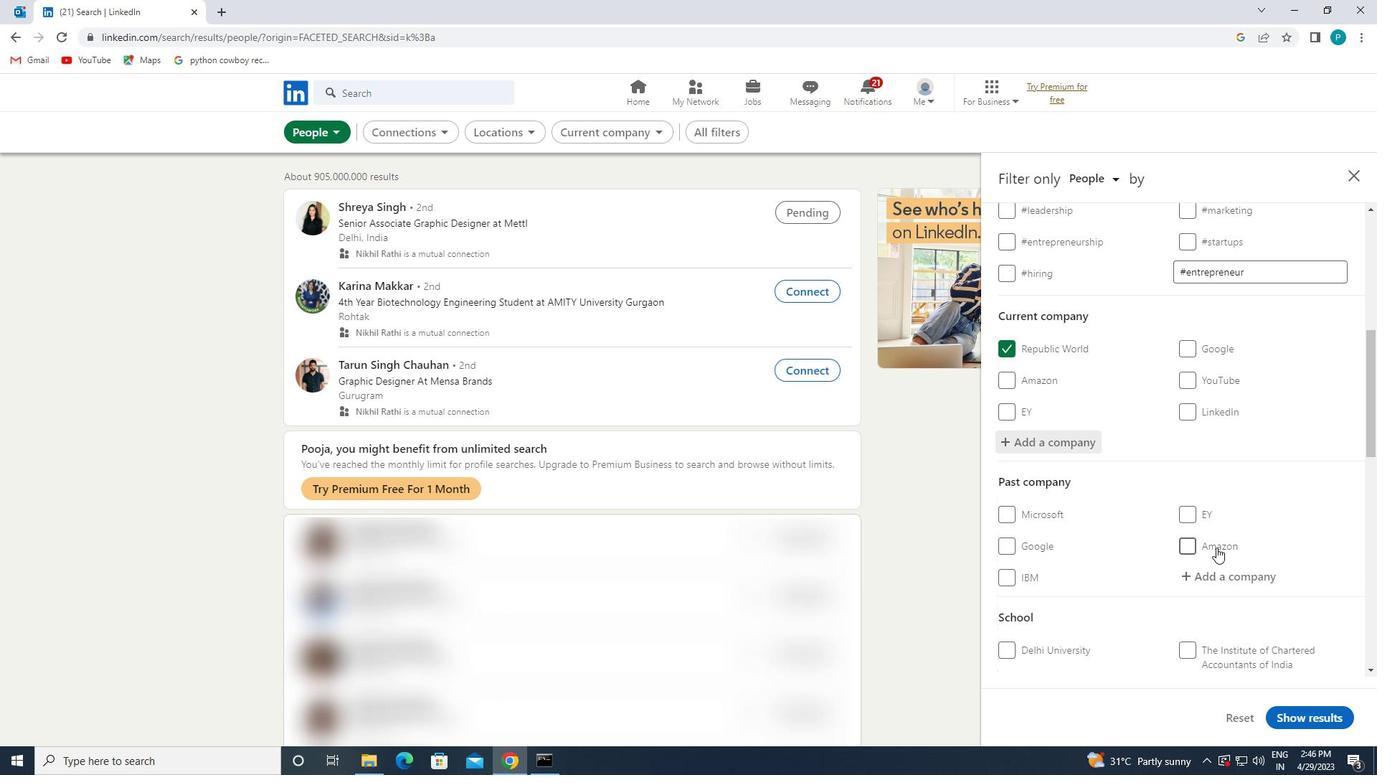 
Action: Mouse moved to (1213, 499)
Screenshot: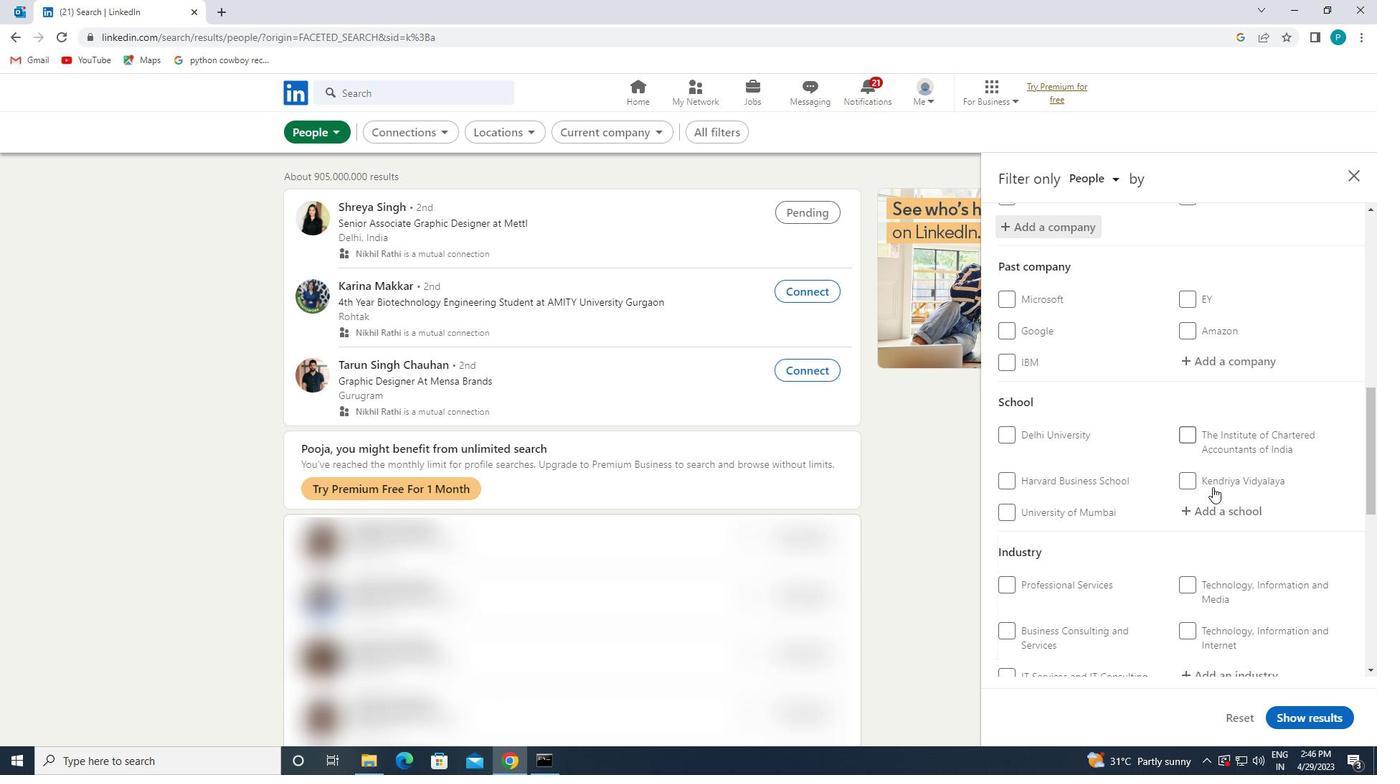 
Action: Mouse pressed left at (1213, 499)
Screenshot: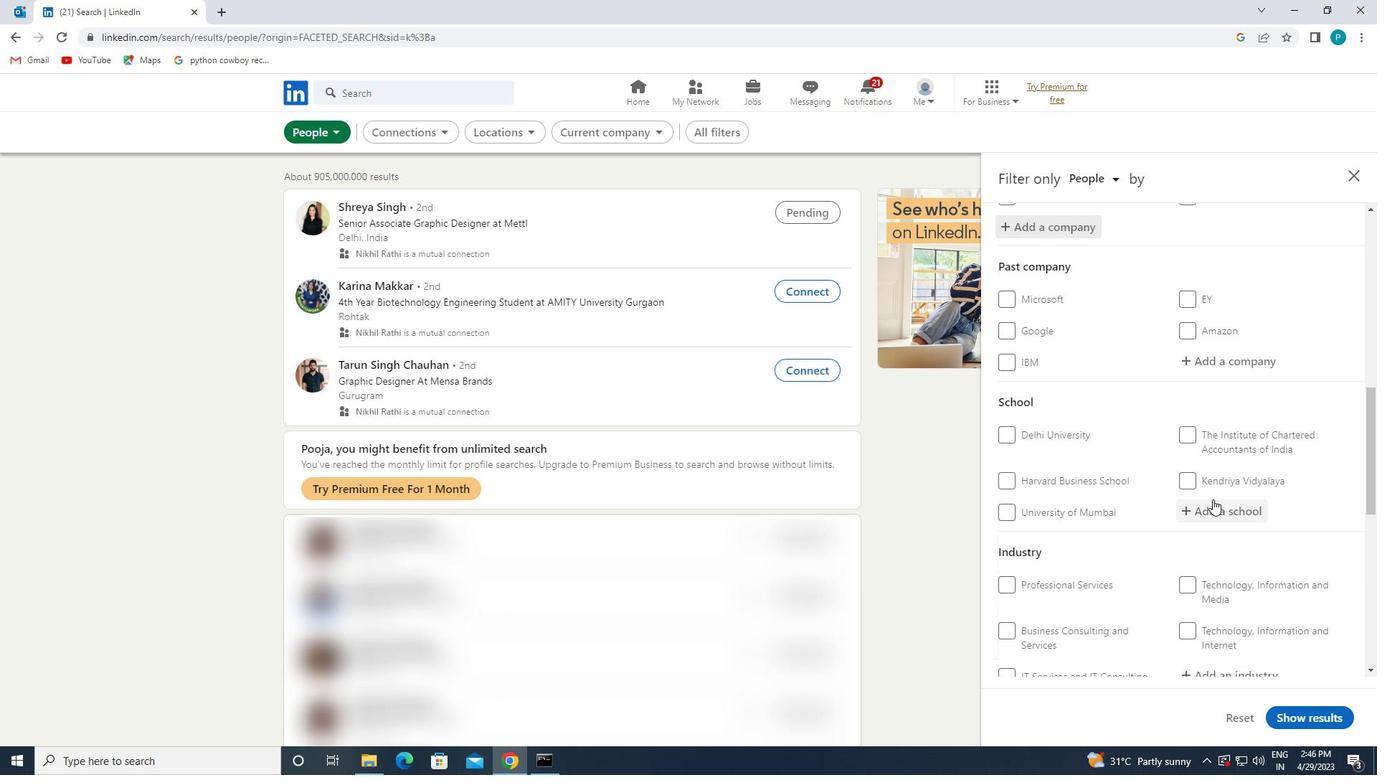 
Action: Mouse moved to (1213, 500)
Screenshot: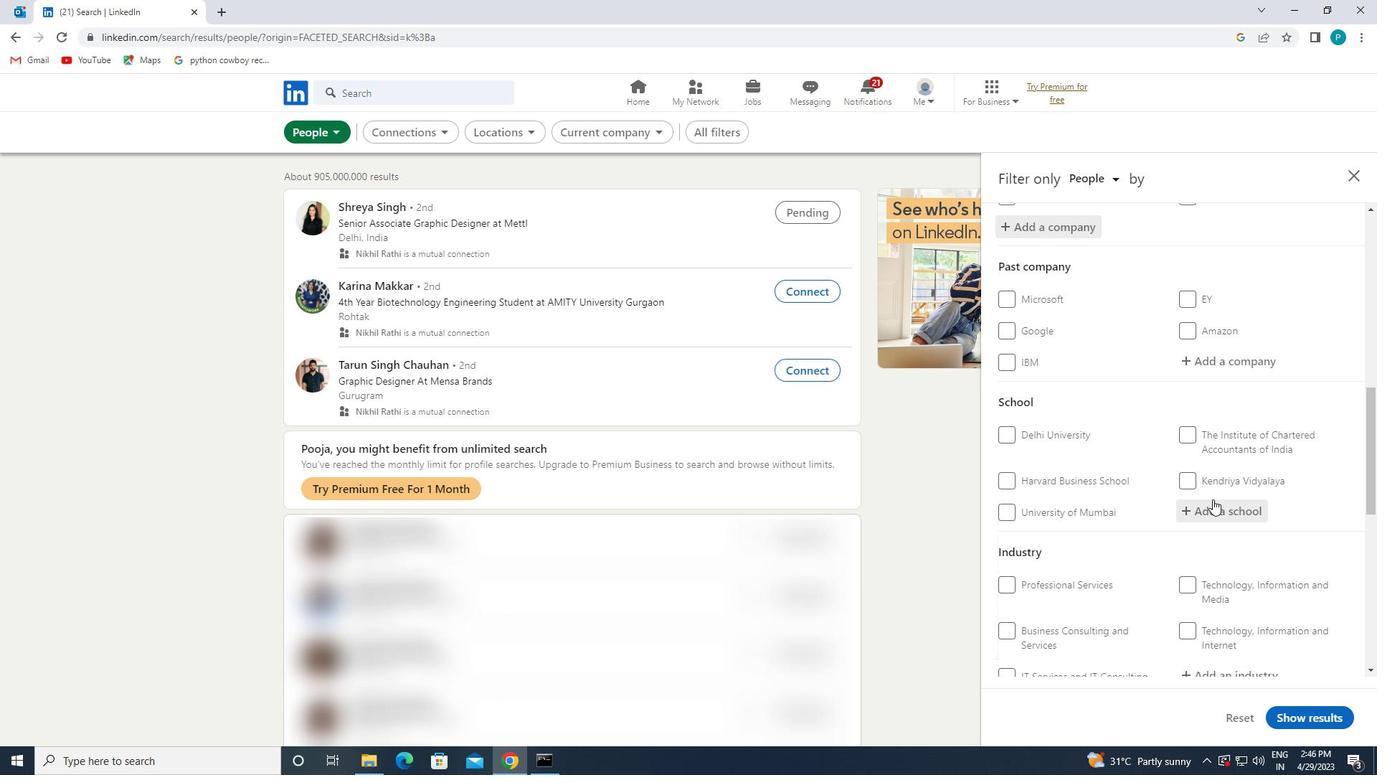 
Action: Key pressed <Key.caps_lock>M<Key.caps_lock>UMBAI
Screenshot: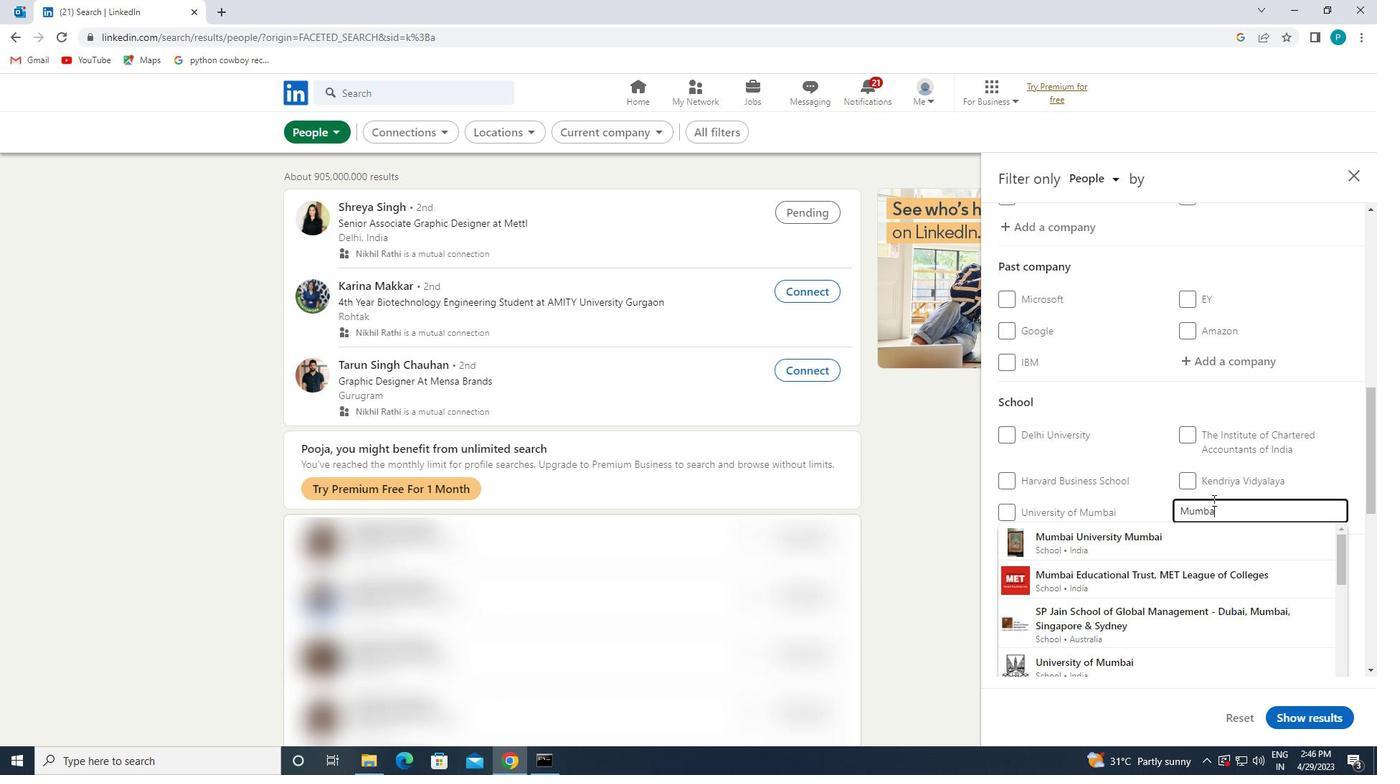 
Action: Mouse moved to (1191, 543)
Screenshot: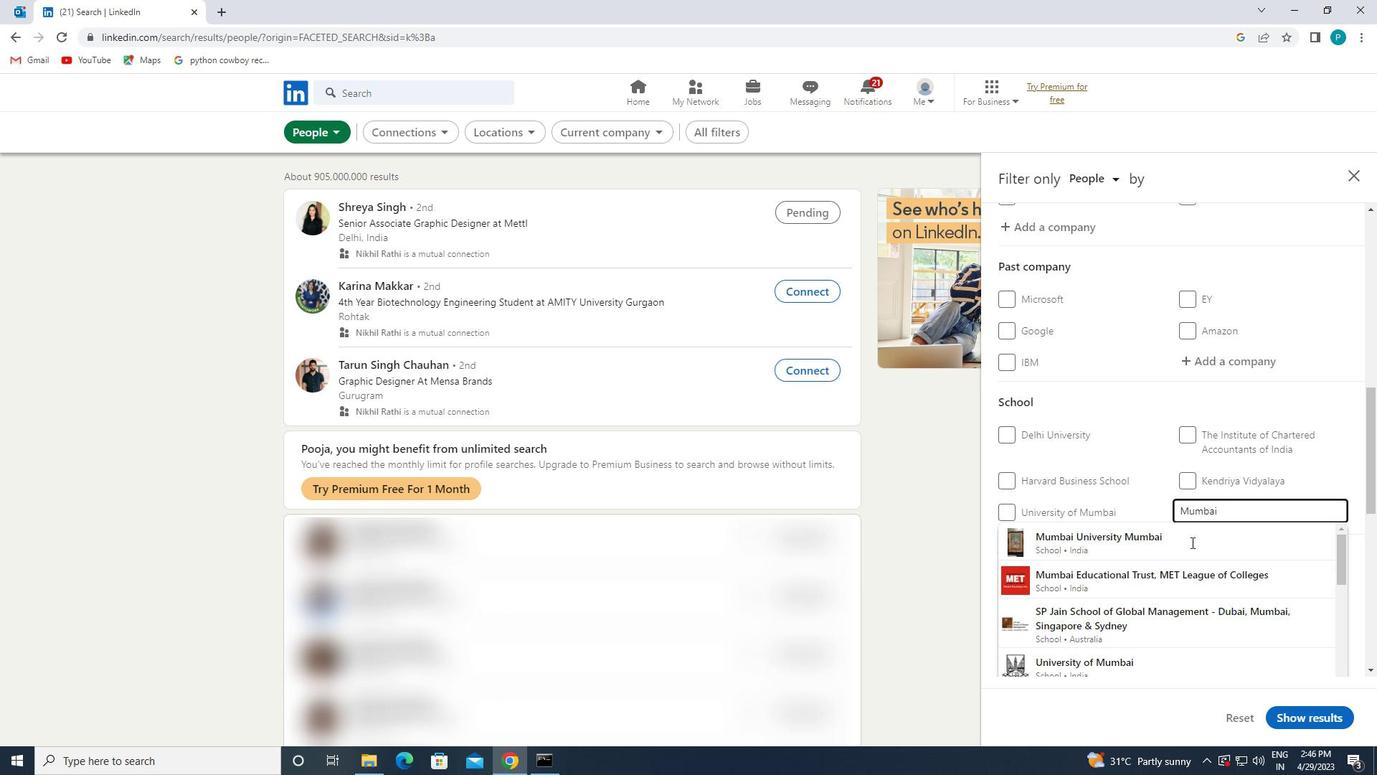 
Action: Mouse pressed left at (1191, 543)
Screenshot: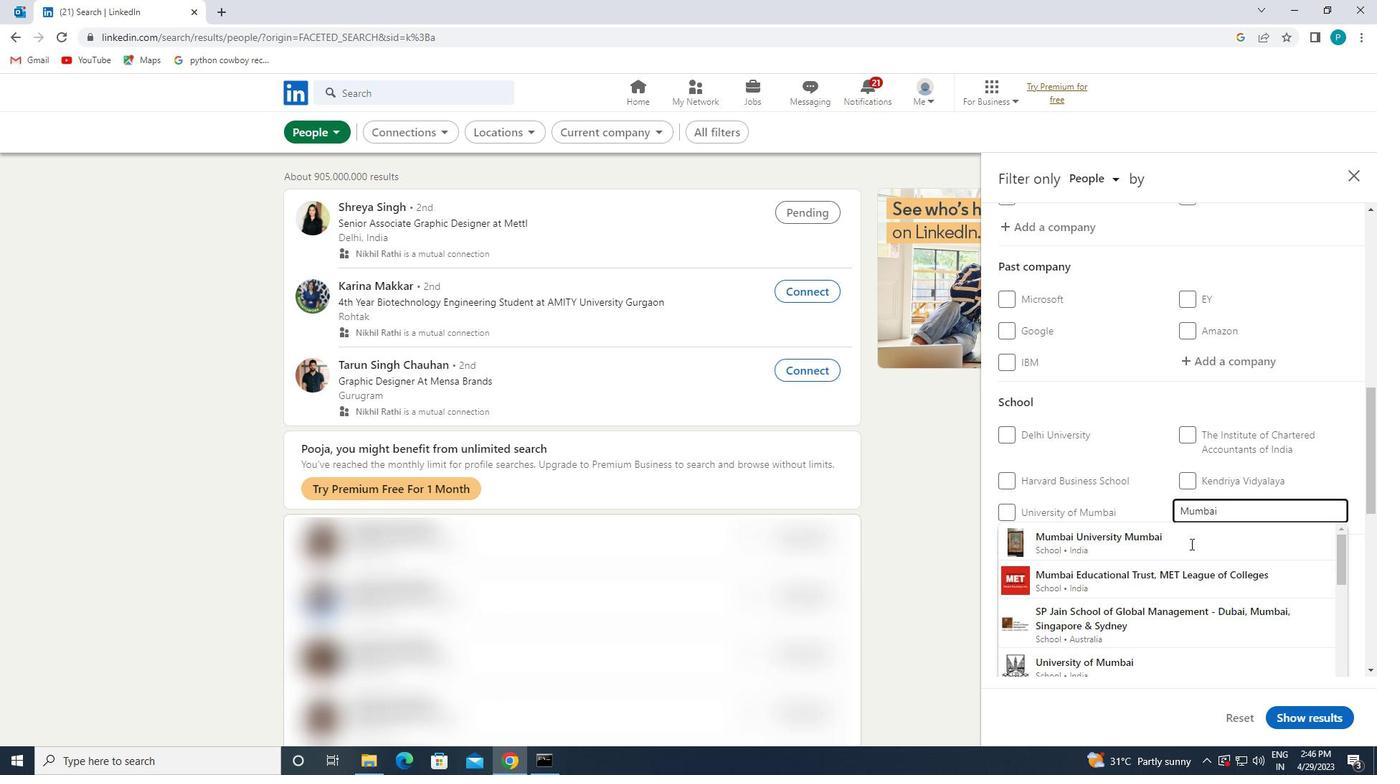 
Action: Mouse scrolled (1191, 543) with delta (0, 0)
Screenshot: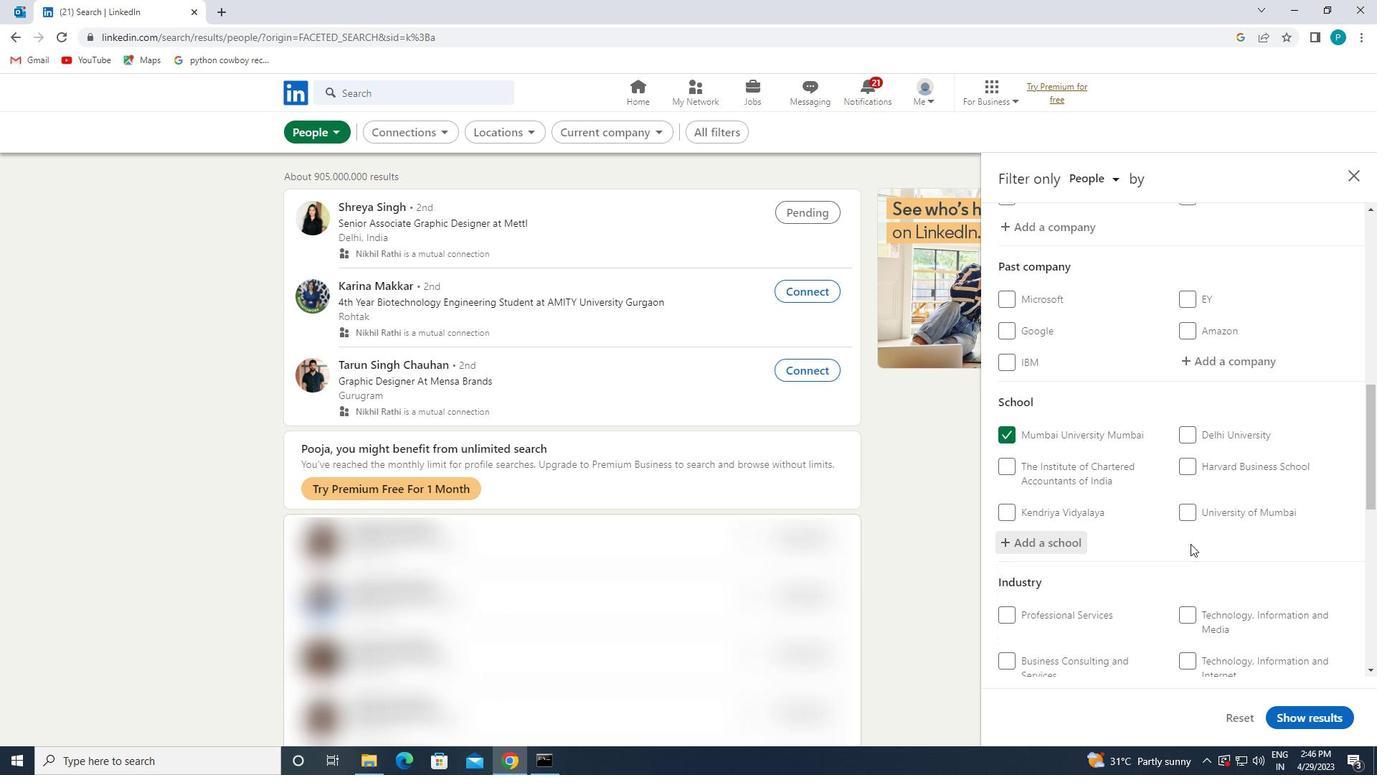 
Action: Mouse scrolled (1191, 543) with delta (0, 0)
Screenshot: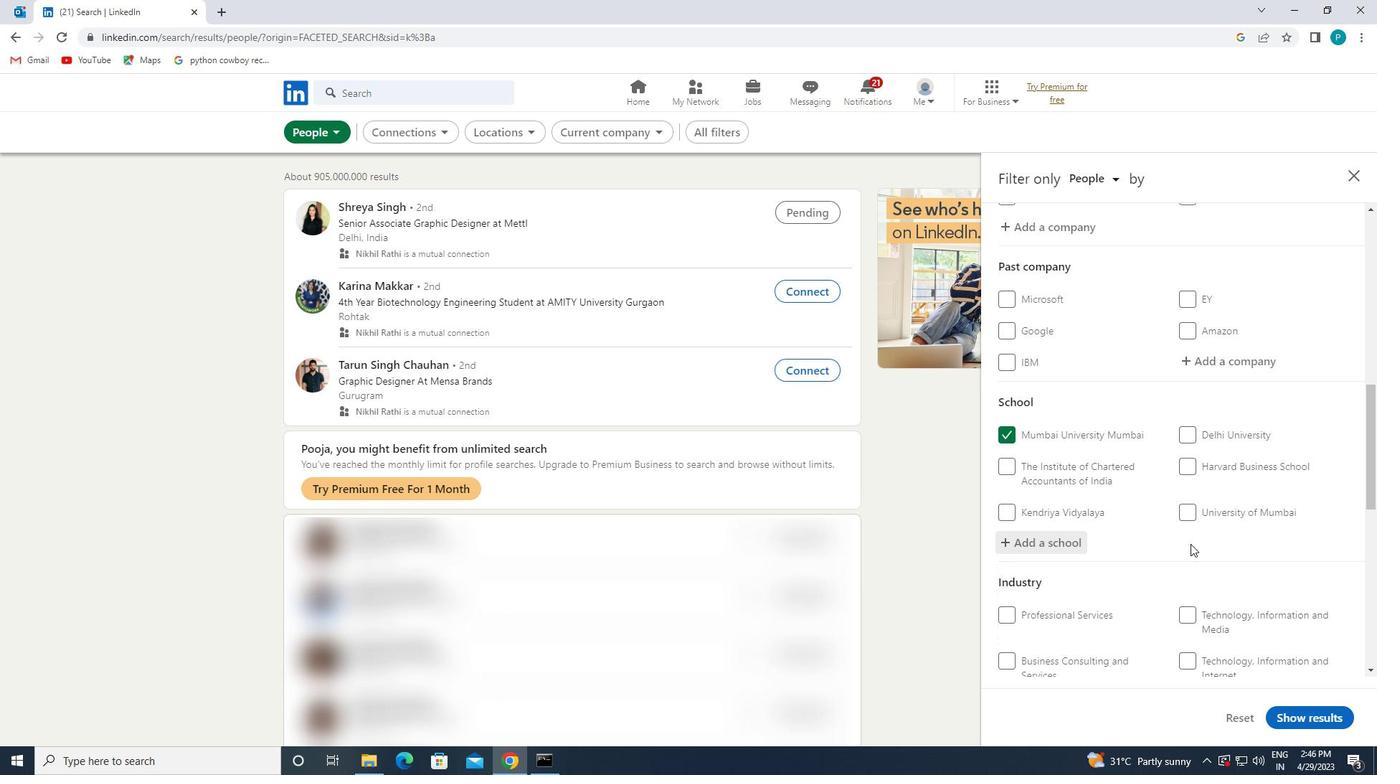 
Action: Mouse scrolled (1191, 543) with delta (0, 0)
Screenshot: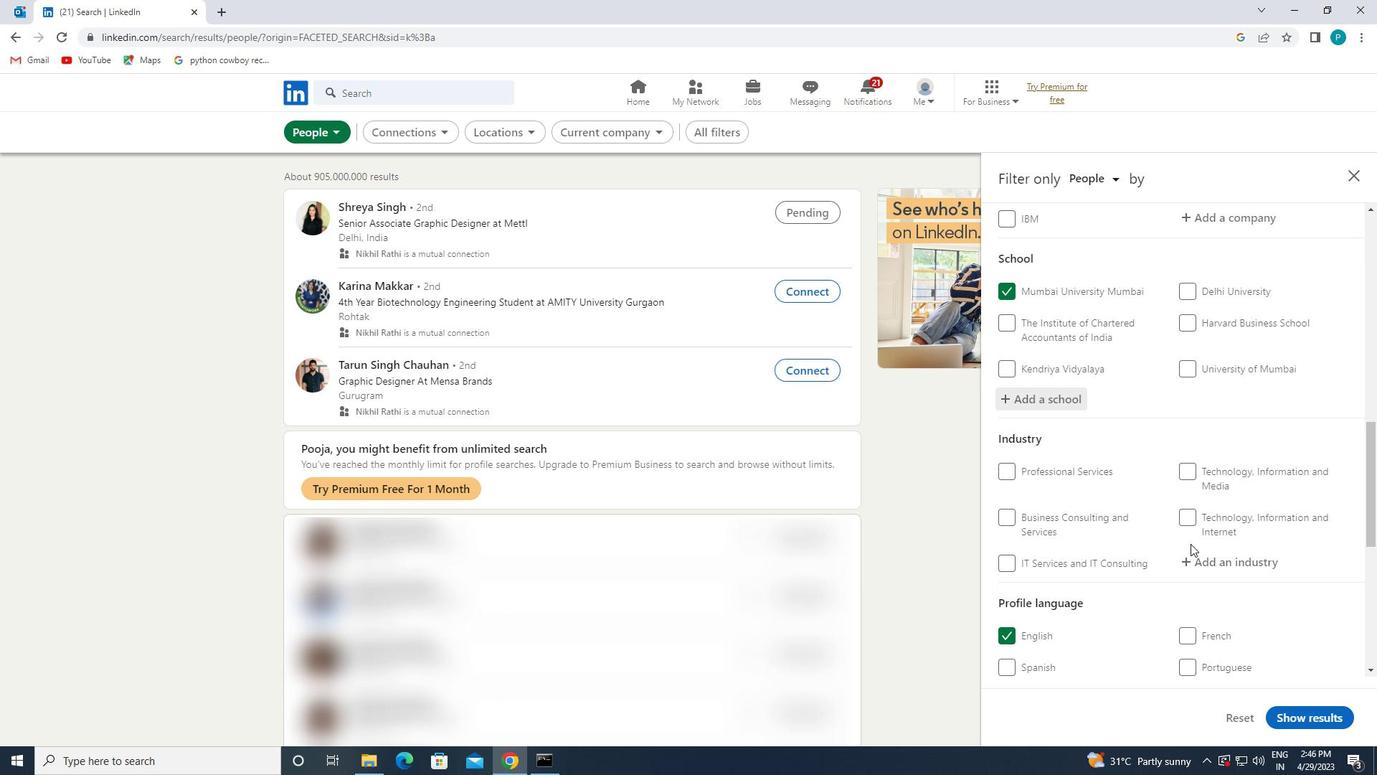 
Action: Mouse moved to (1195, 492)
Screenshot: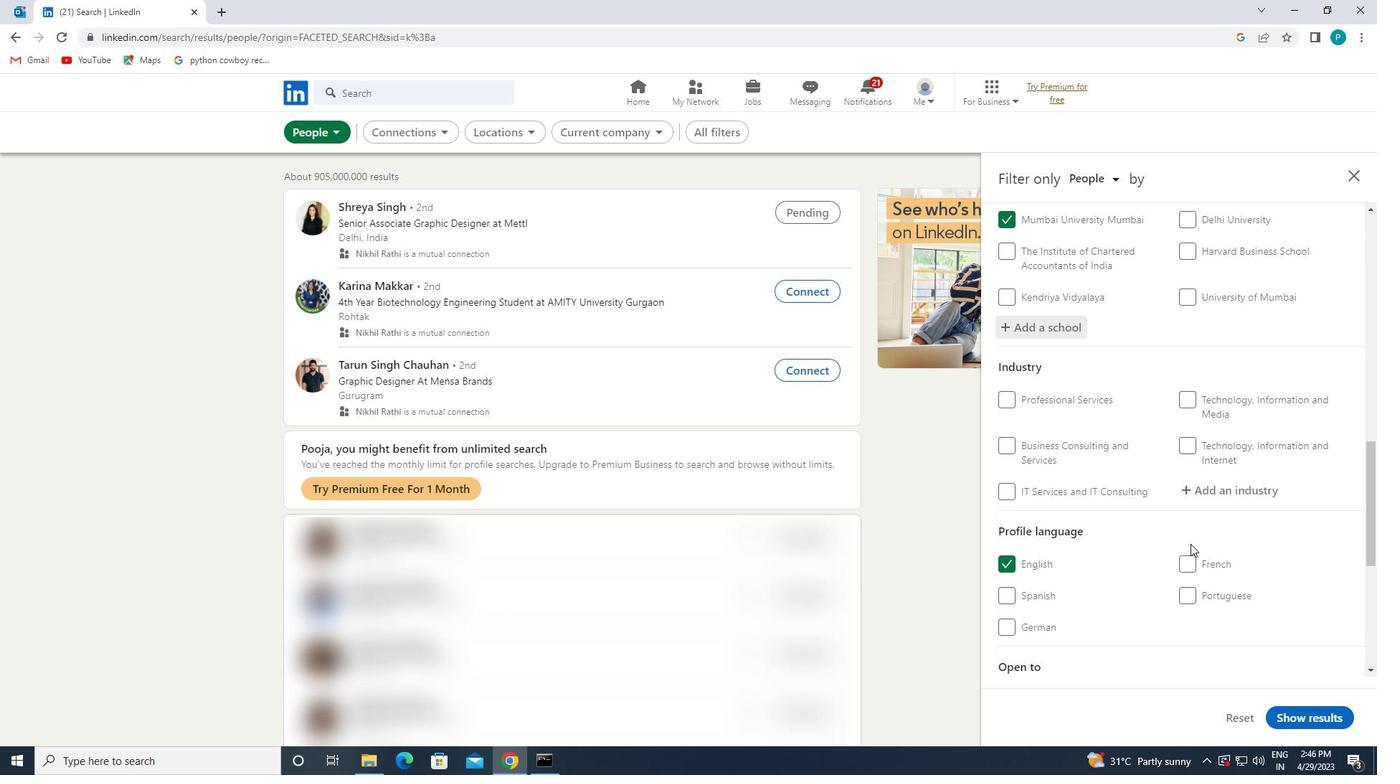 
Action: Mouse pressed left at (1195, 492)
Screenshot: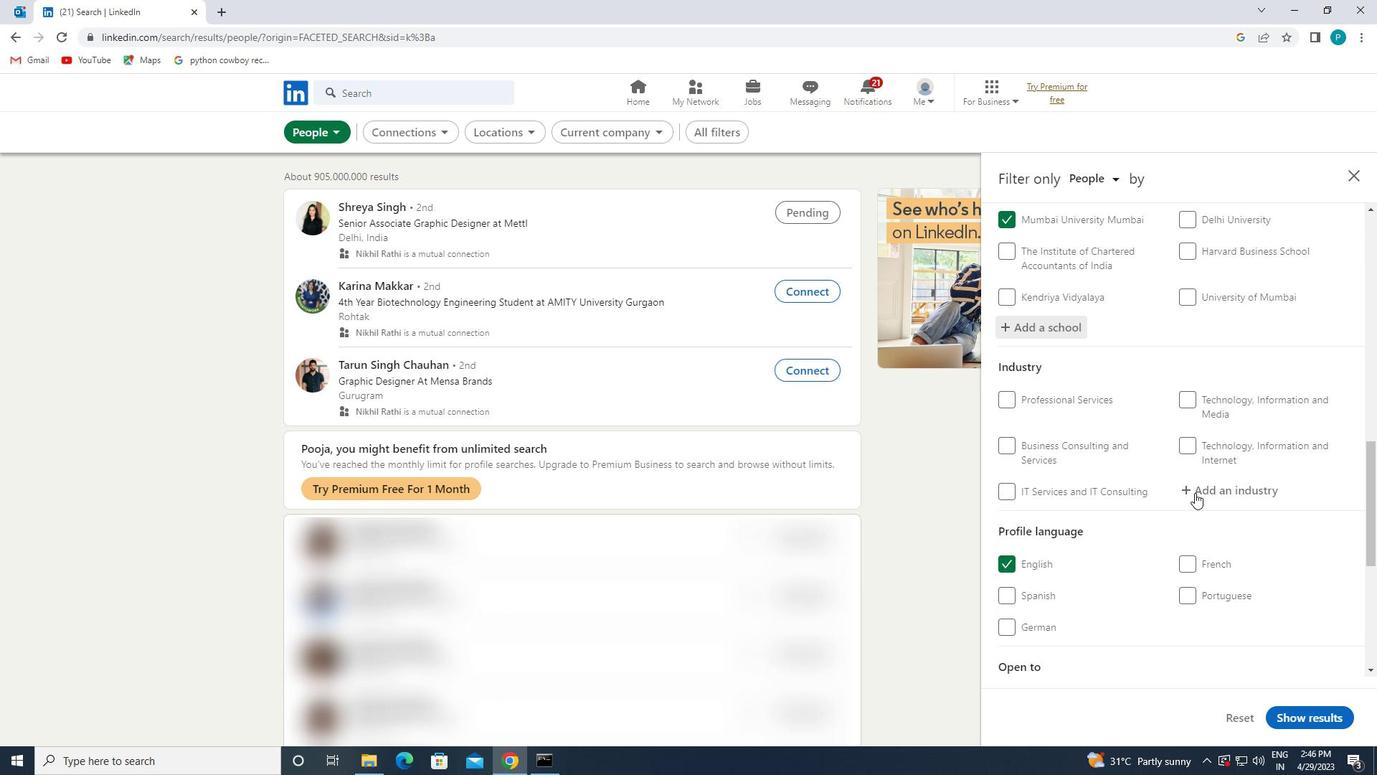 
Action: Key pressed <Key.caps_lock>C<Key.caps_lock>ORRECTIONAL
Screenshot: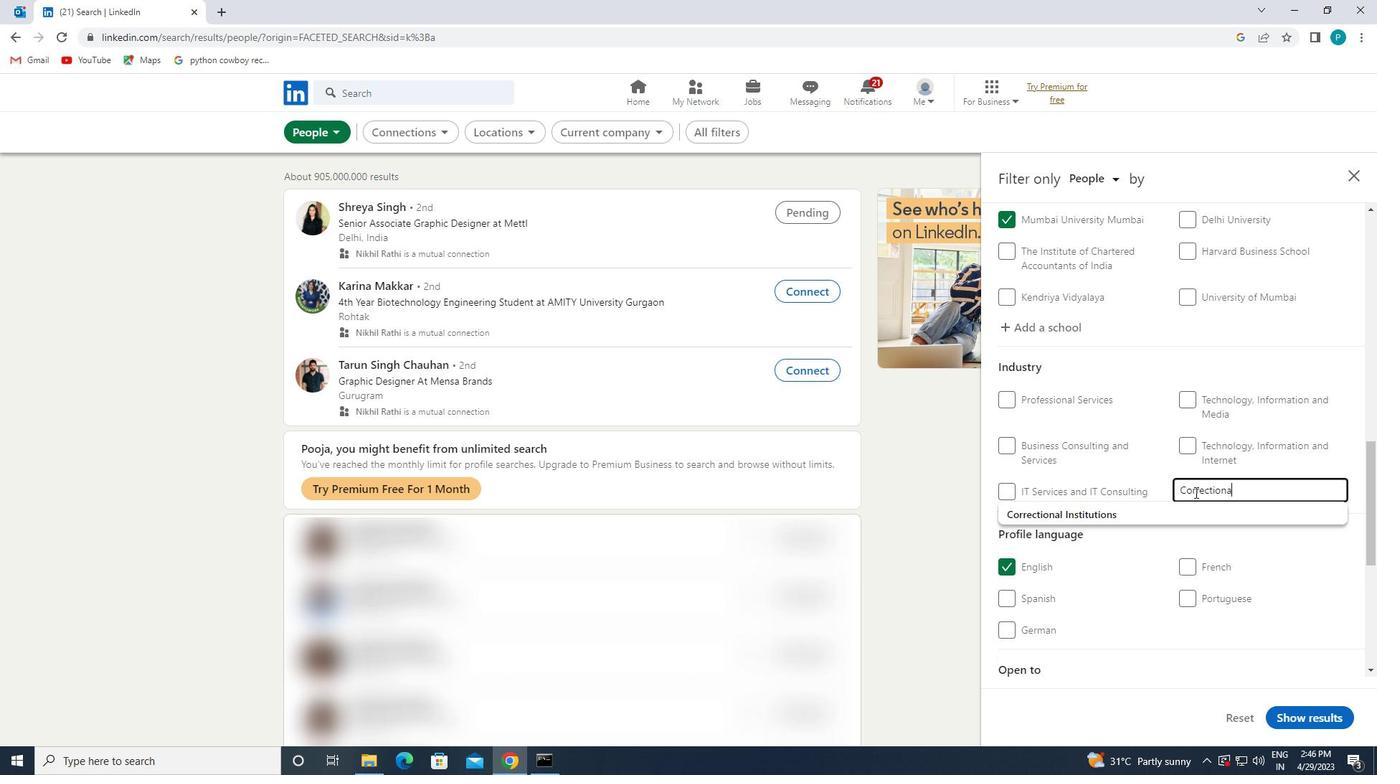 
Action: Mouse moved to (1188, 510)
Screenshot: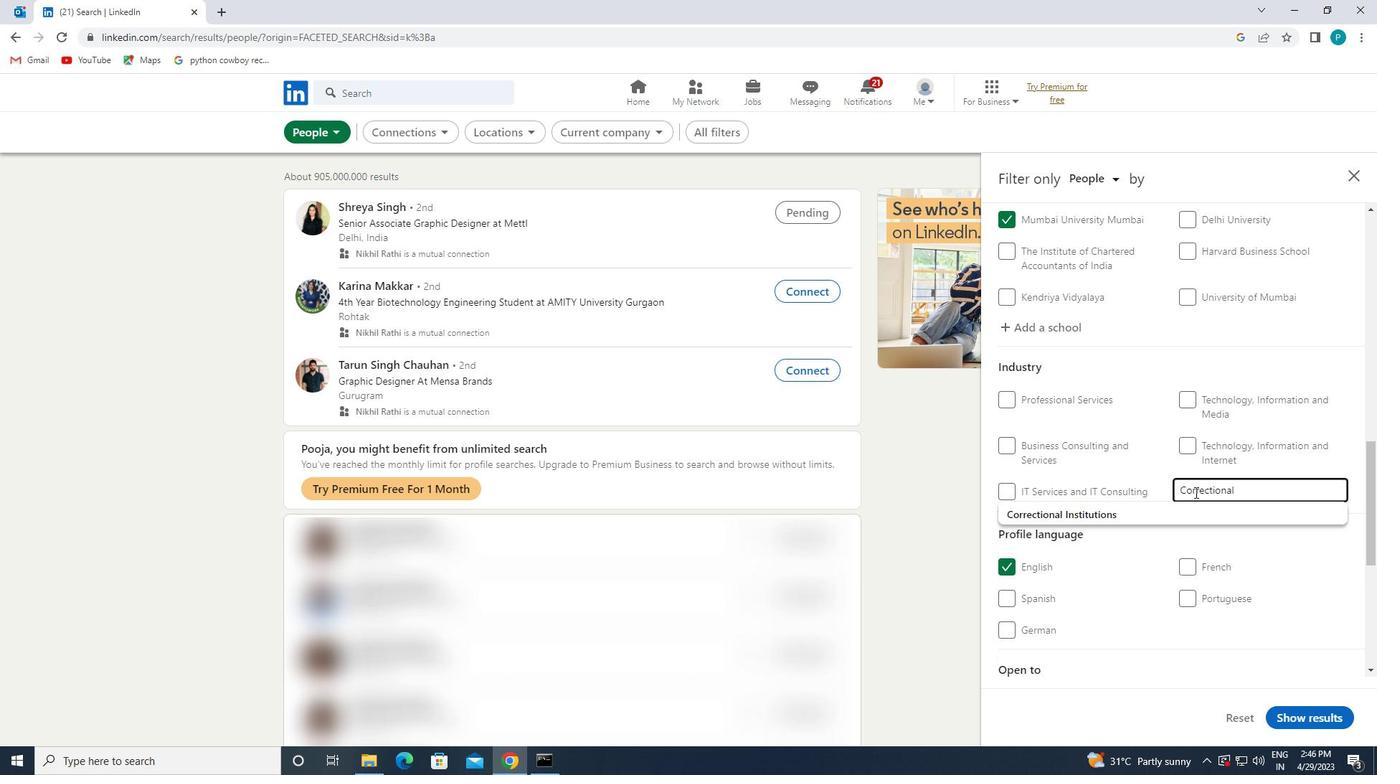 
Action: Mouse pressed left at (1188, 510)
Screenshot: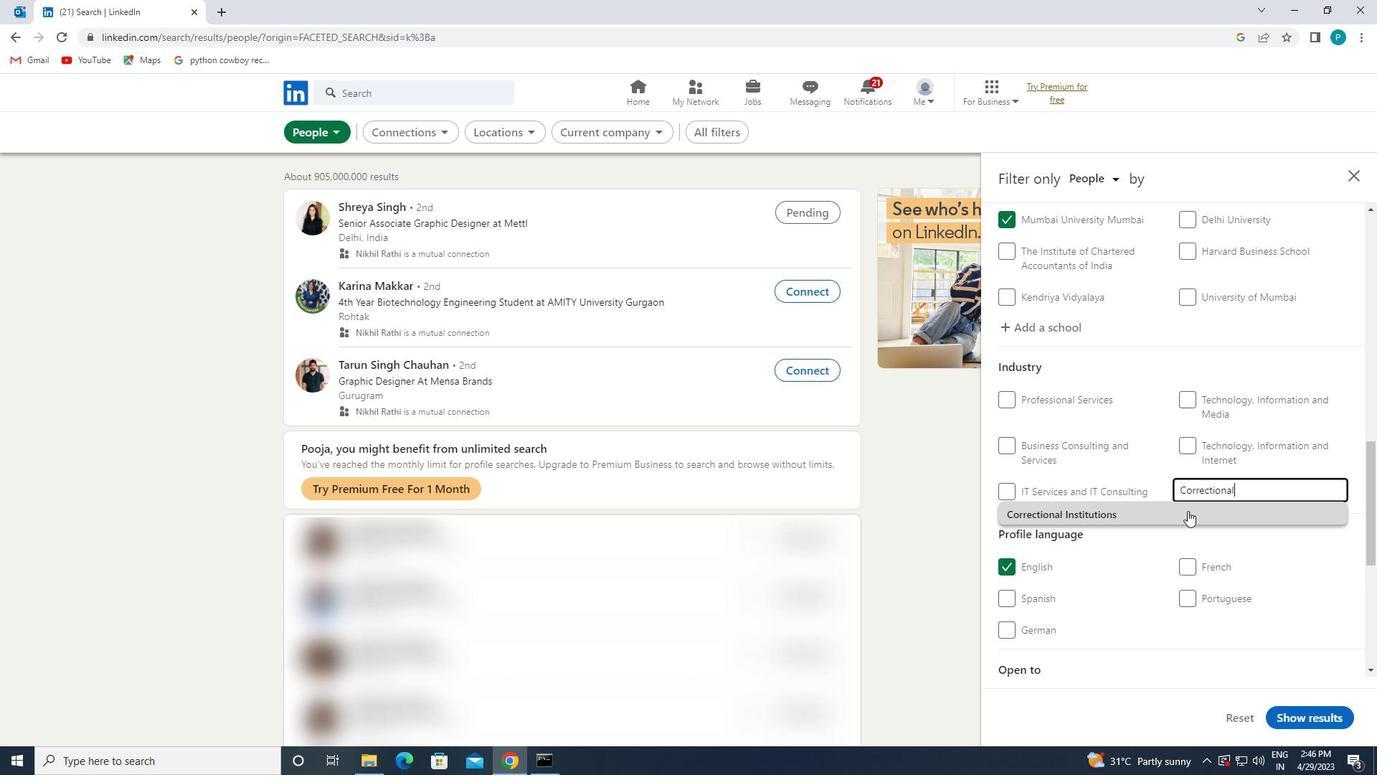 
Action: Mouse scrolled (1188, 510) with delta (0, 0)
Screenshot: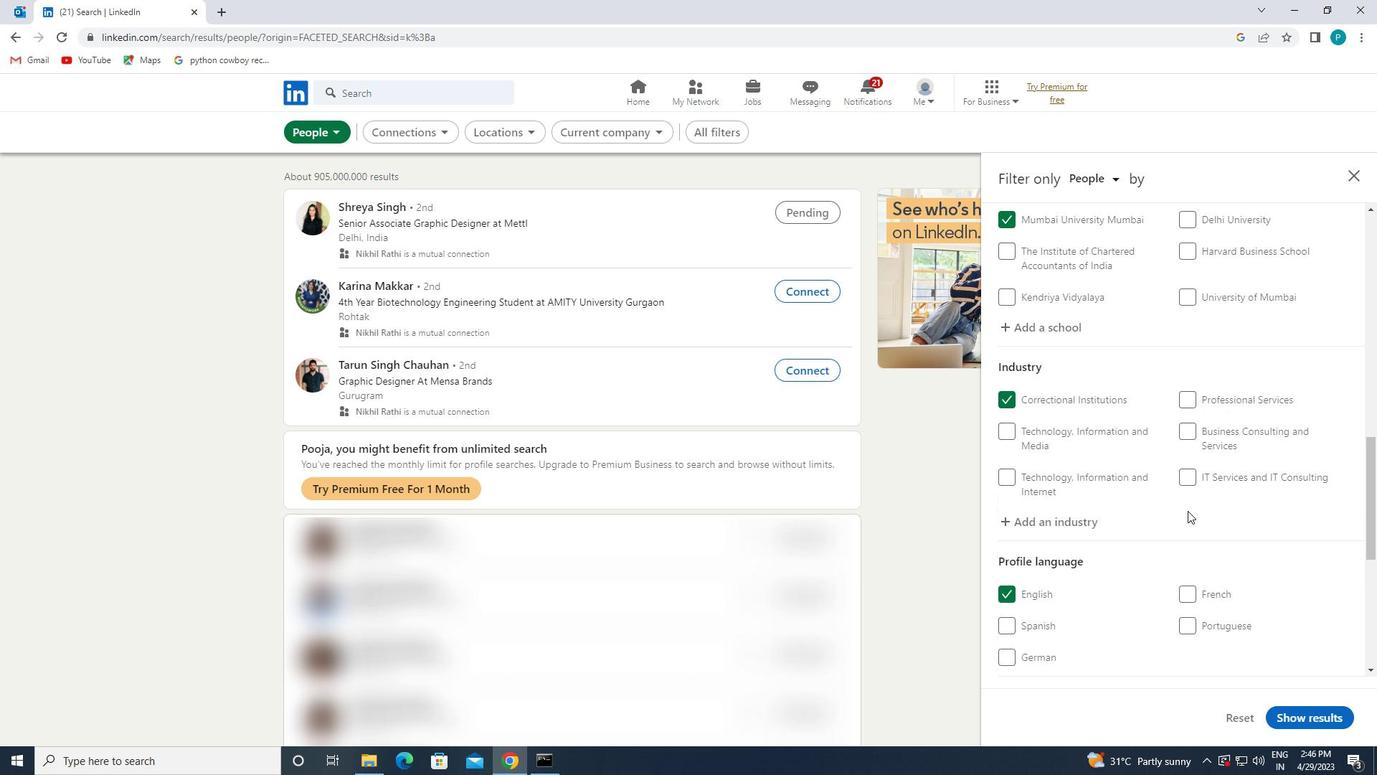 
Action: Mouse scrolled (1188, 510) with delta (0, 0)
Screenshot: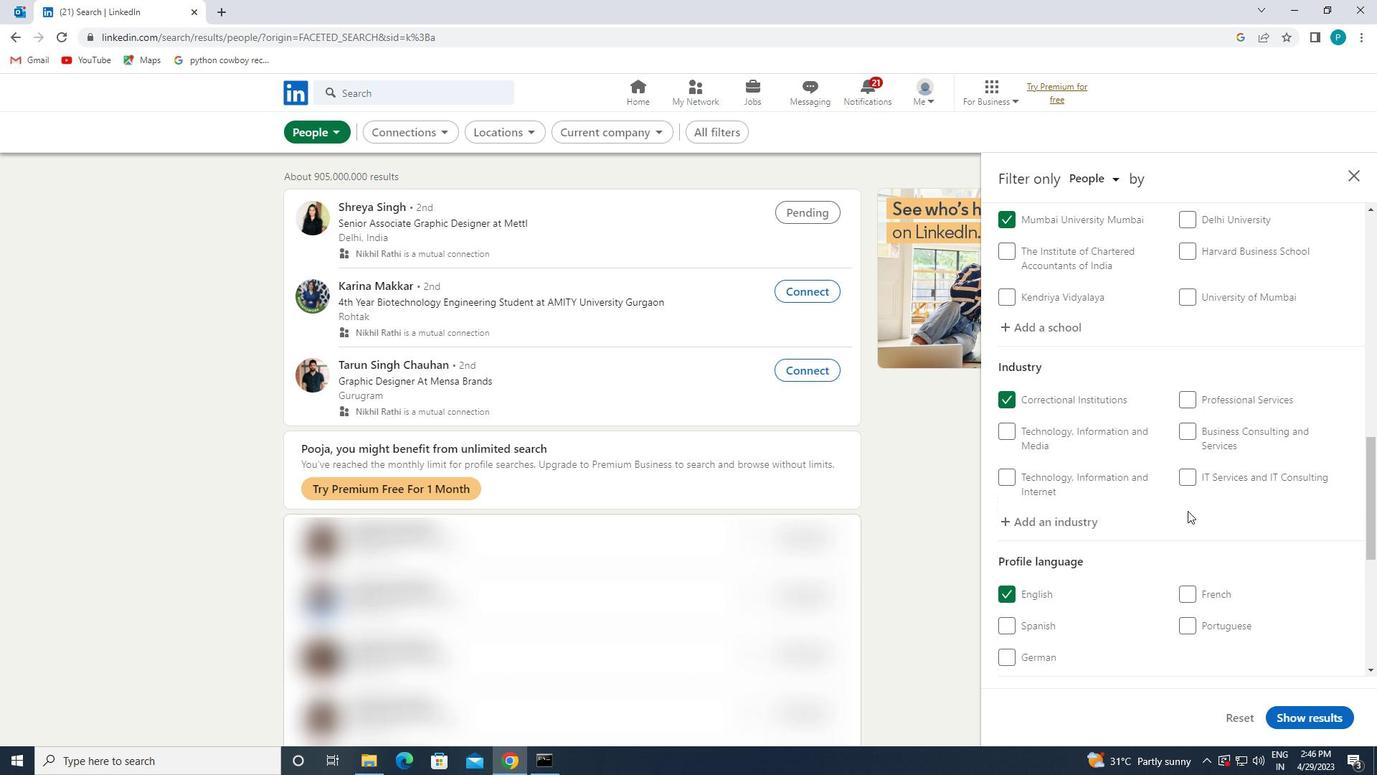 
Action: Mouse scrolled (1188, 510) with delta (0, 0)
Screenshot: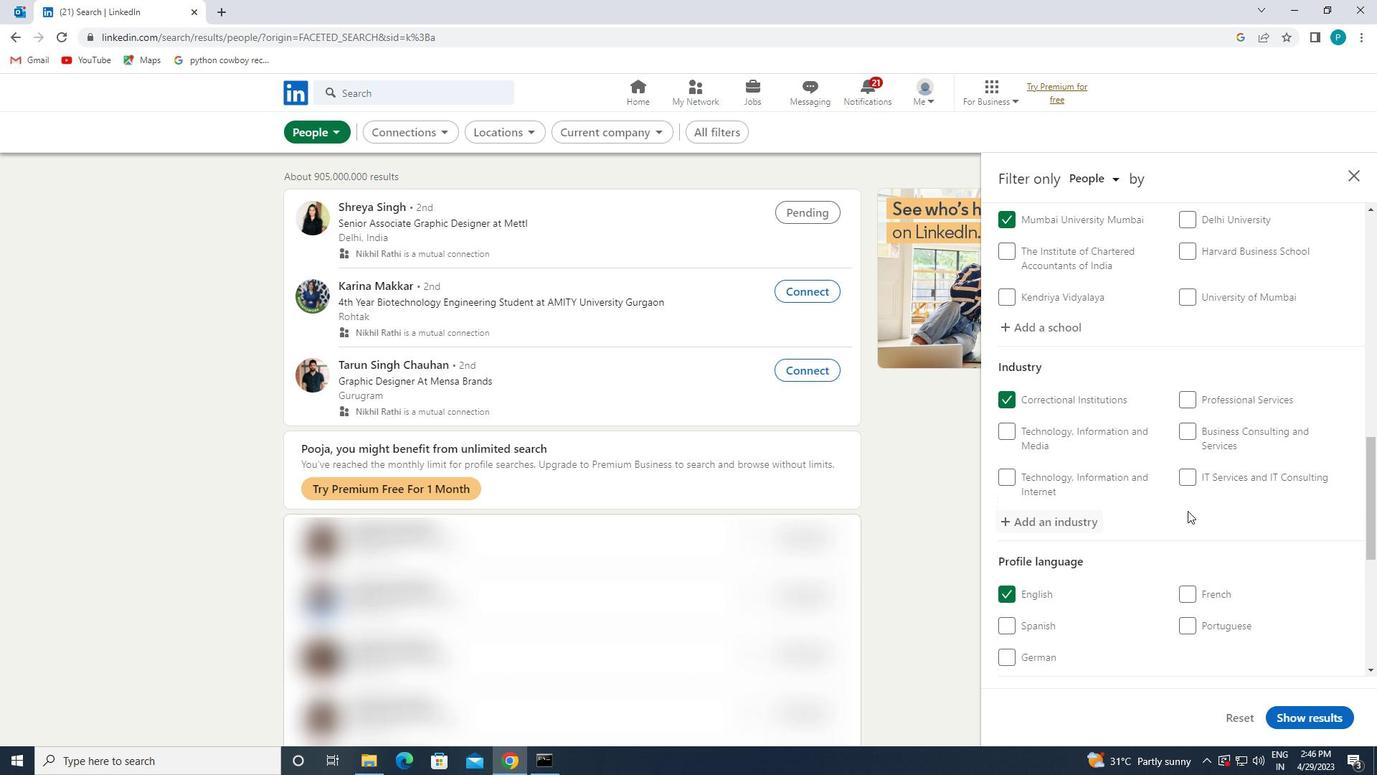 
Action: Mouse scrolled (1188, 510) with delta (0, 0)
Screenshot: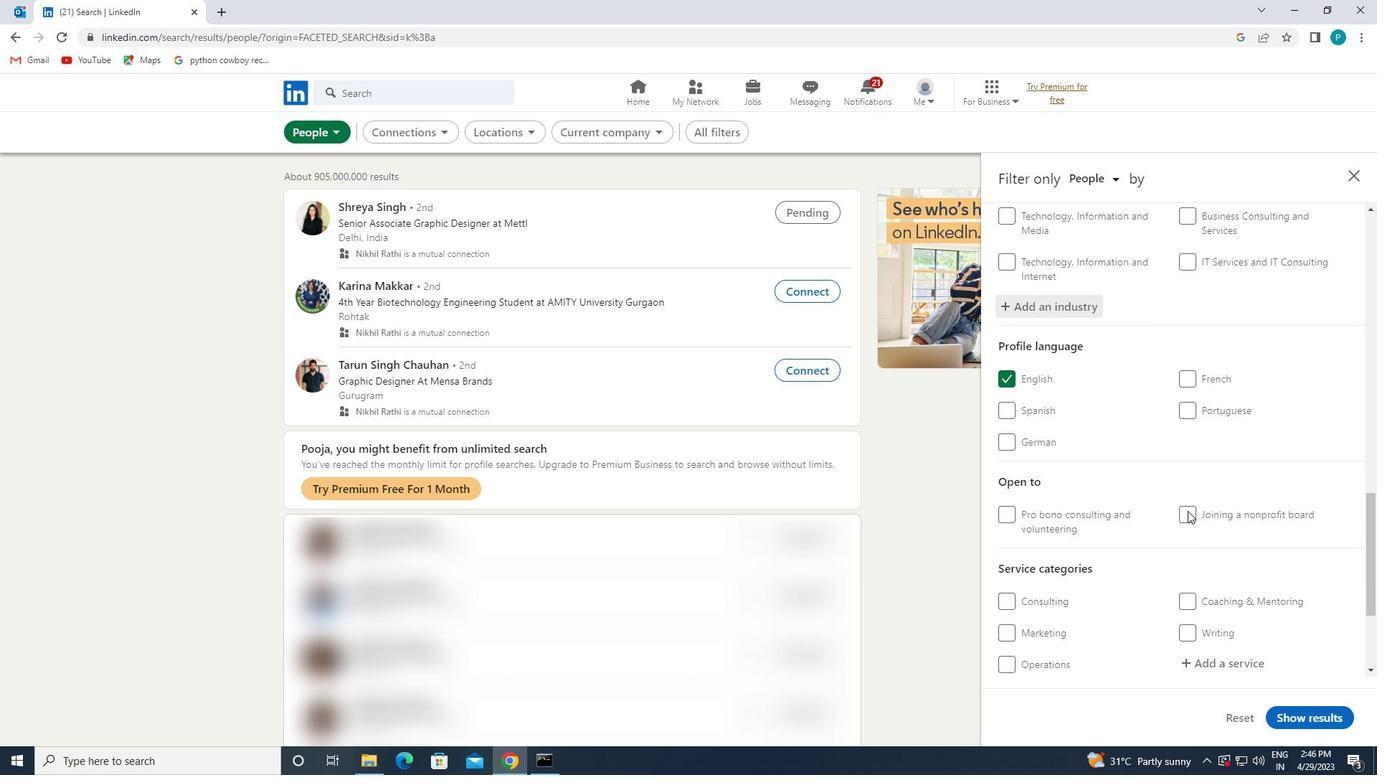 
Action: Mouse scrolled (1188, 510) with delta (0, 0)
Screenshot: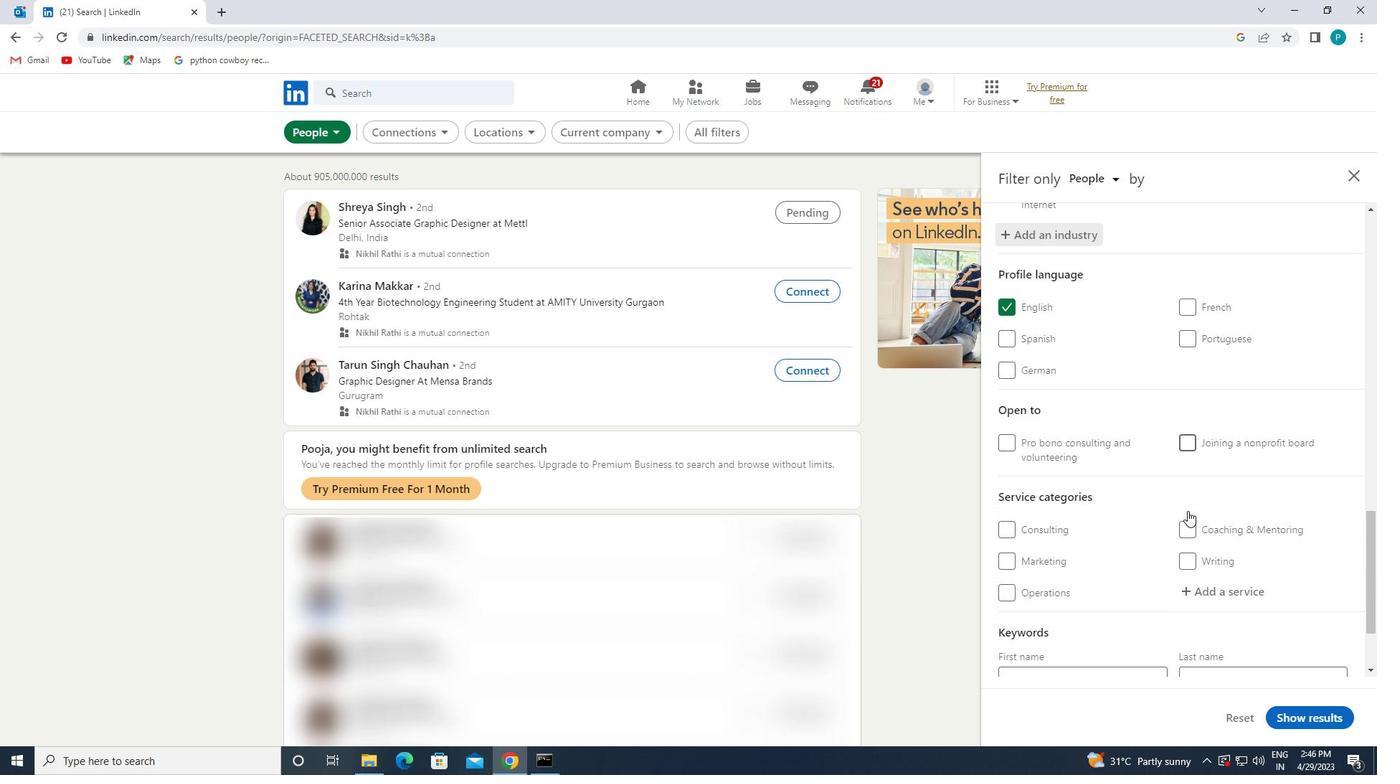 
Action: Mouse pressed left at (1188, 510)
Screenshot: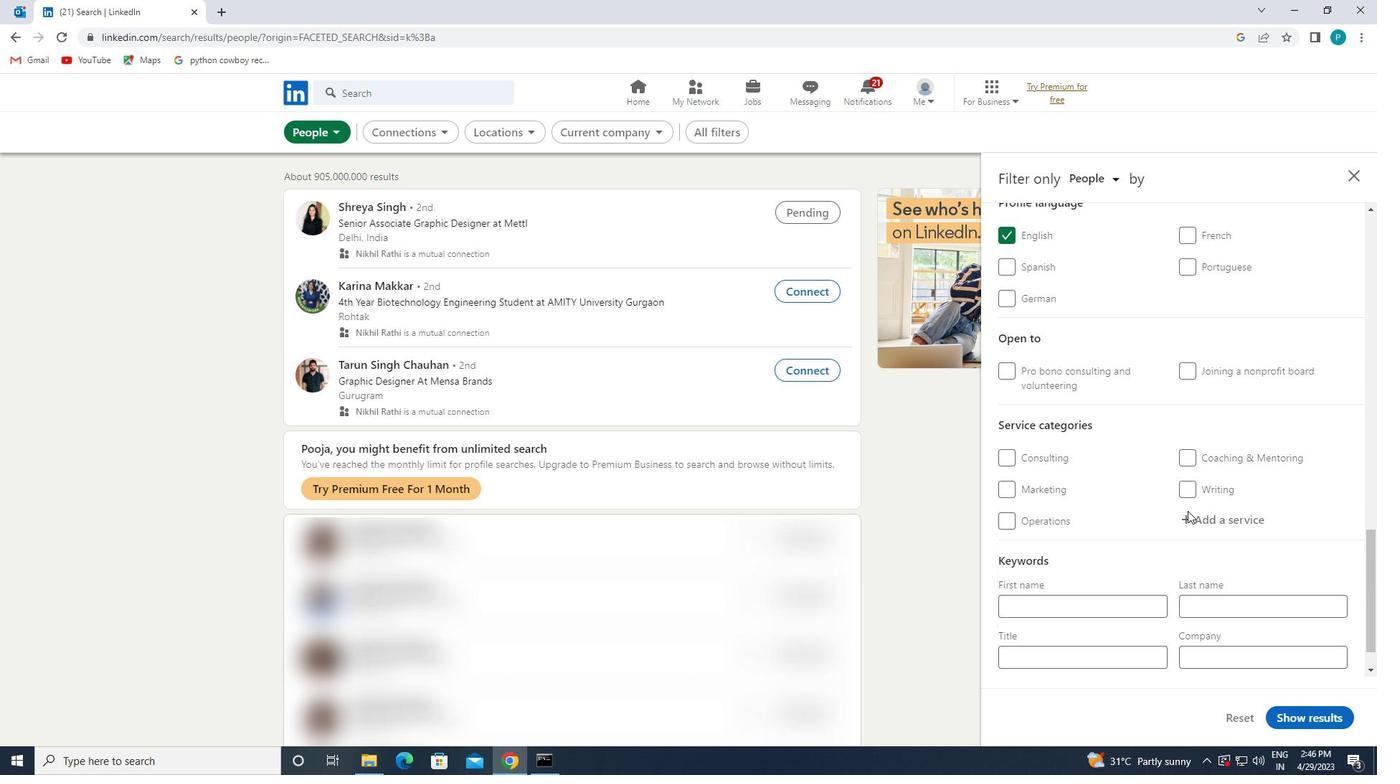 
Action: Key pressed <Key.caps_lock>L<Key.caps_lock>OANS
Screenshot: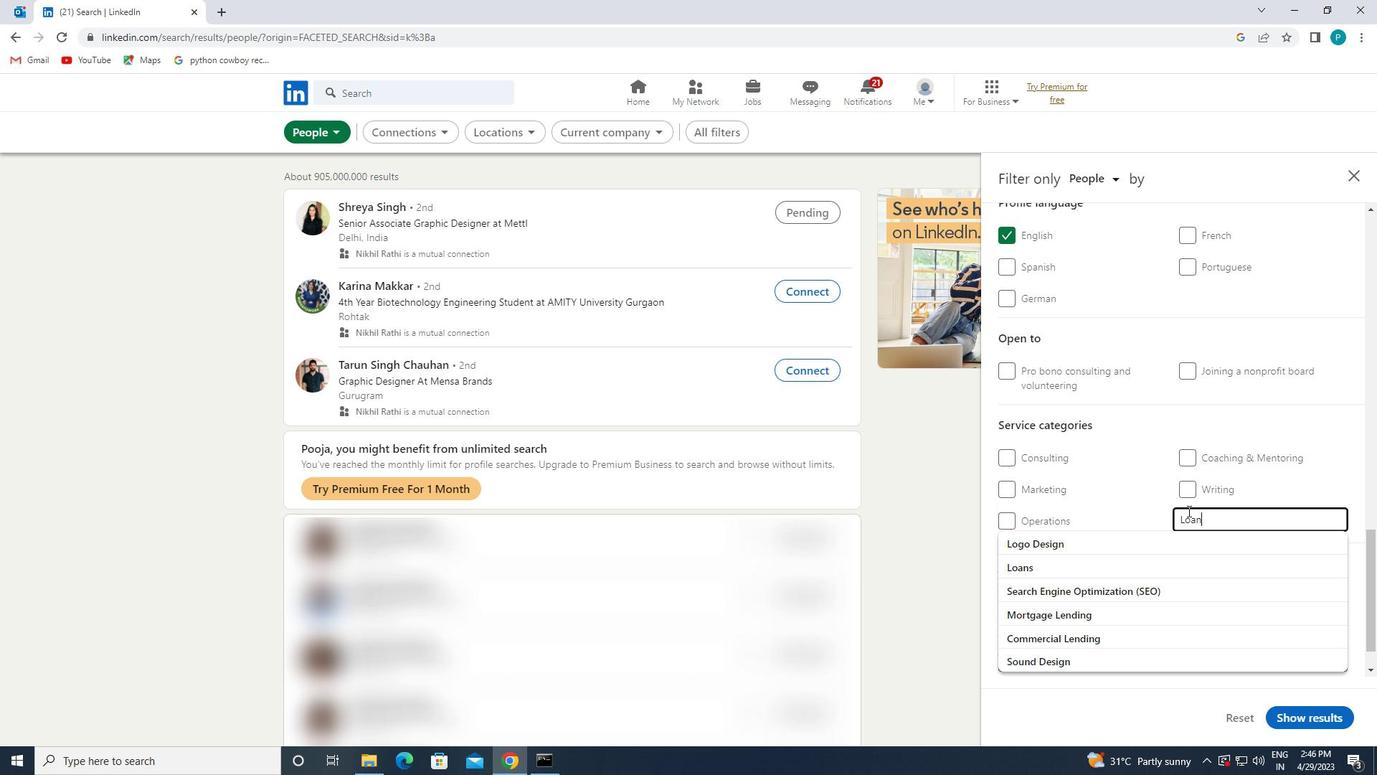 
Action: Mouse moved to (1158, 533)
Screenshot: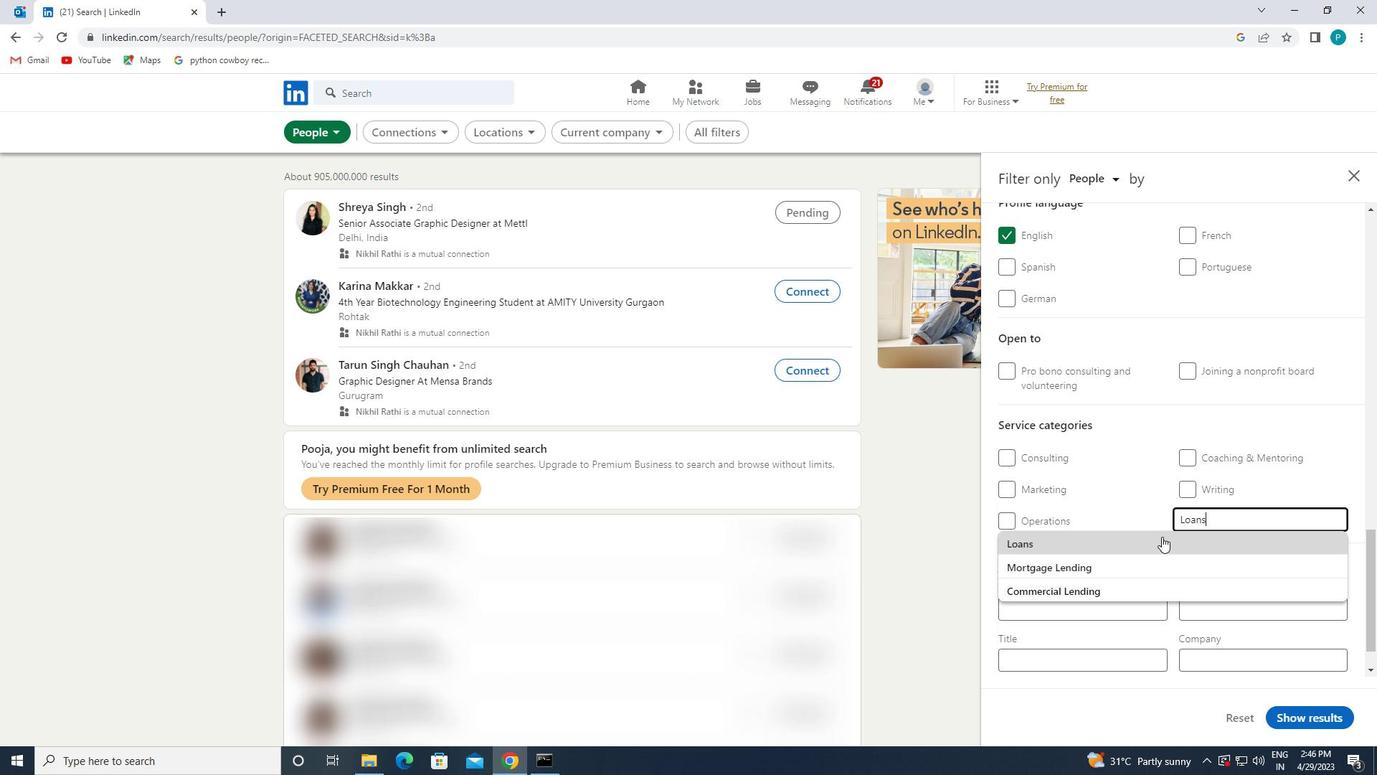 
Action: Mouse pressed left at (1158, 533)
Screenshot: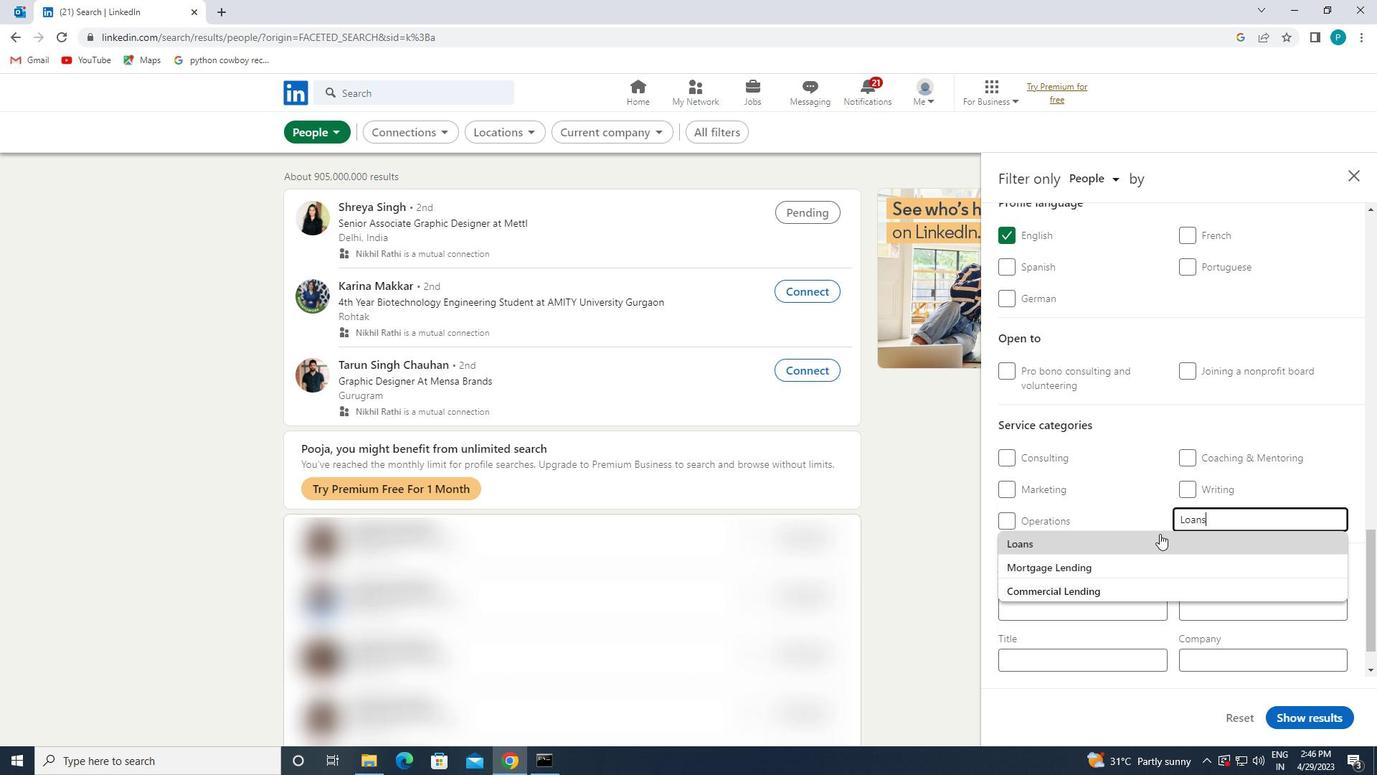 
Action: Mouse scrolled (1158, 532) with delta (0, 0)
Screenshot: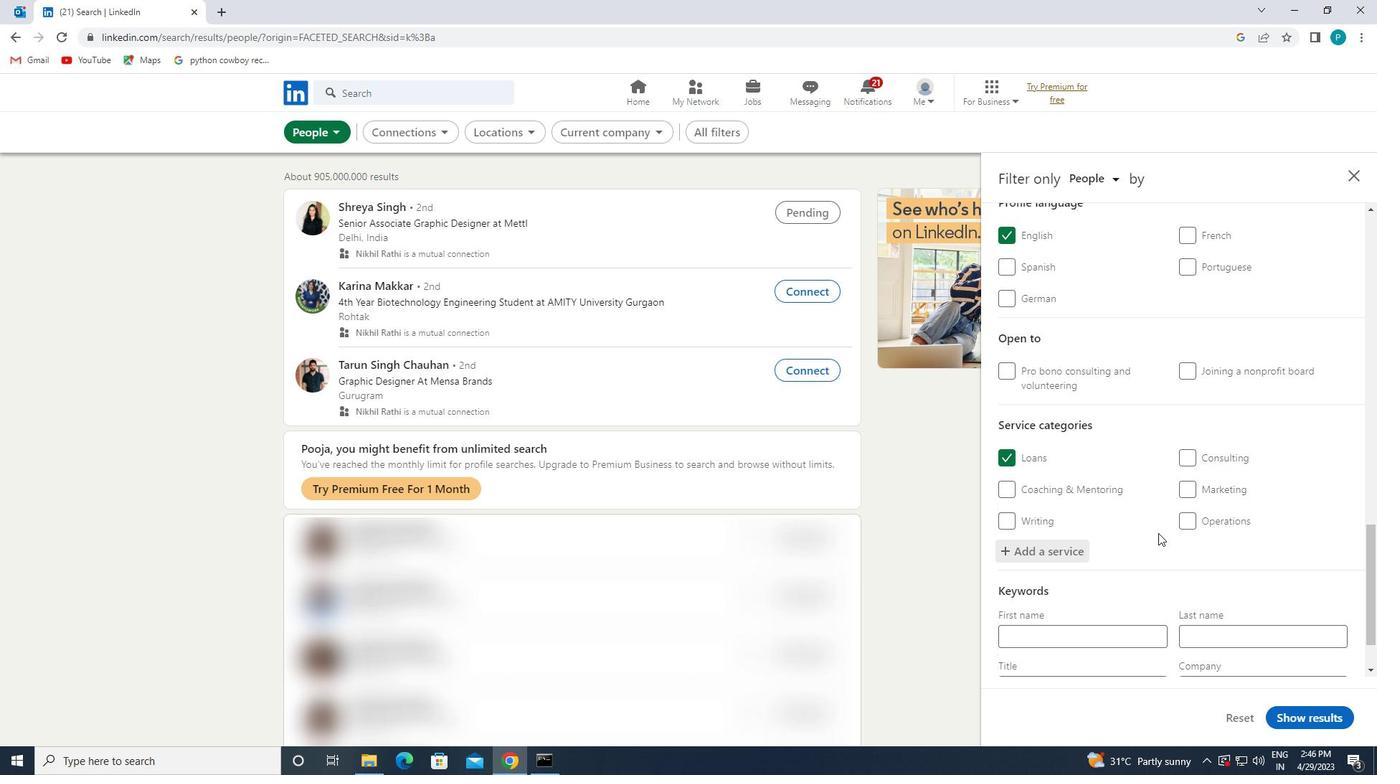 
Action: Mouse scrolled (1158, 532) with delta (0, 0)
Screenshot: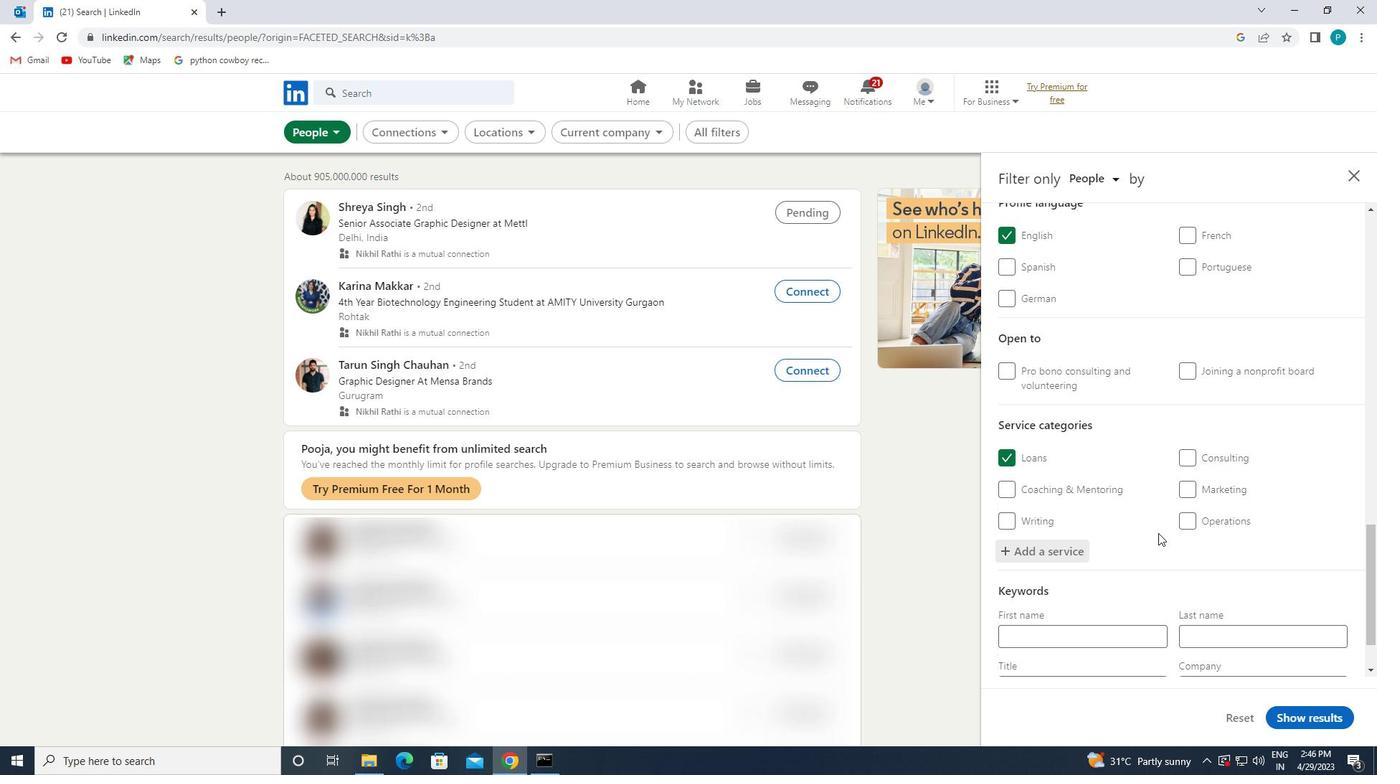 
Action: Mouse scrolled (1158, 532) with delta (0, 0)
Screenshot: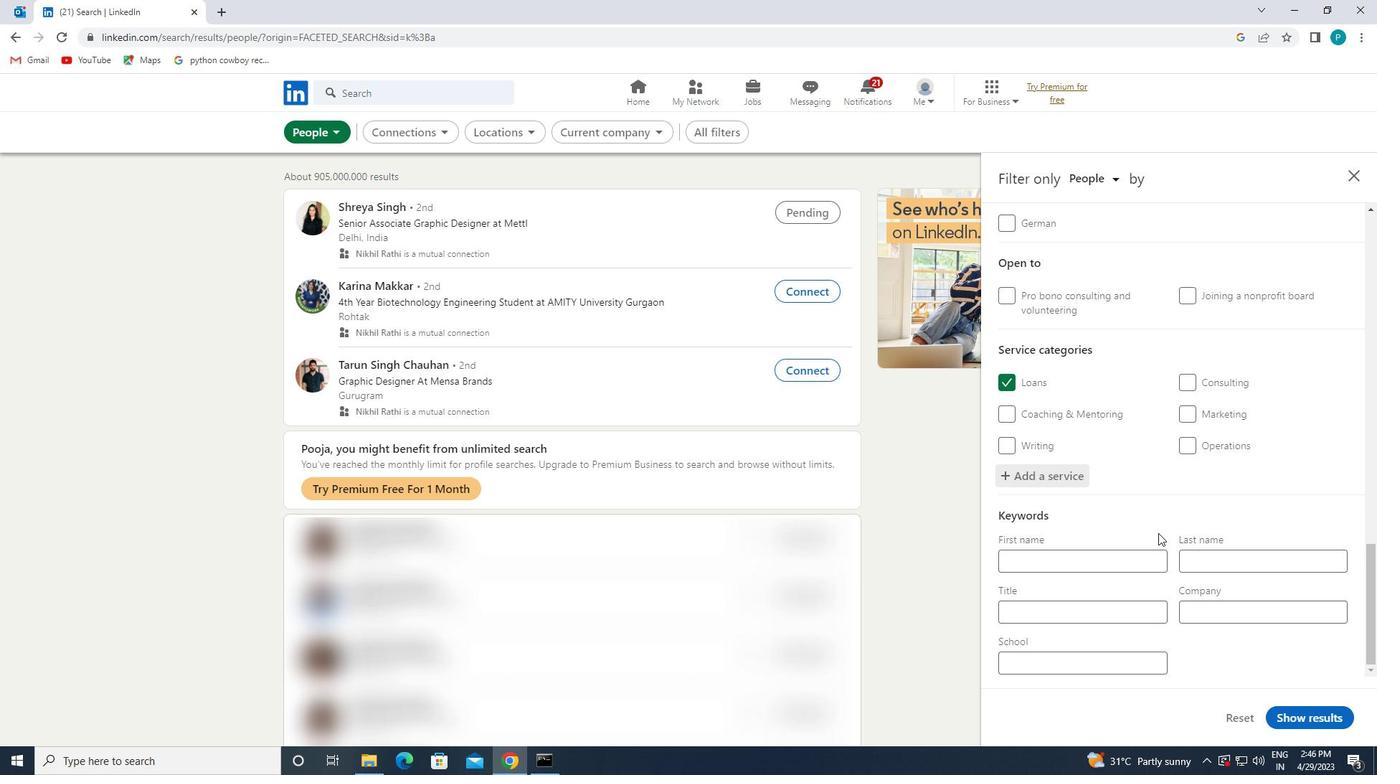 
Action: Mouse moved to (1119, 615)
Screenshot: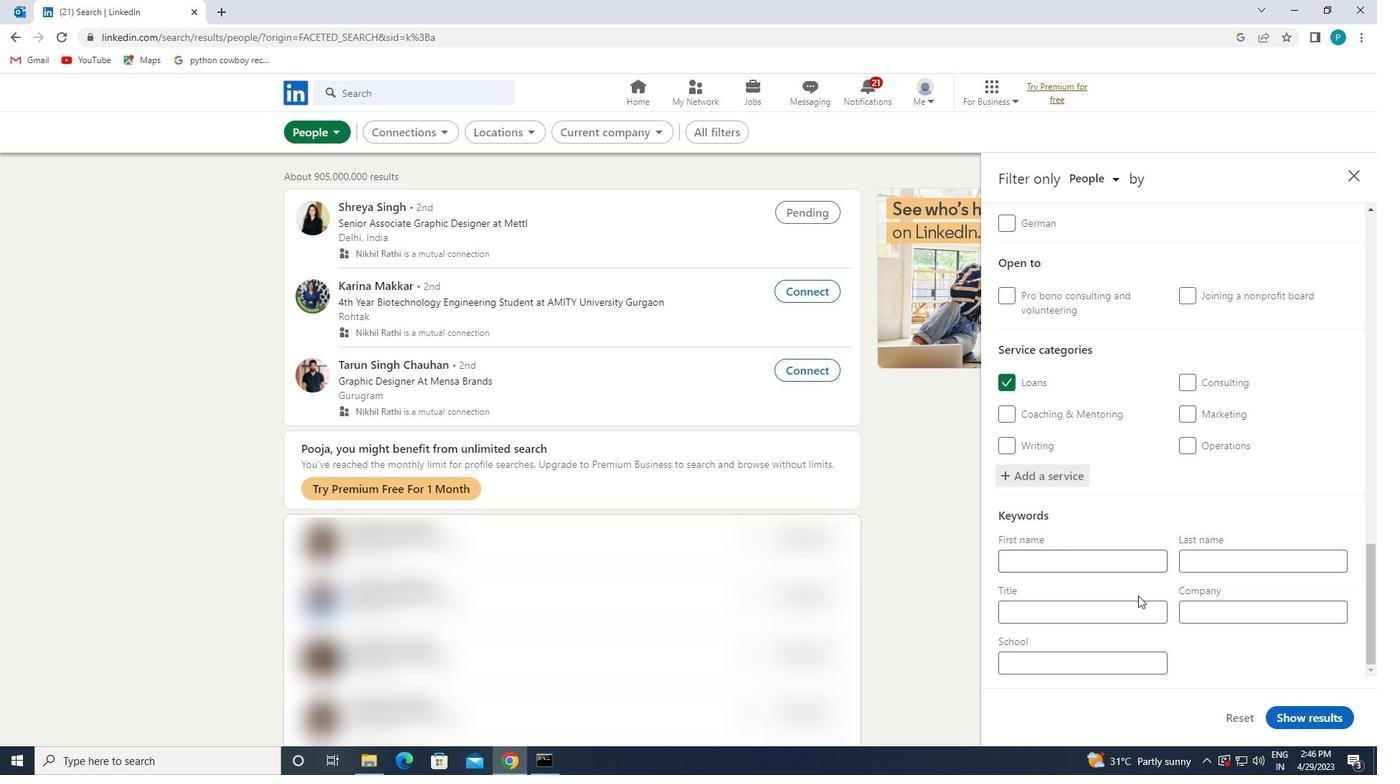 
Action: Mouse pressed left at (1119, 615)
Screenshot: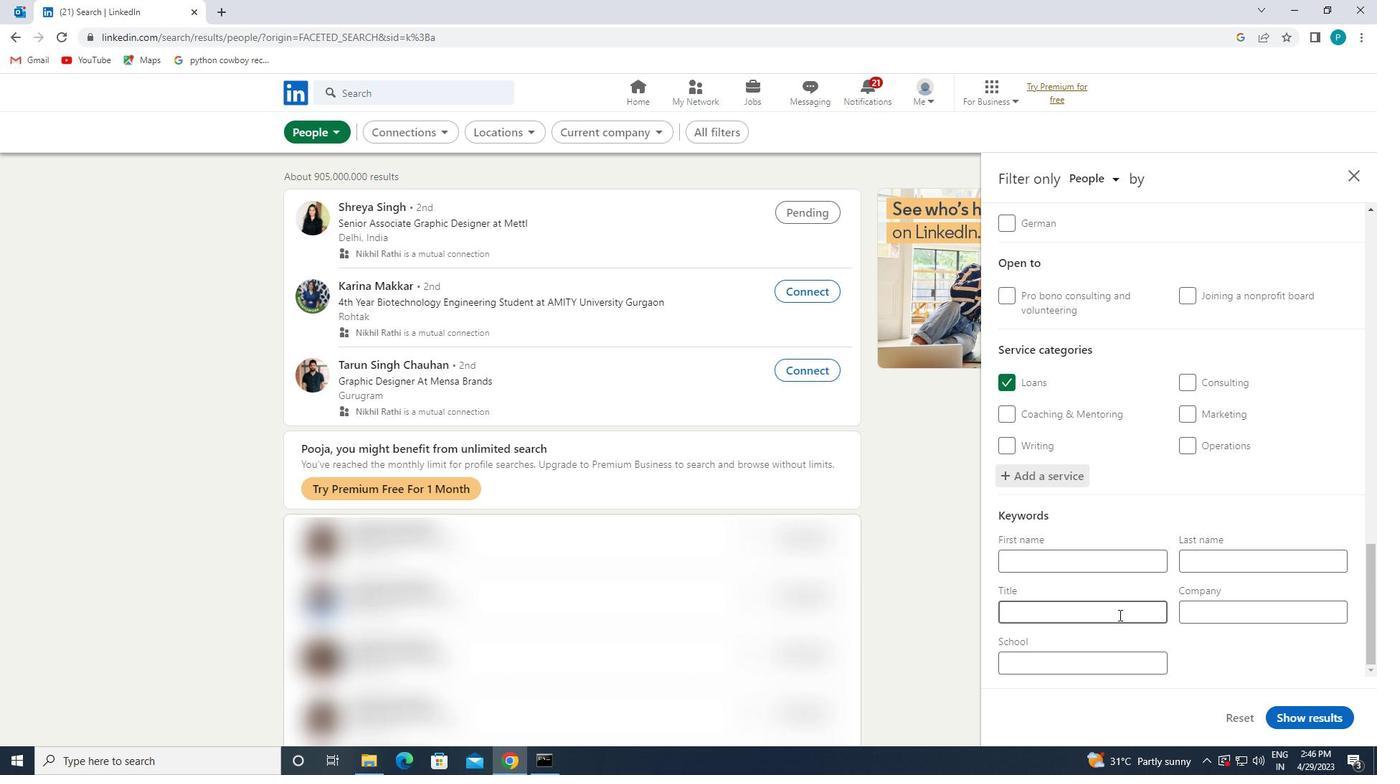
Action: Key pressed <Key.caps_lock>A<Key.caps_lock>RCHIVU<Key.backspace>IST
Screenshot: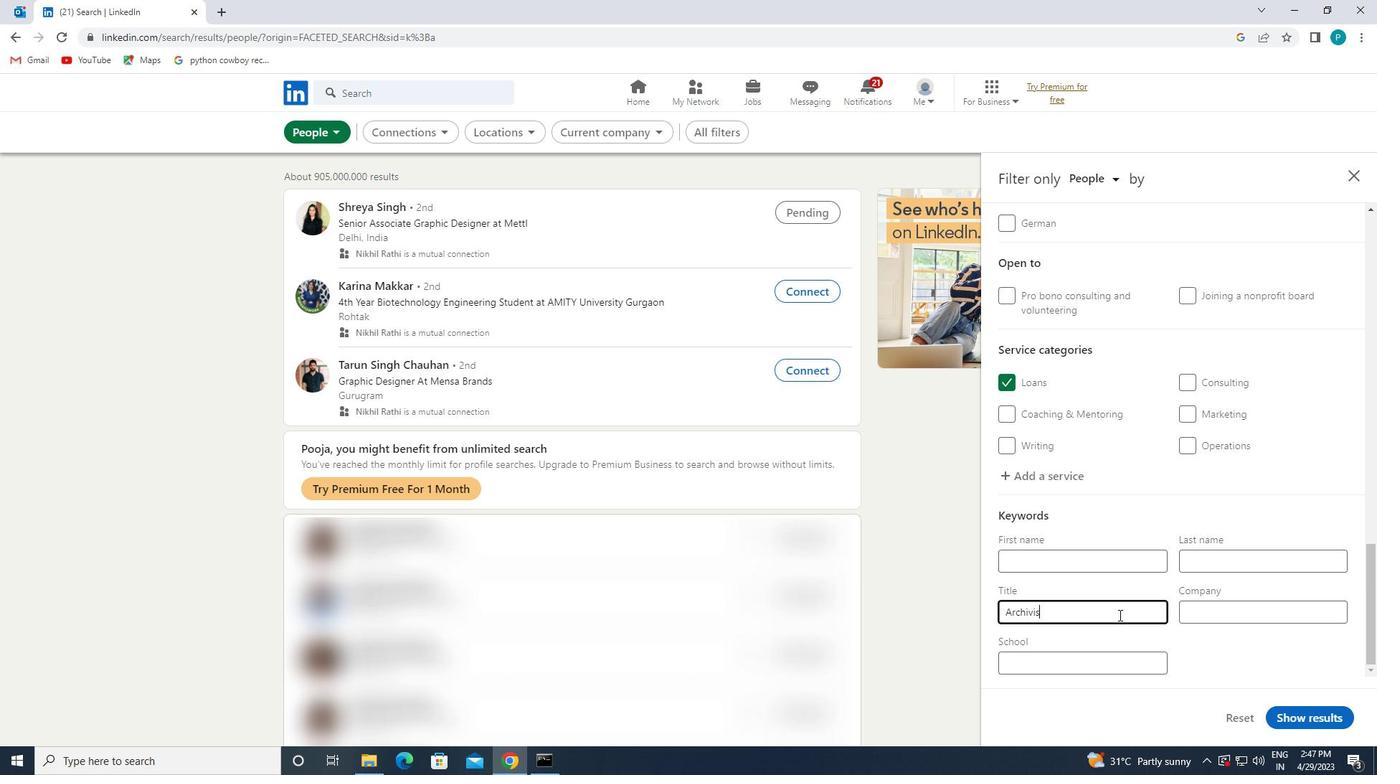 
Action: Mouse moved to (1313, 721)
Screenshot: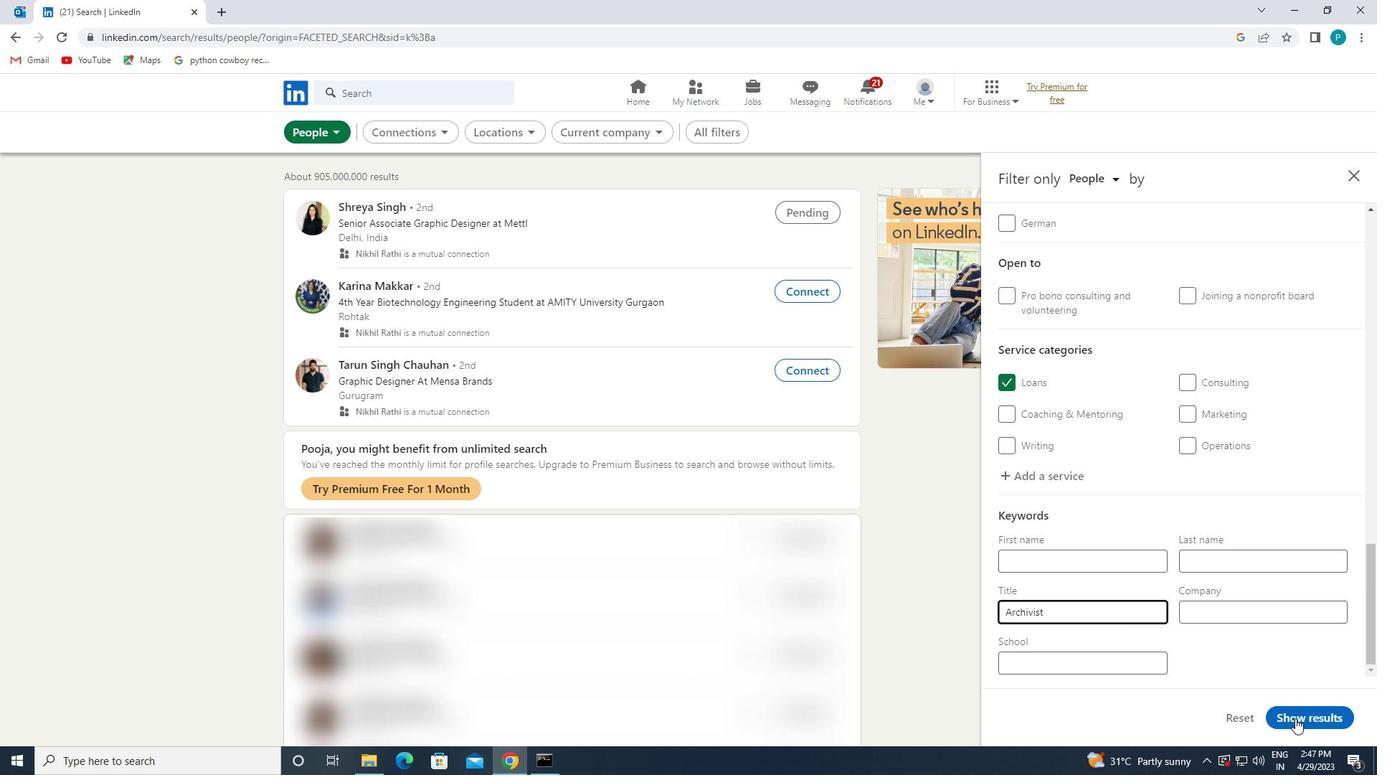 
Action: Mouse pressed left at (1313, 721)
Screenshot: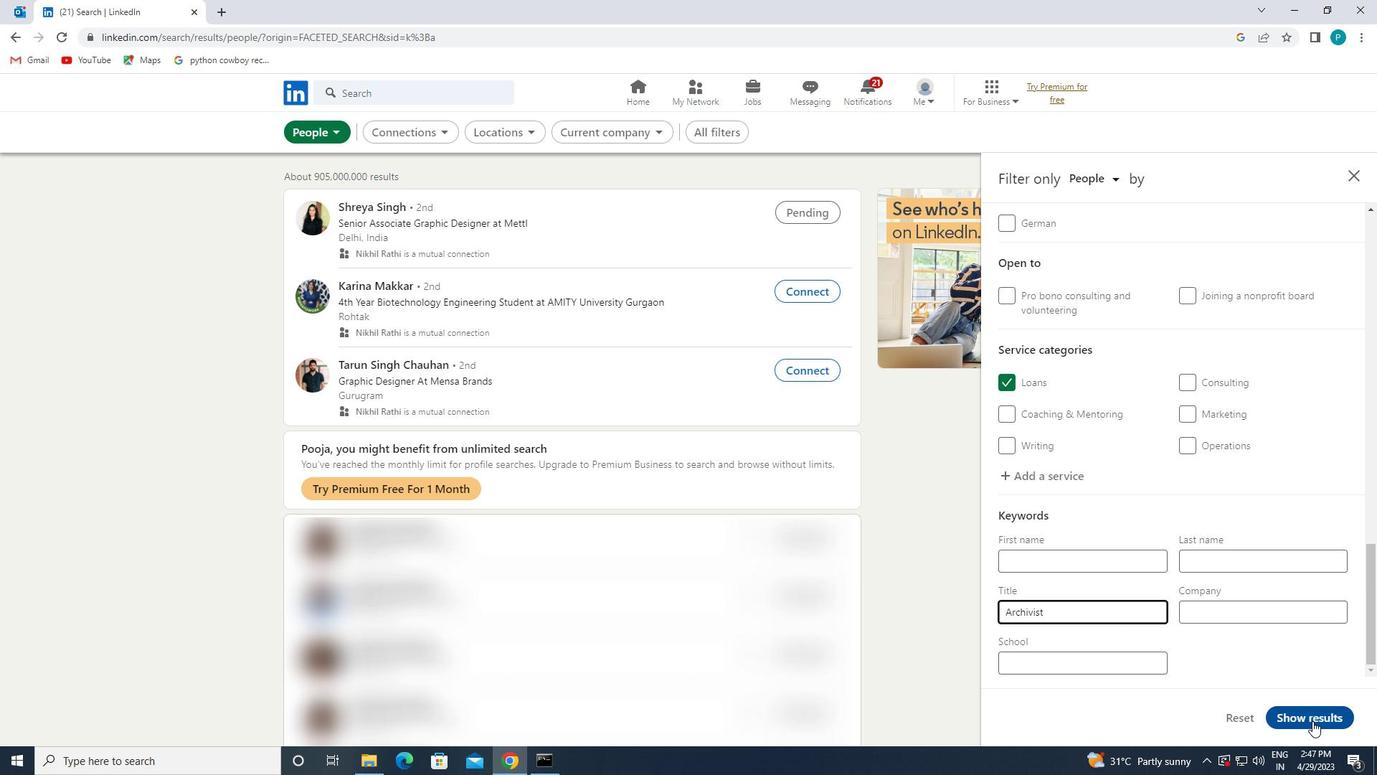 
